 Task: Find connections with filter location Bletchley with filter topic #Bestadvicewith filter profile language French with filter current company BookMyShow with filter school INDIAN SCHOOL OF BUSINESS MANAGEMENT AND ADMINISTRATION with filter industry Telecommunications Carriers with filter service category Negotiation with filter keywords title Parking Attendant
Action: Mouse moved to (632, 82)
Screenshot: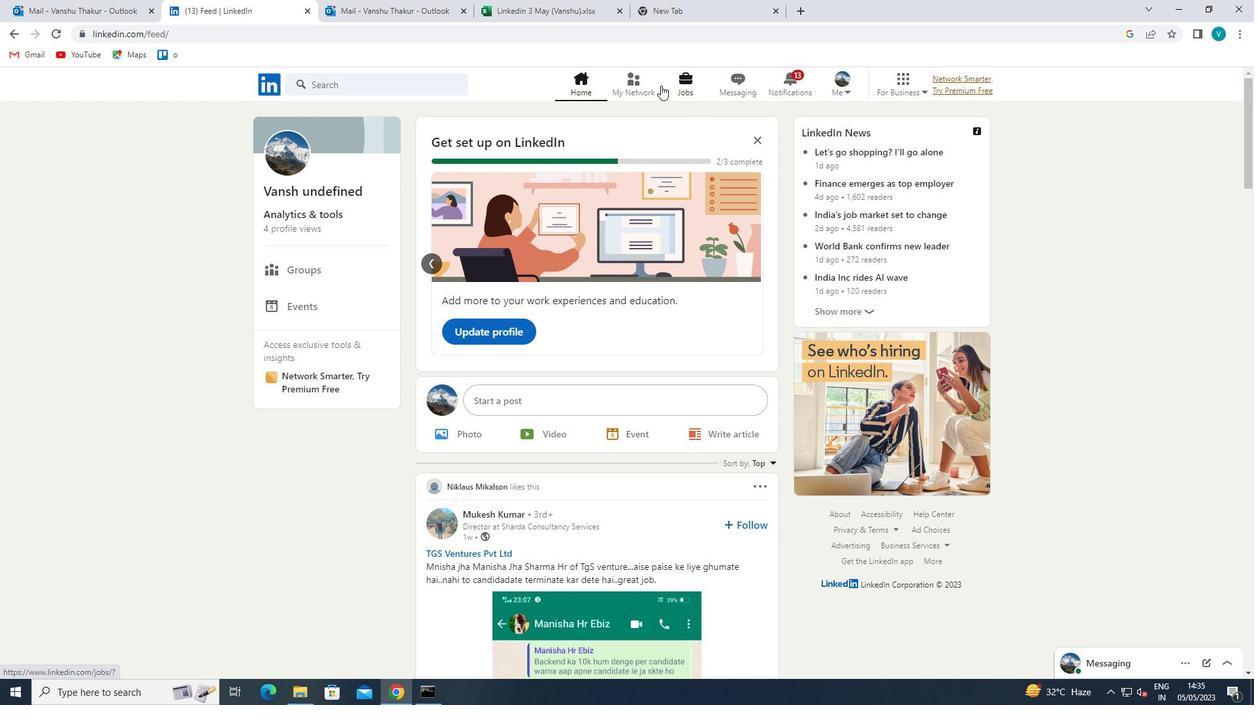 
Action: Mouse pressed left at (632, 82)
Screenshot: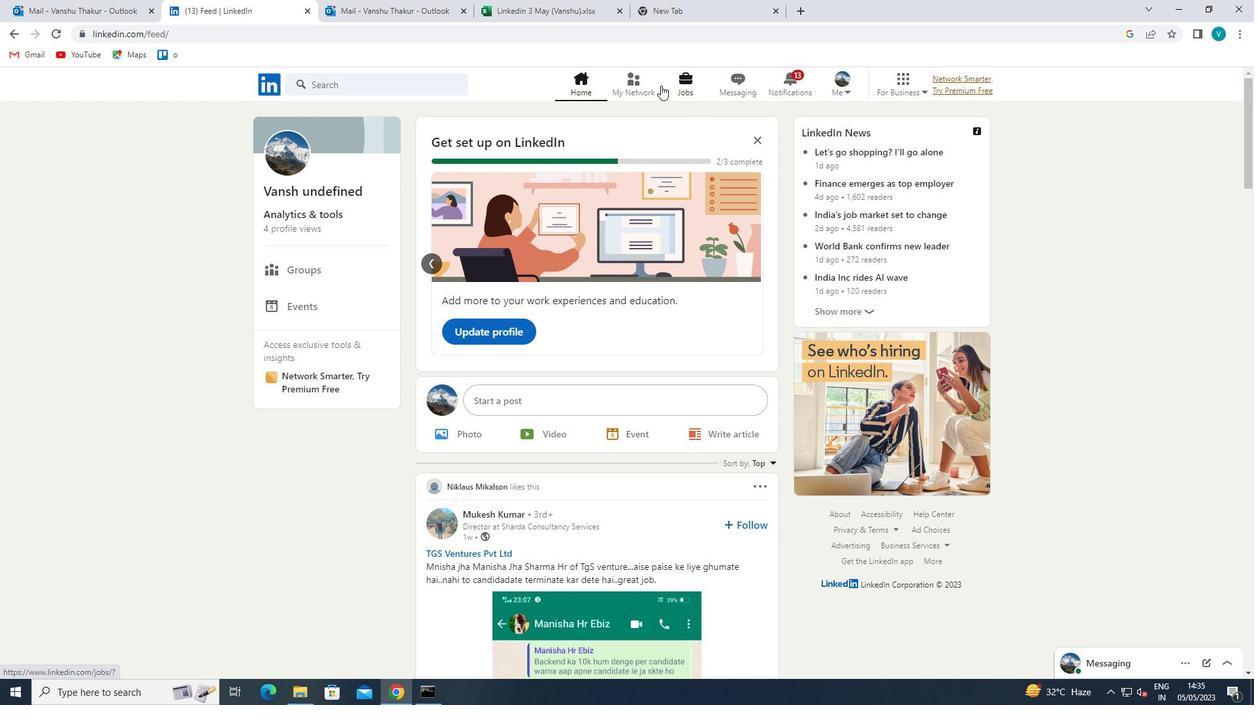 
Action: Mouse moved to (388, 157)
Screenshot: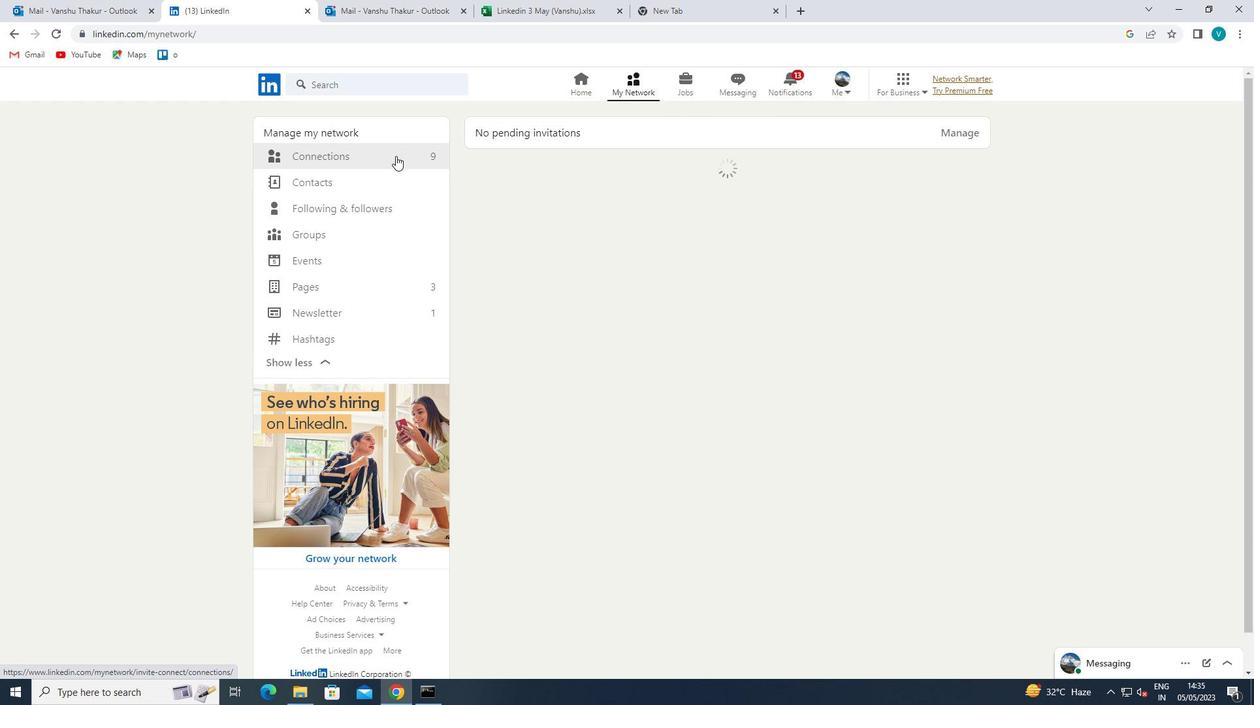
Action: Mouse pressed left at (388, 157)
Screenshot: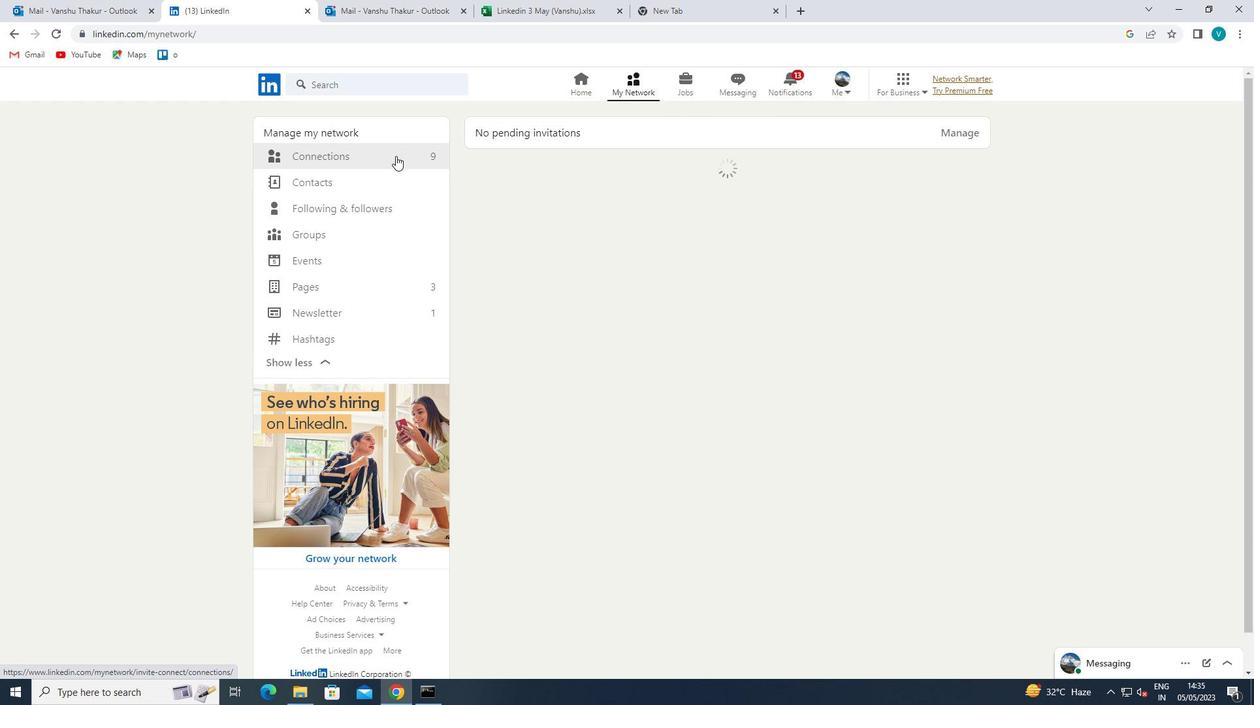 
Action: Mouse moved to (700, 155)
Screenshot: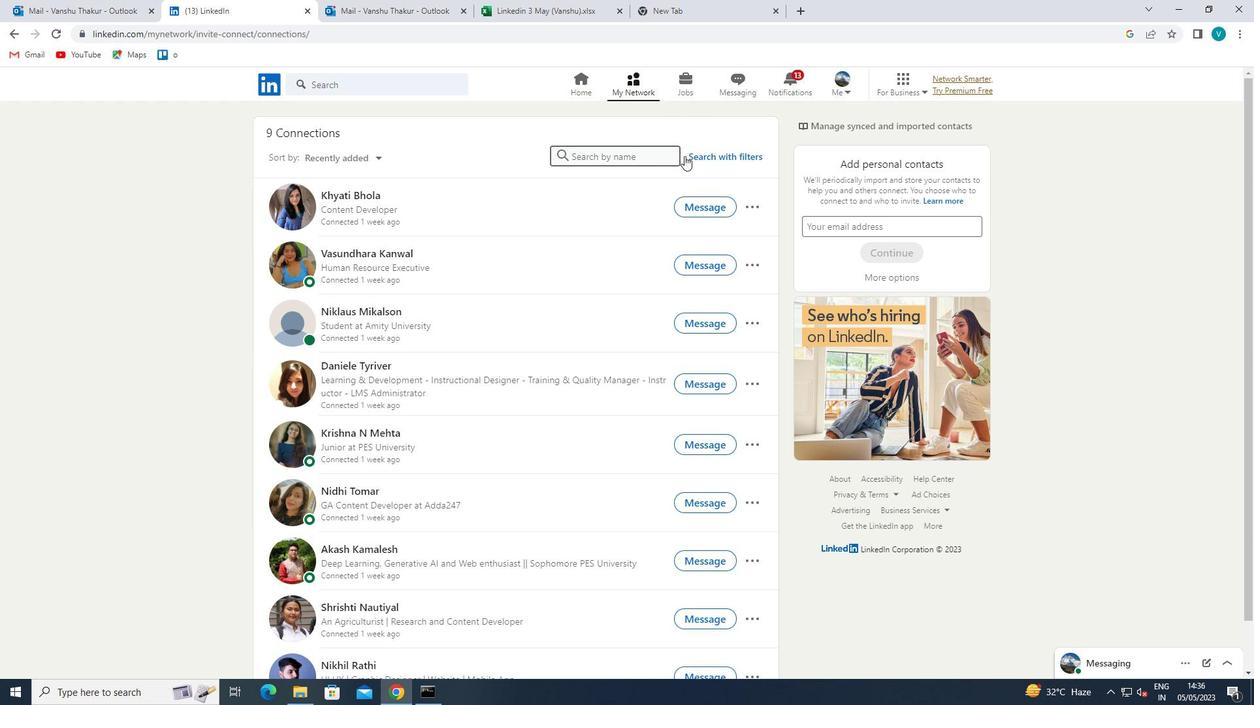 
Action: Mouse pressed left at (700, 155)
Screenshot: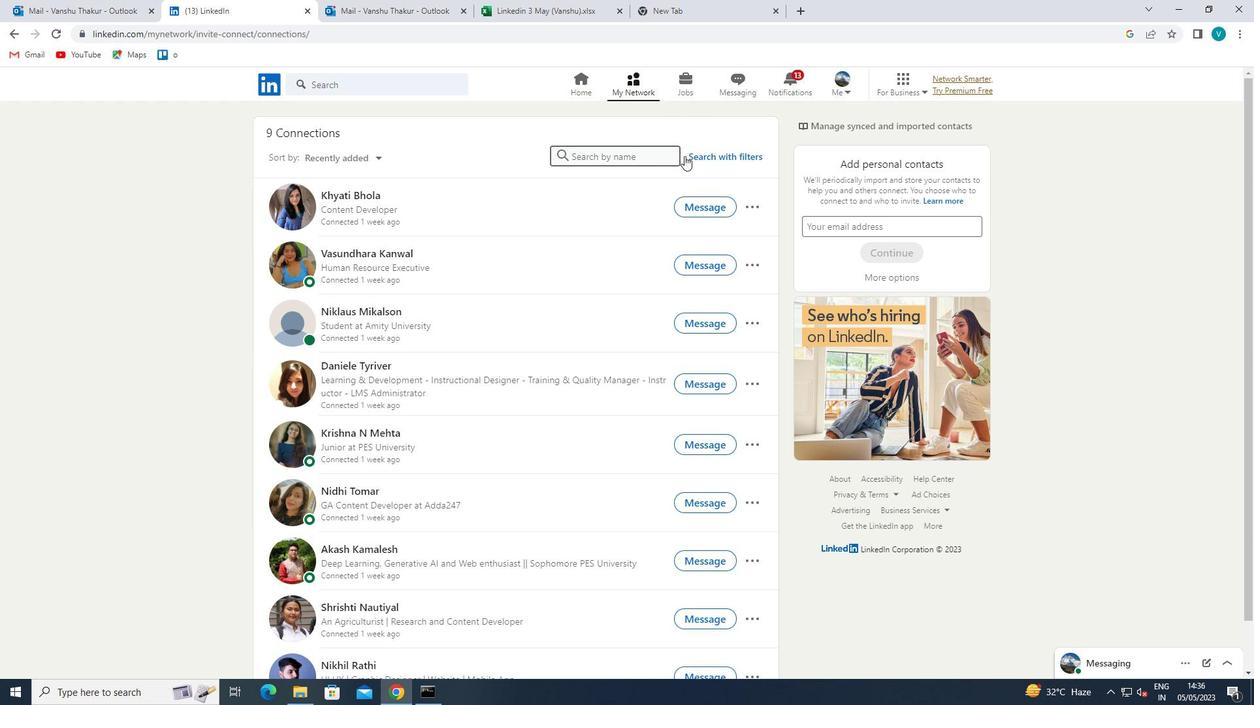 
Action: Mouse moved to (625, 122)
Screenshot: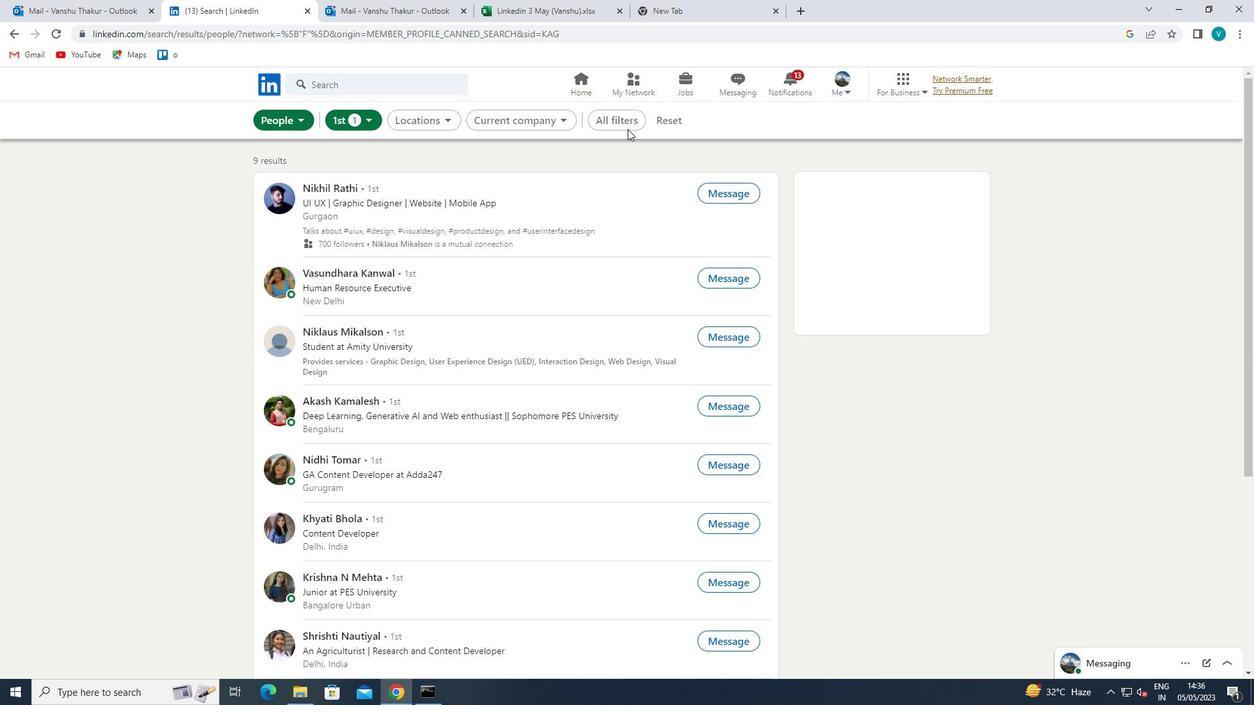 
Action: Mouse pressed left at (625, 122)
Screenshot: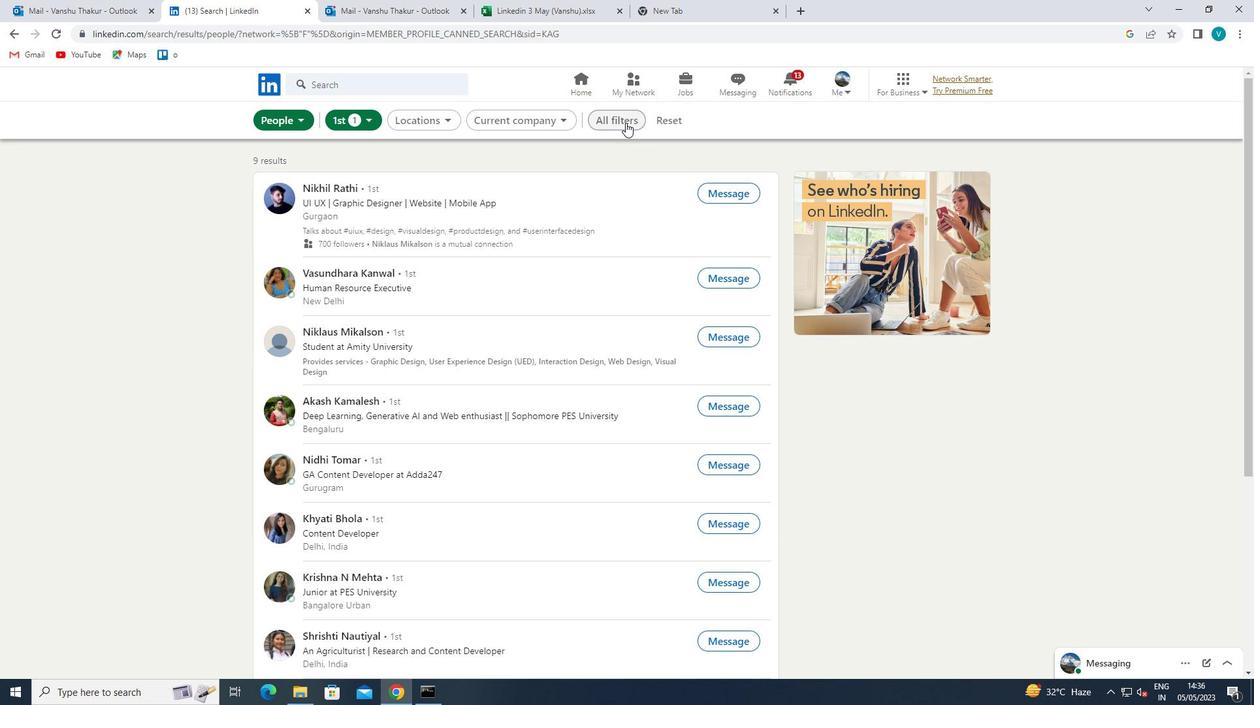 
Action: Mouse moved to (1013, 257)
Screenshot: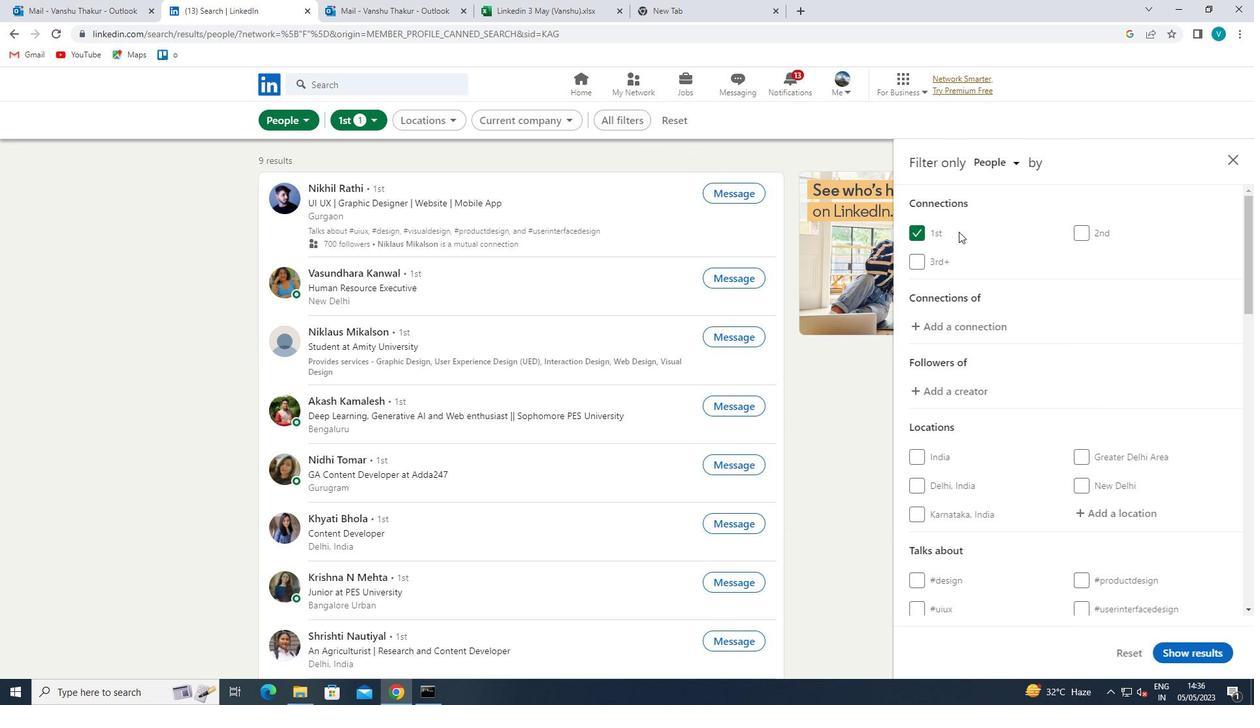 
Action: Mouse scrolled (1013, 256) with delta (0, 0)
Screenshot: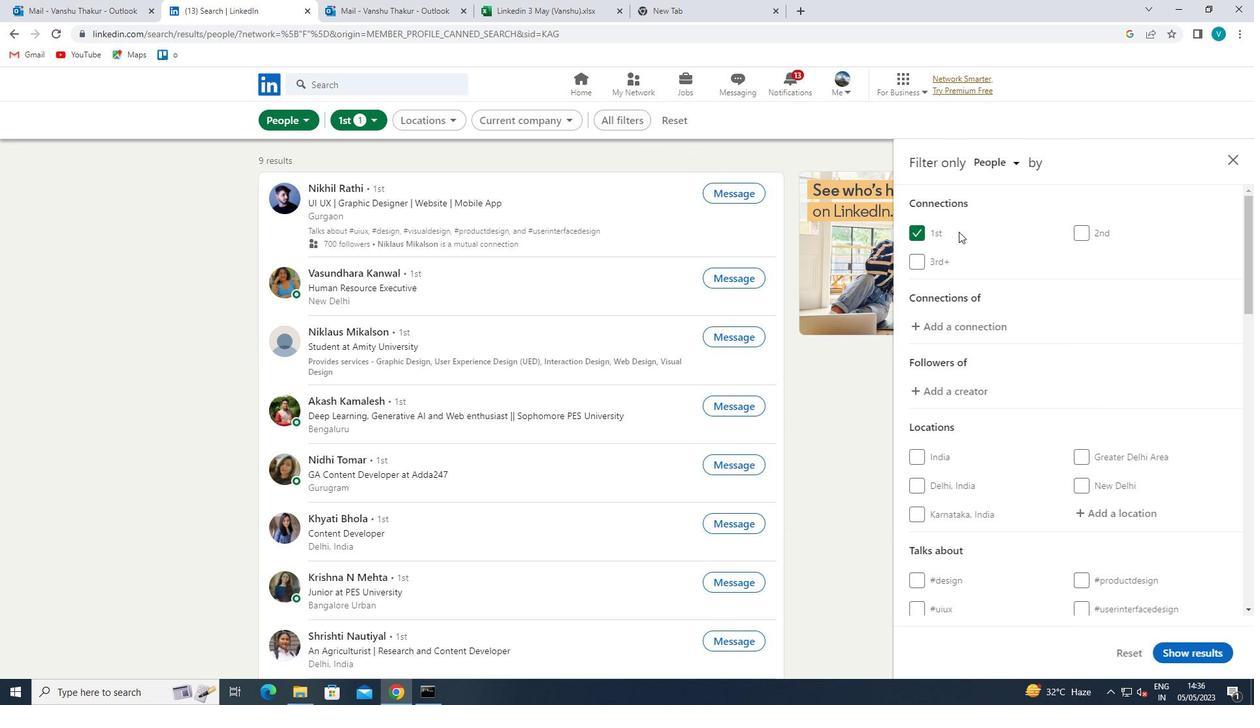 
Action: Mouse moved to (1133, 441)
Screenshot: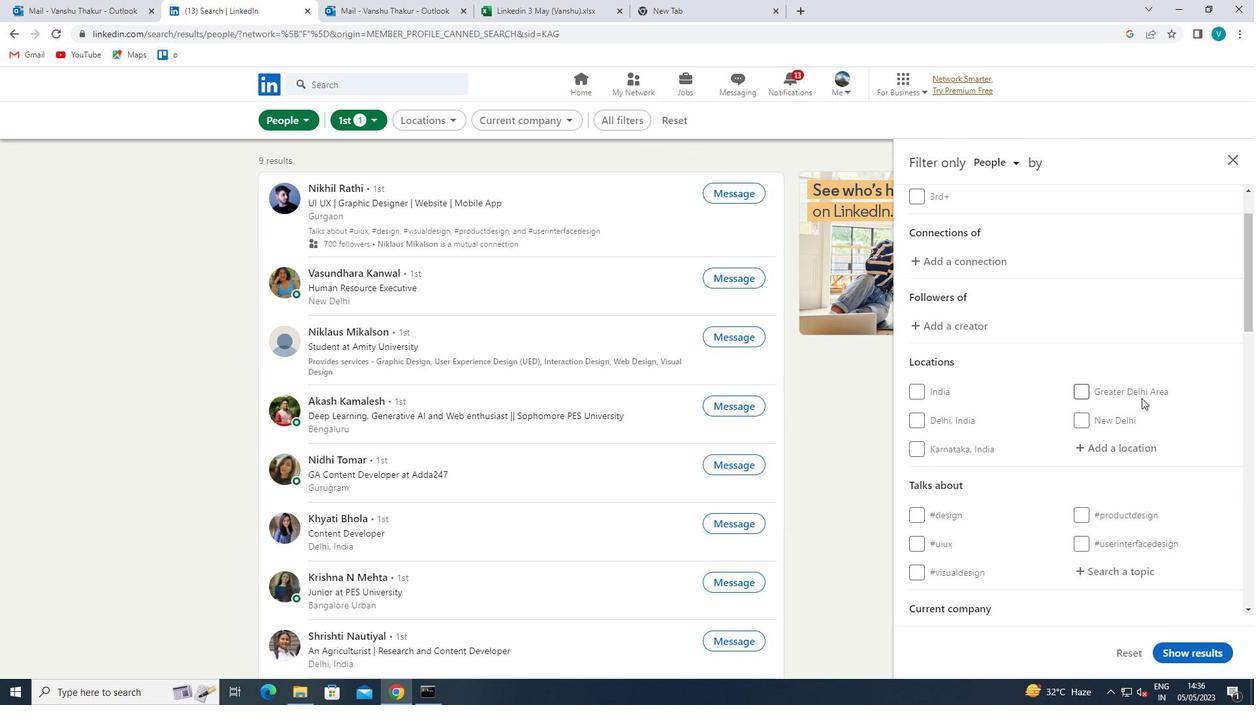 
Action: Mouse pressed left at (1133, 441)
Screenshot: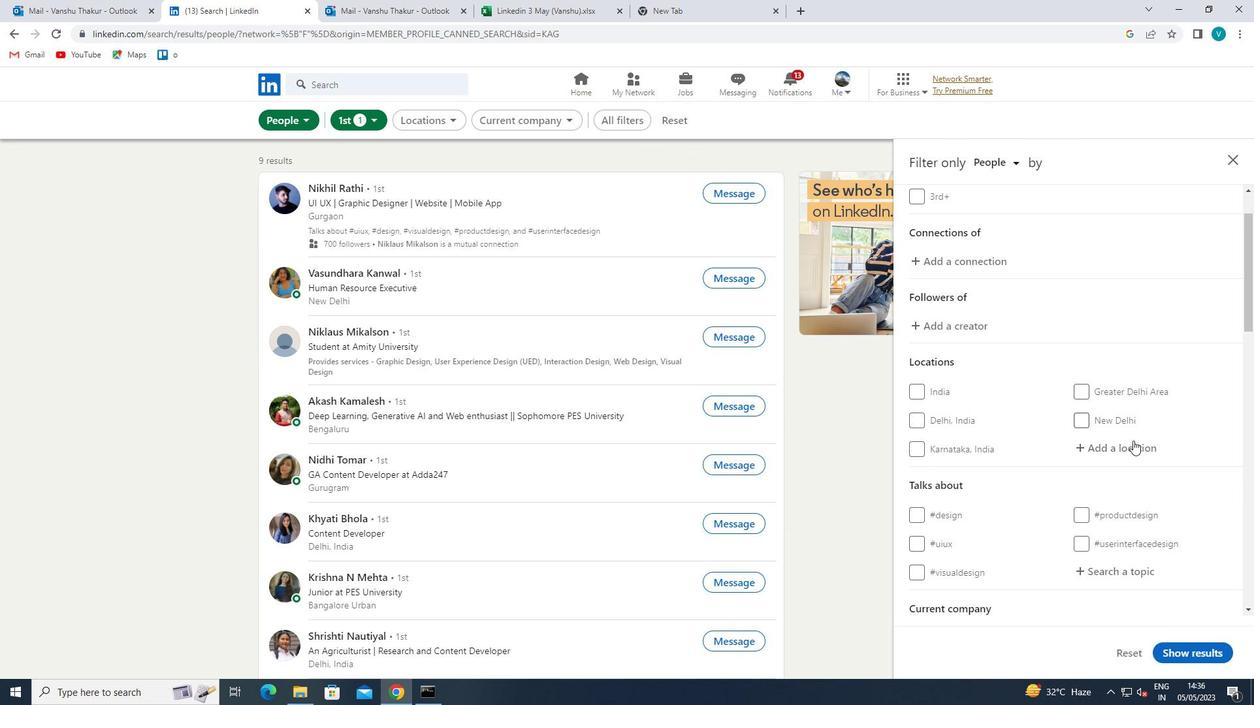 
Action: Mouse moved to (1136, 441)
Screenshot: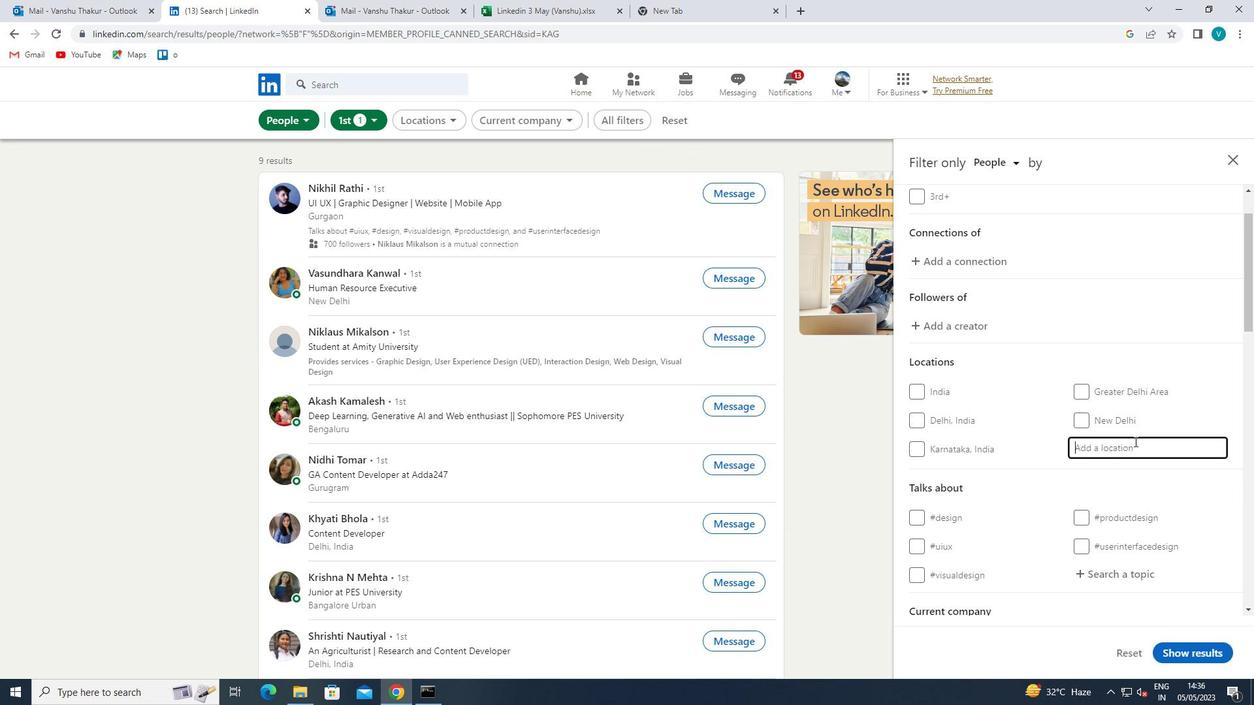 
Action: Key pressed <Key.shift>BLETCHLEY
Screenshot: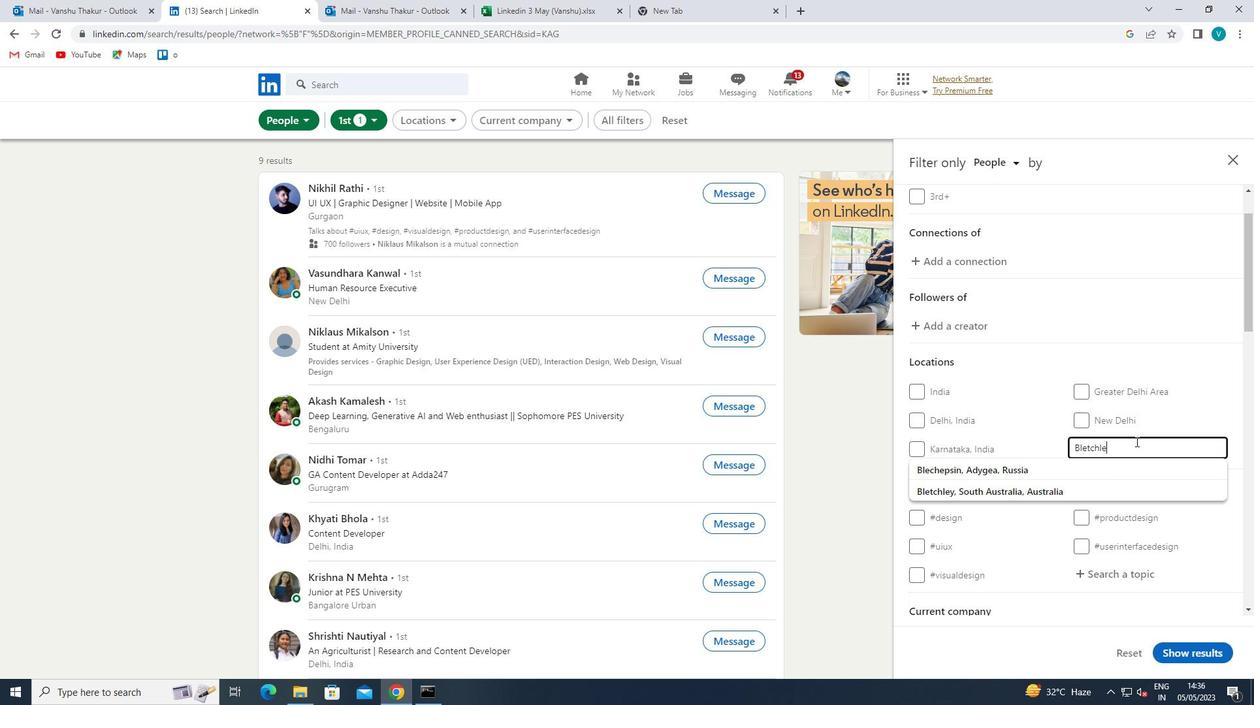 
Action: Mouse moved to (1097, 467)
Screenshot: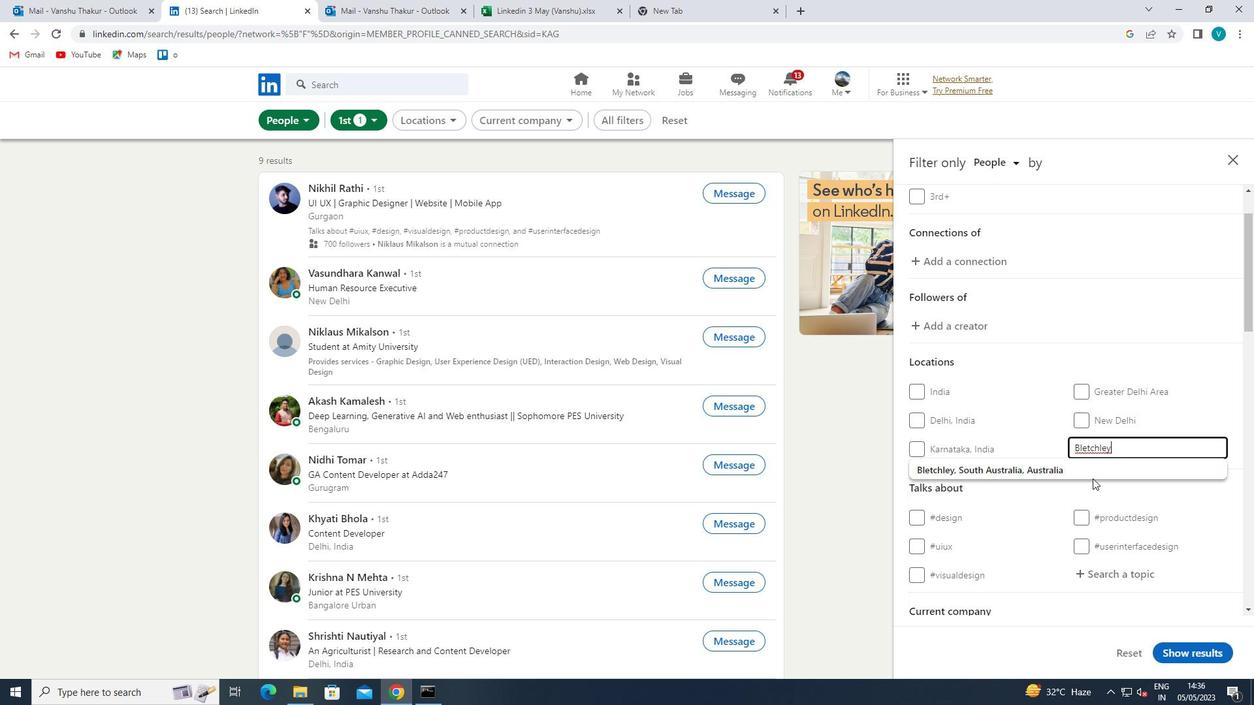 
Action: Mouse pressed left at (1097, 467)
Screenshot: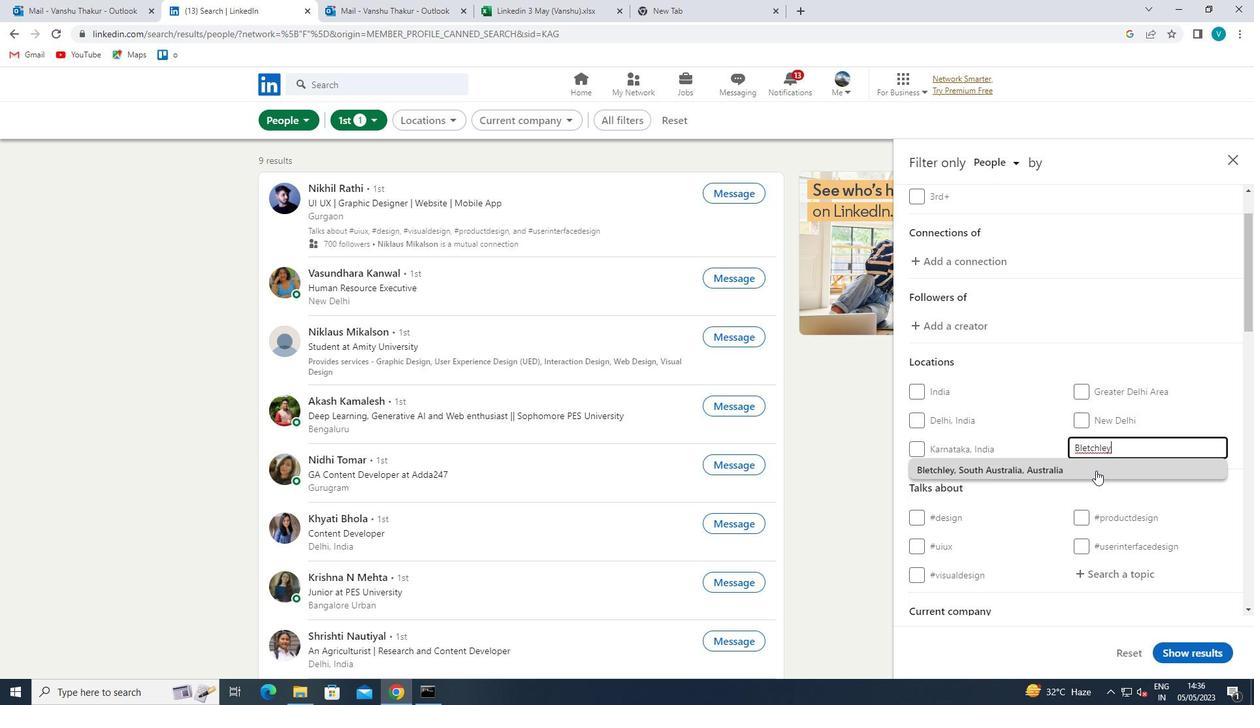 
Action: Mouse moved to (1096, 469)
Screenshot: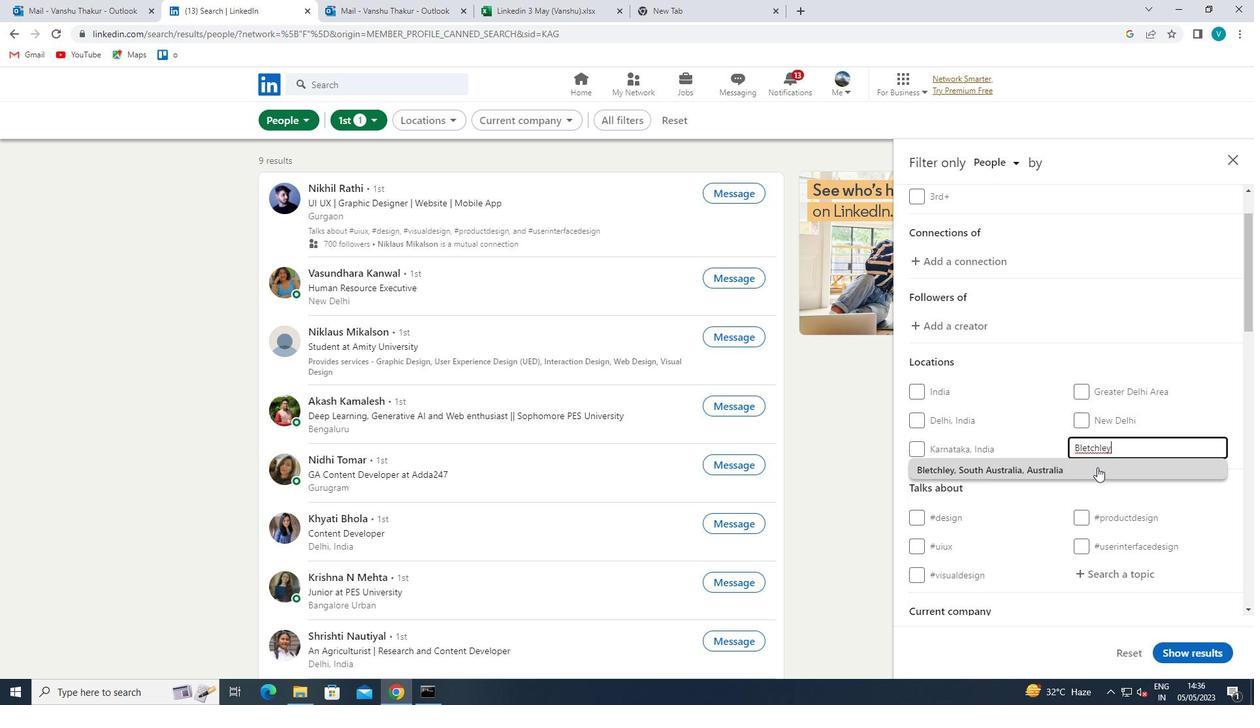 
Action: Mouse scrolled (1096, 468) with delta (0, 0)
Screenshot: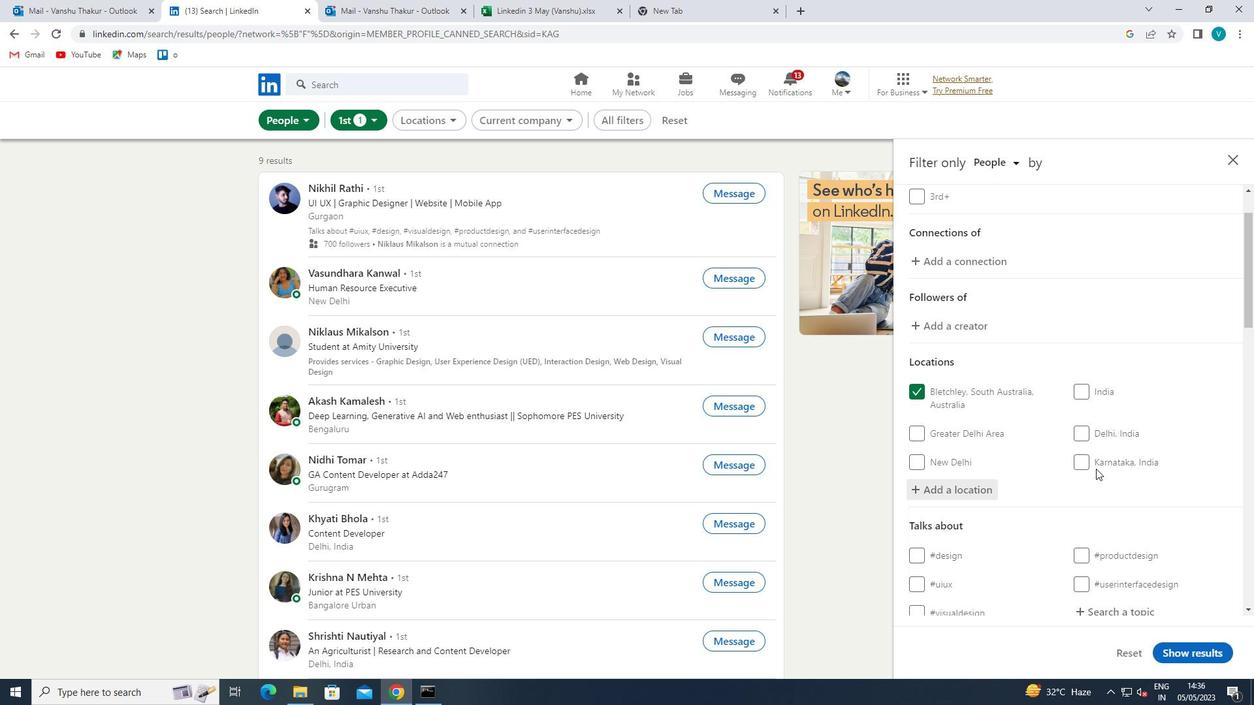 
Action: Mouse scrolled (1096, 468) with delta (0, 0)
Screenshot: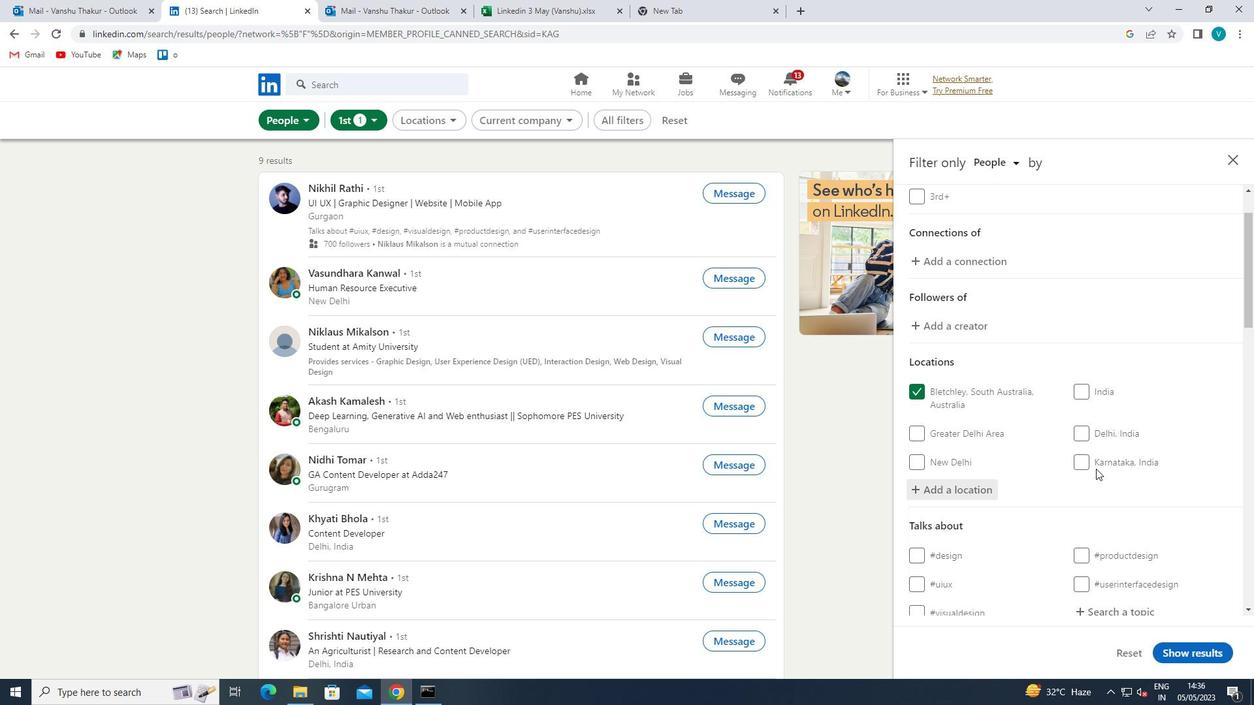 
Action: Mouse moved to (1093, 473)
Screenshot: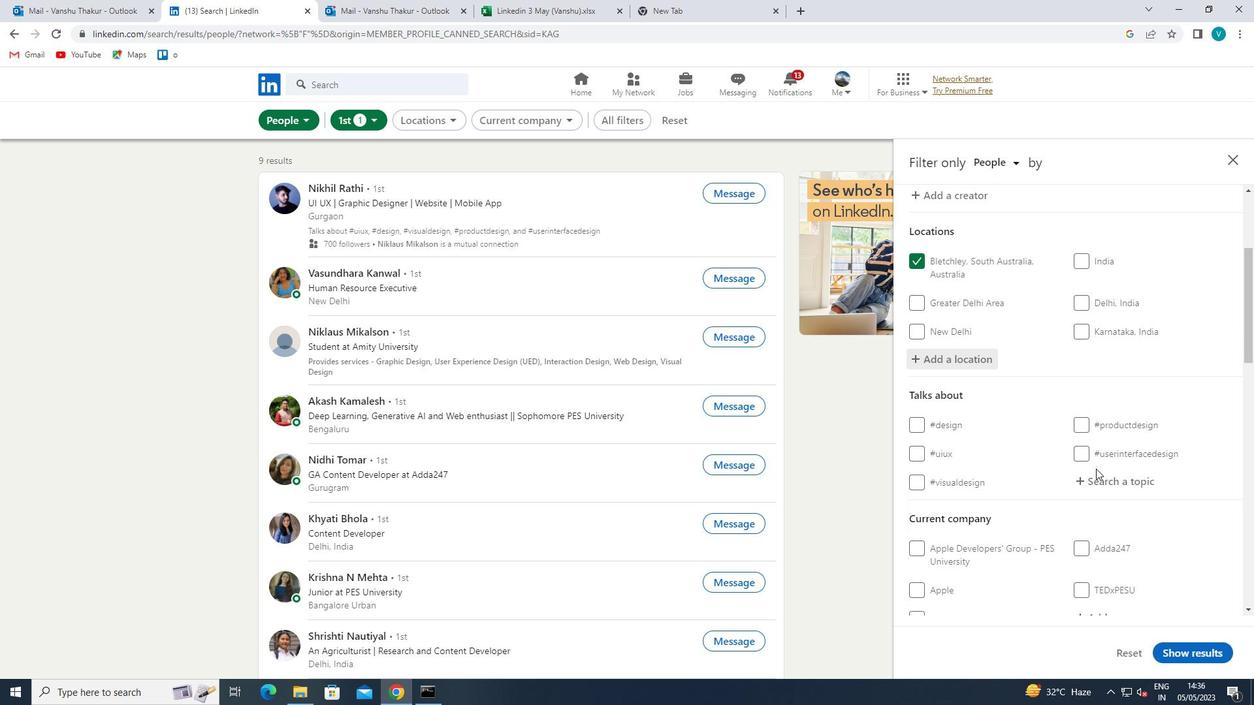
Action: Mouse pressed left at (1093, 473)
Screenshot: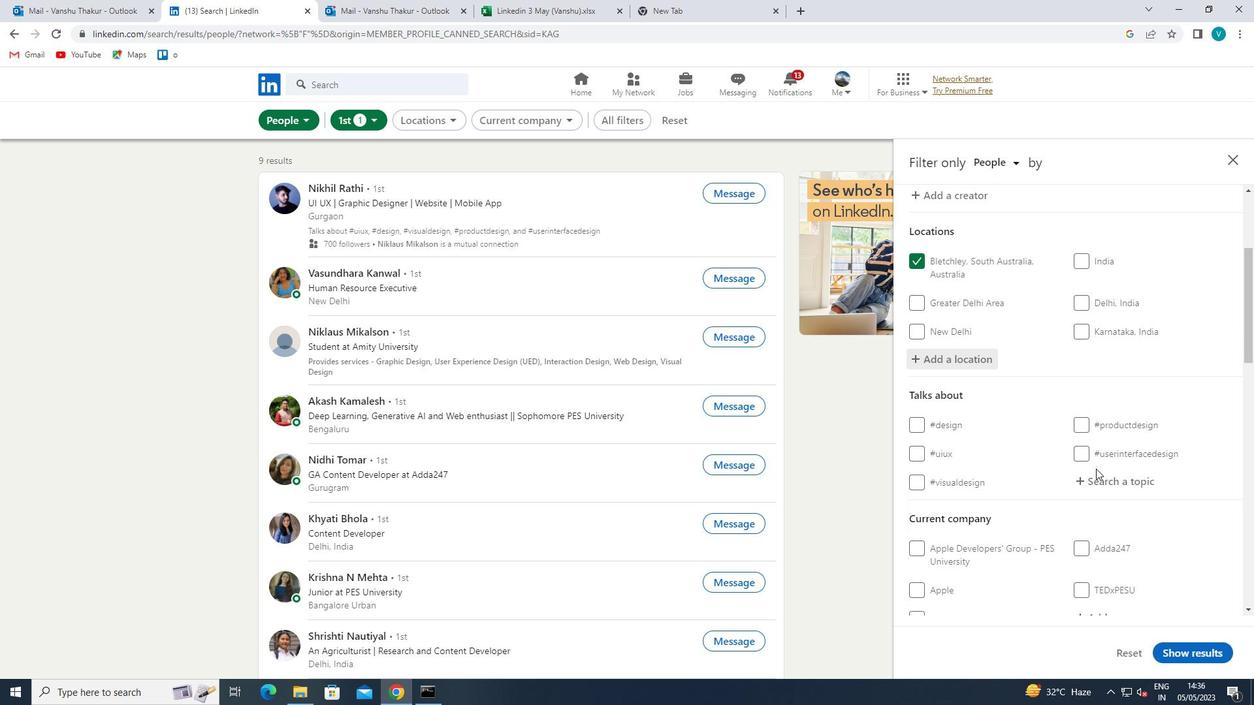 
Action: Mouse moved to (1095, 474)
Screenshot: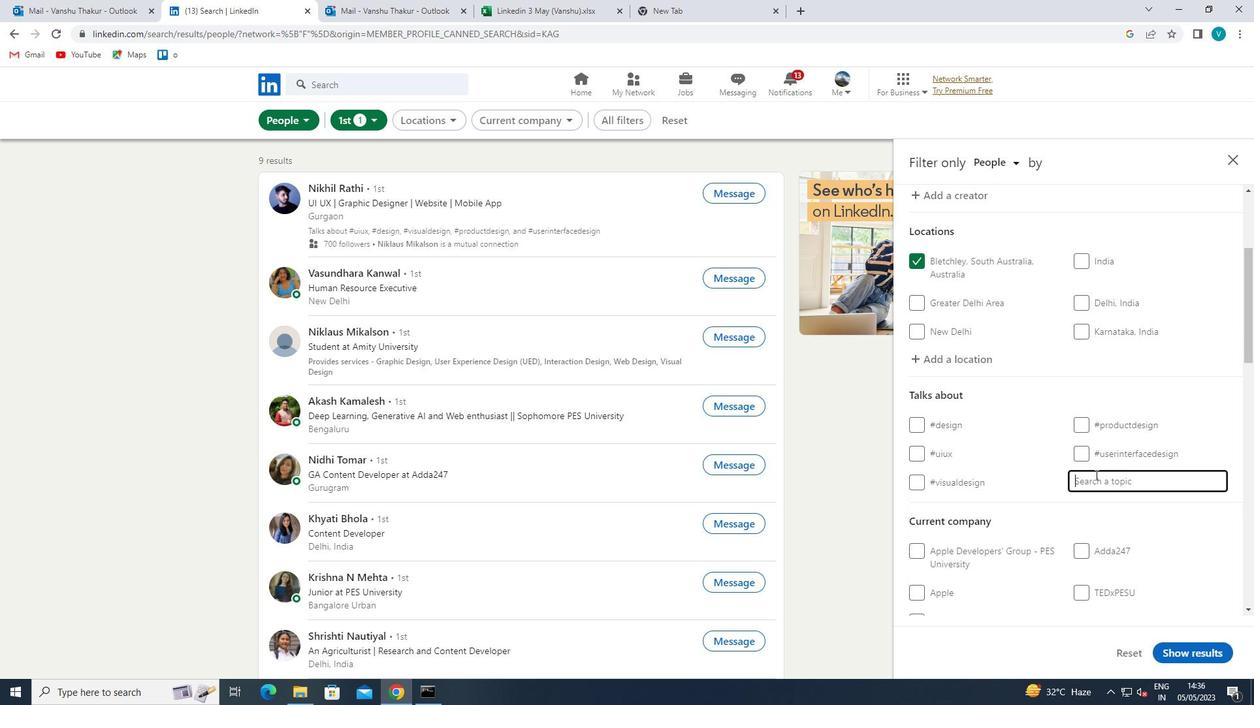 
Action: Key pressed <Key.shift>BESTADV
Screenshot: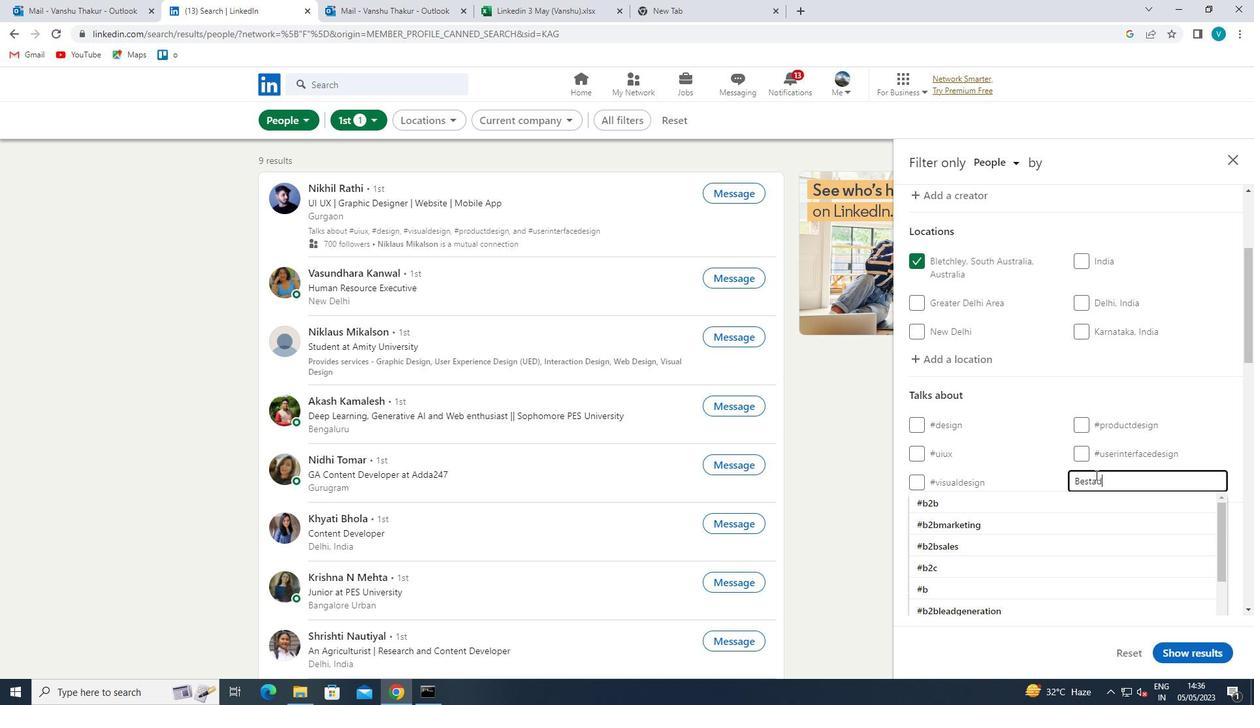 
Action: Mouse moved to (1050, 501)
Screenshot: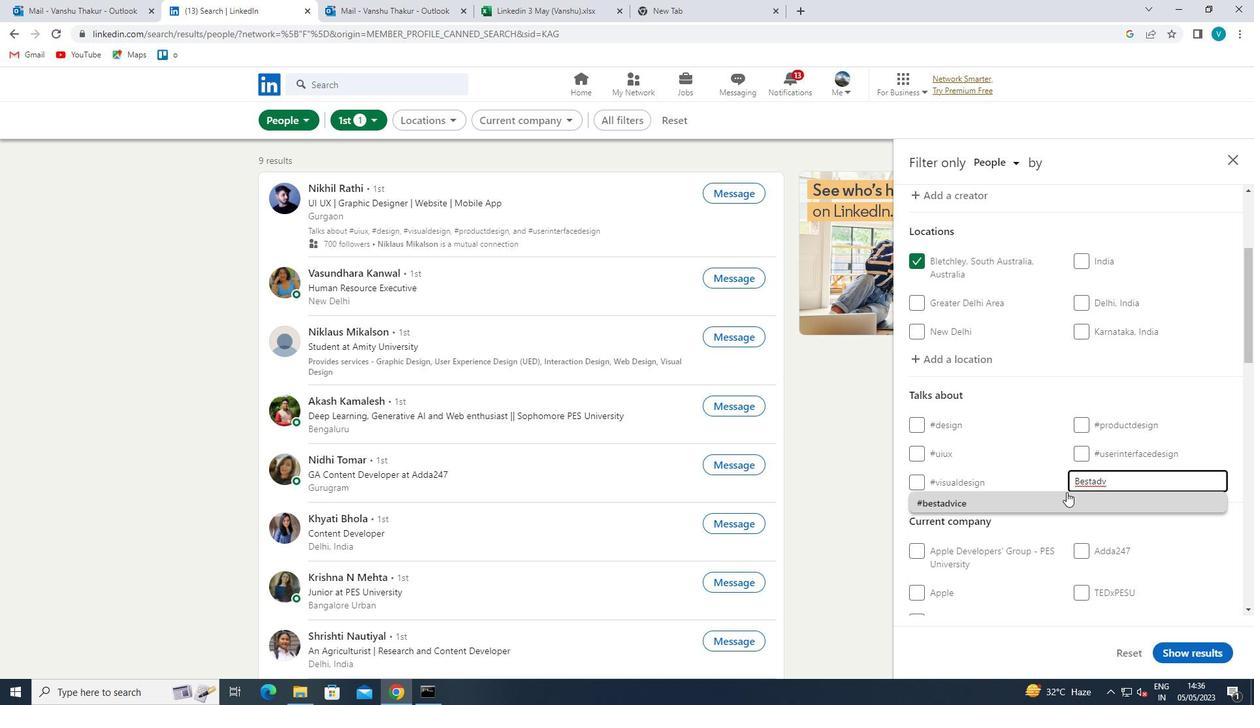 
Action: Mouse pressed left at (1050, 501)
Screenshot: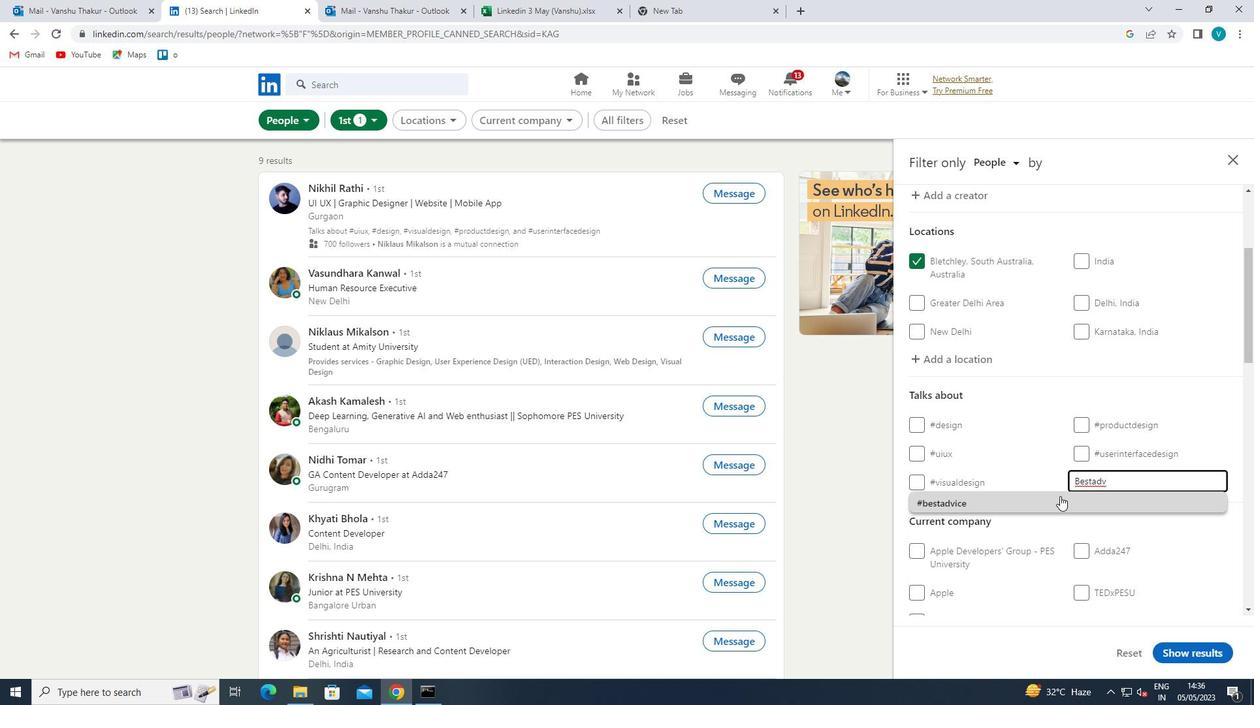 
Action: Mouse moved to (1055, 499)
Screenshot: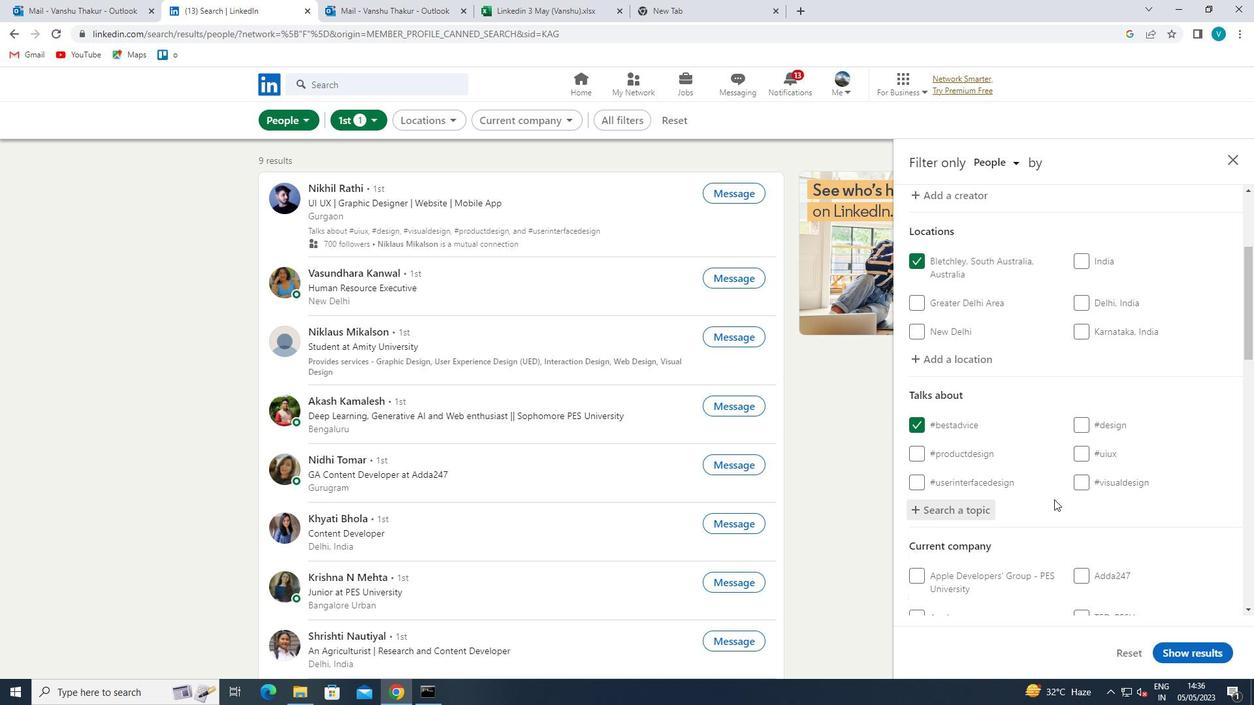 
Action: Mouse scrolled (1055, 498) with delta (0, 0)
Screenshot: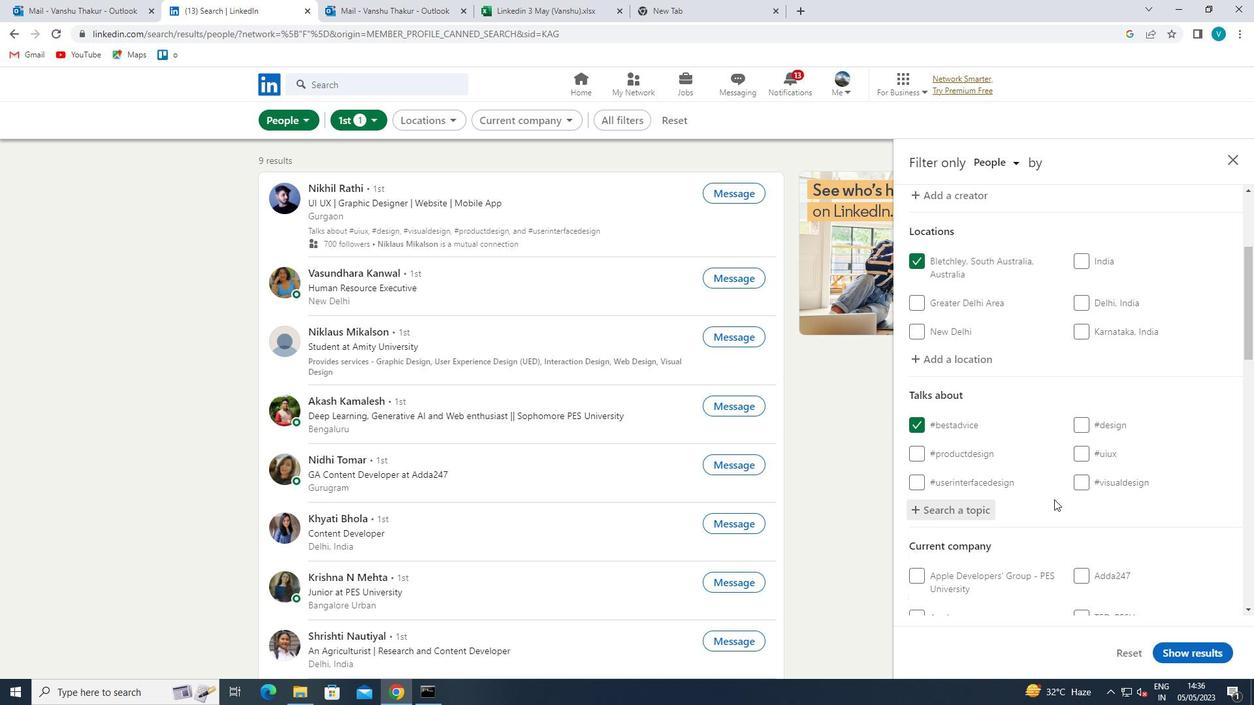 
Action: Mouse moved to (1056, 497)
Screenshot: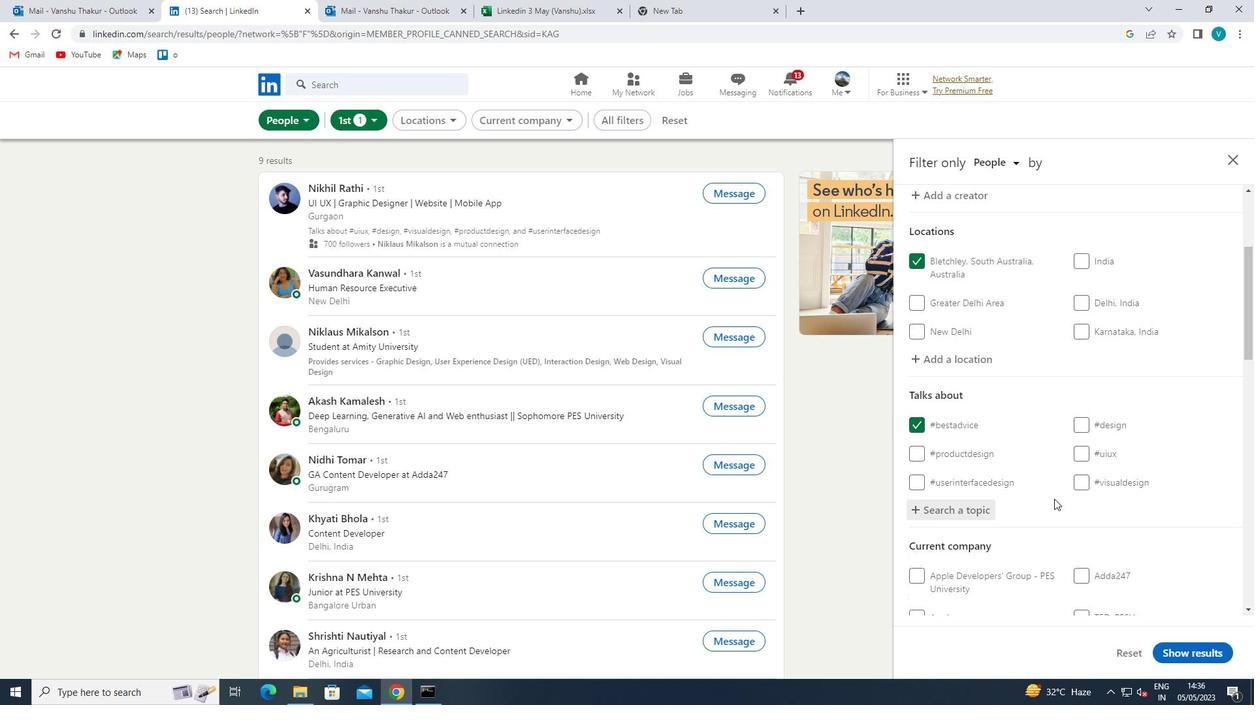 
Action: Mouse scrolled (1056, 497) with delta (0, 0)
Screenshot: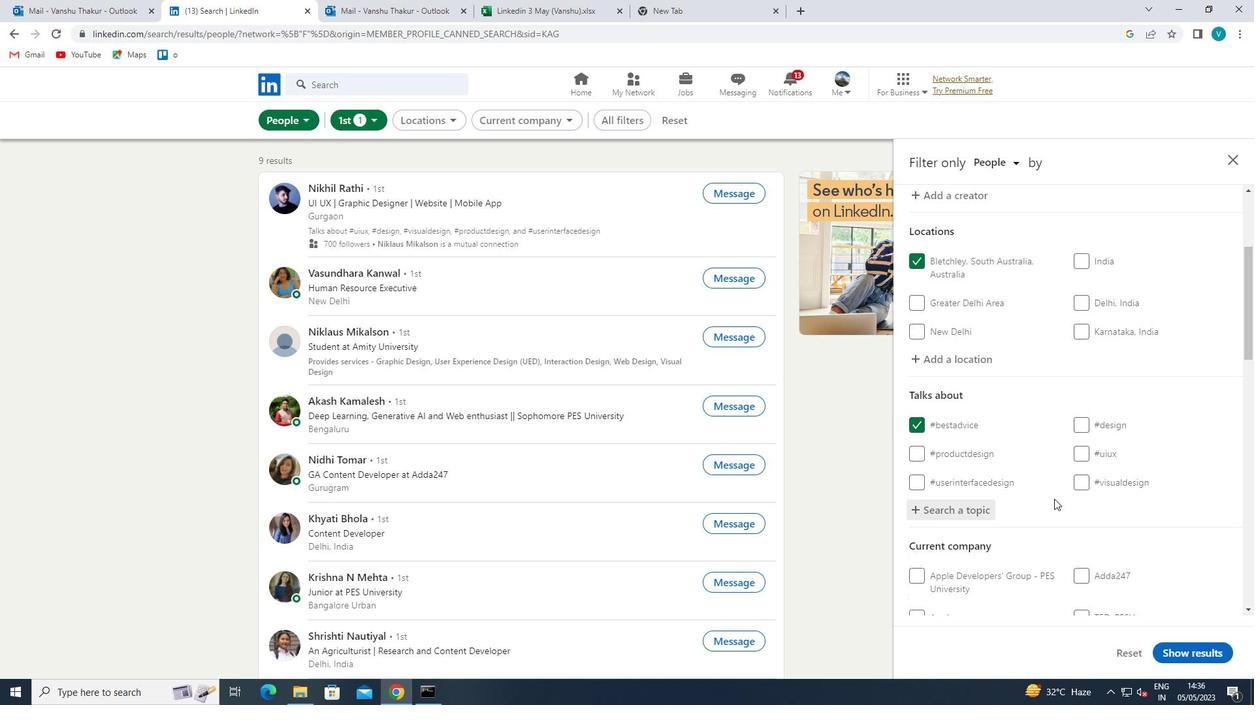 
Action: Mouse moved to (1059, 496)
Screenshot: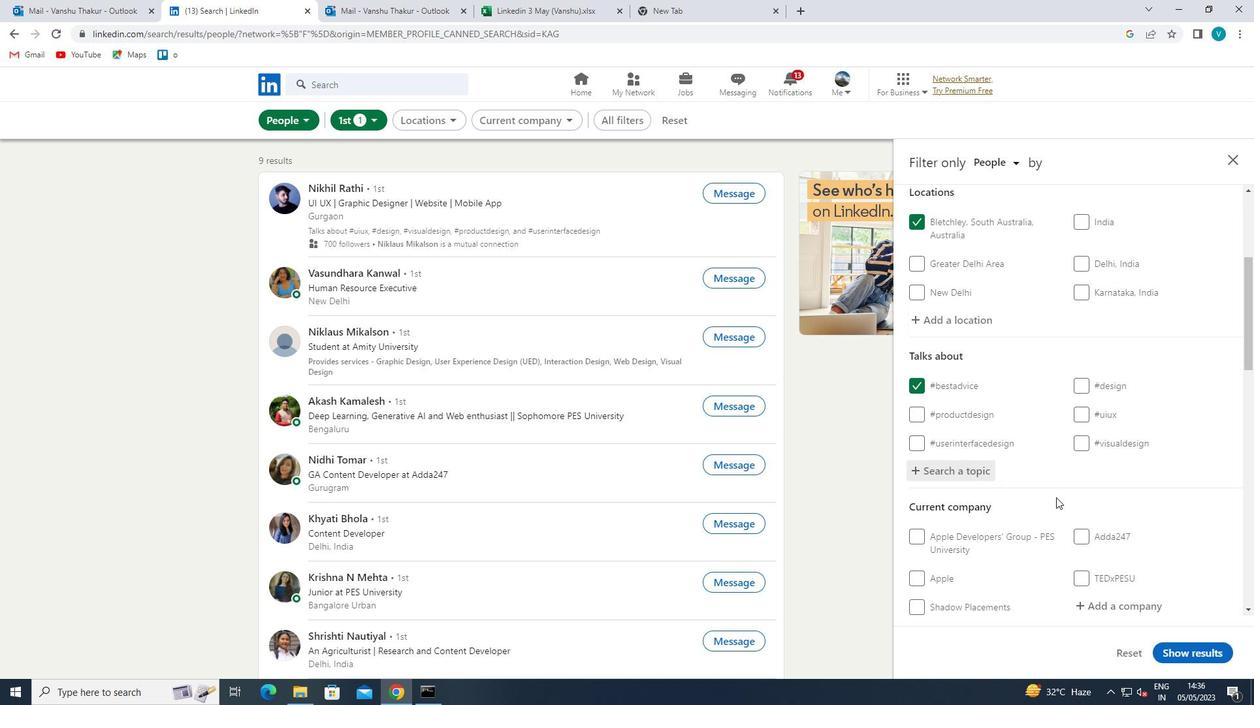 
Action: Mouse scrolled (1059, 495) with delta (0, 0)
Screenshot: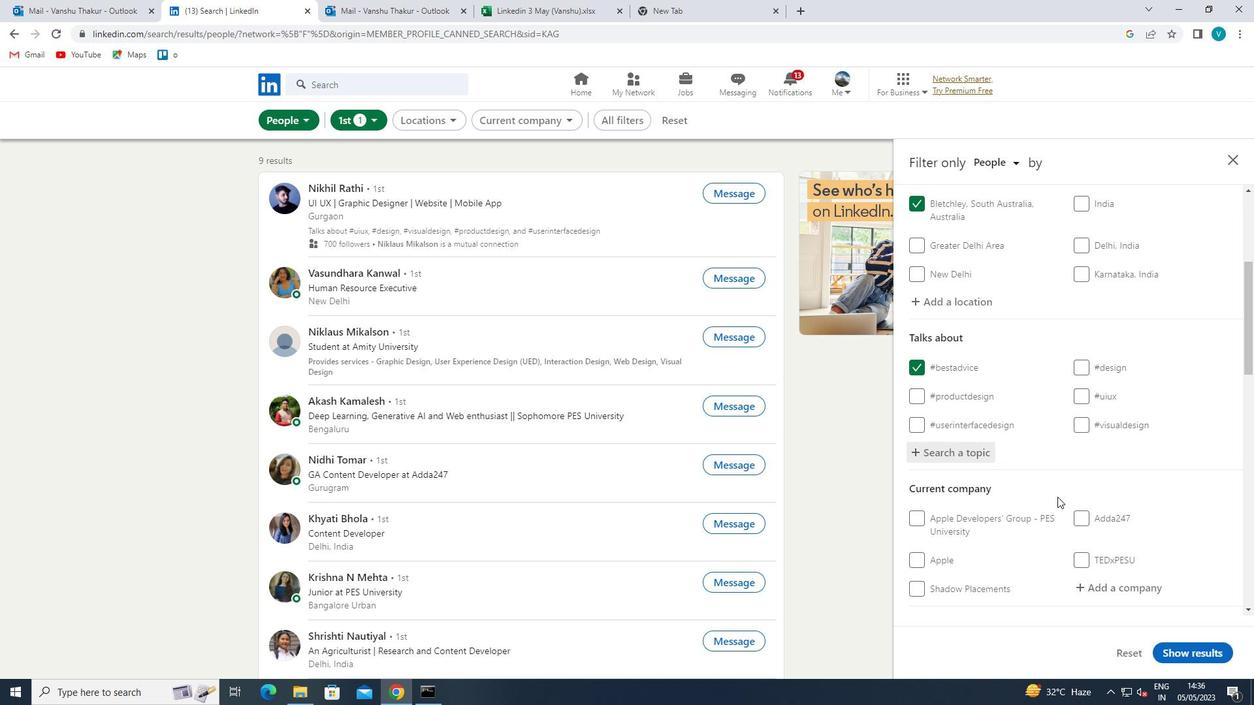 
Action: Mouse moved to (1109, 463)
Screenshot: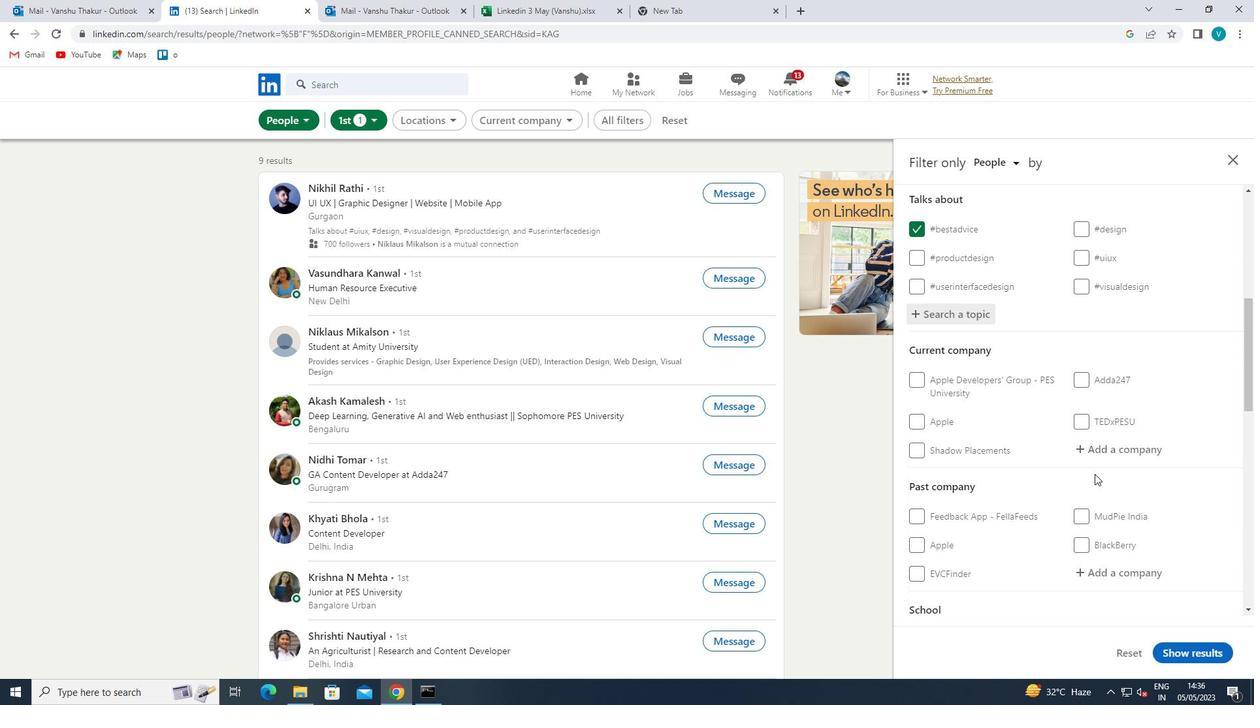 
Action: Mouse pressed left at (1109, 463)
Screenshot: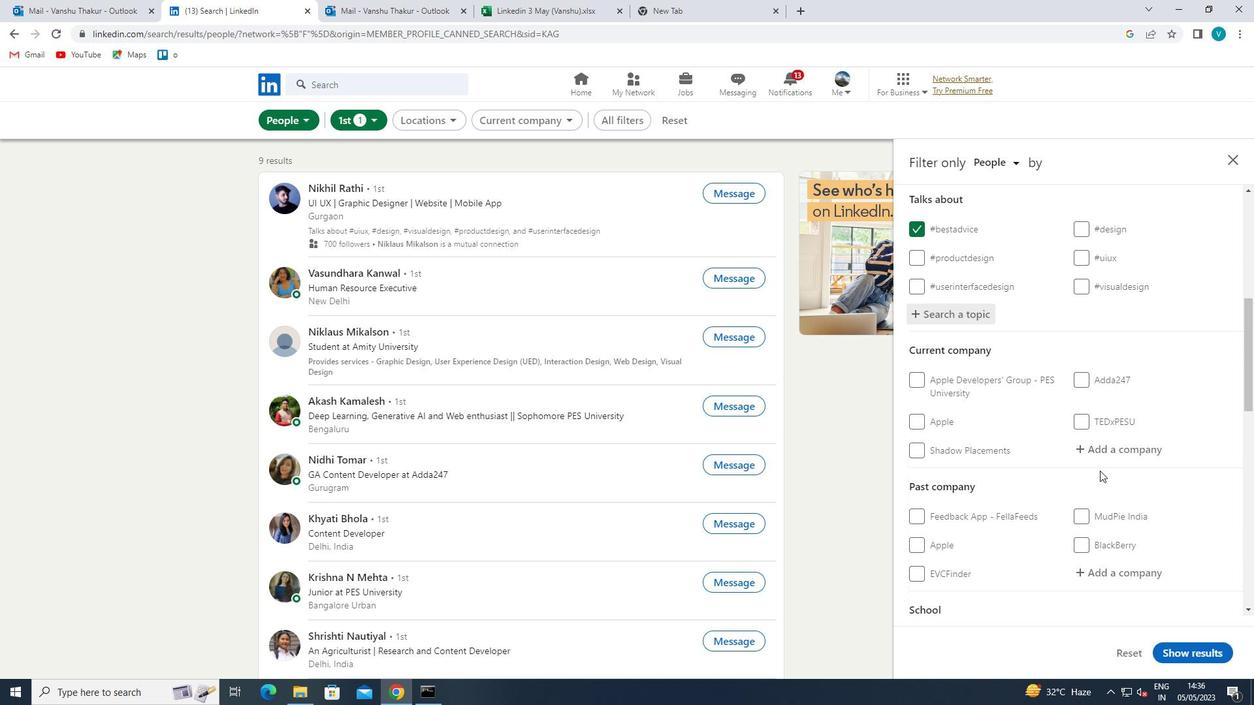 
Action: Mouse moved to (1117, 454)
Screenshot: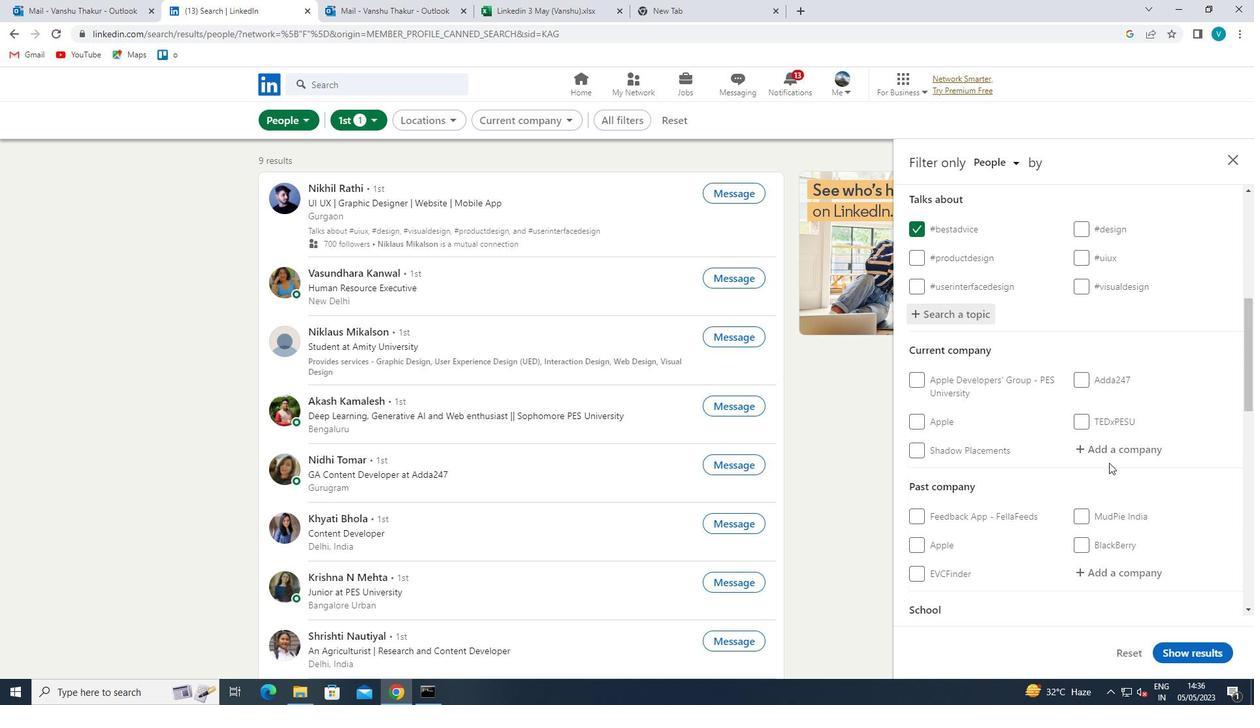 
Action: Mouse pressed left at (1117, 454)
Screenshot: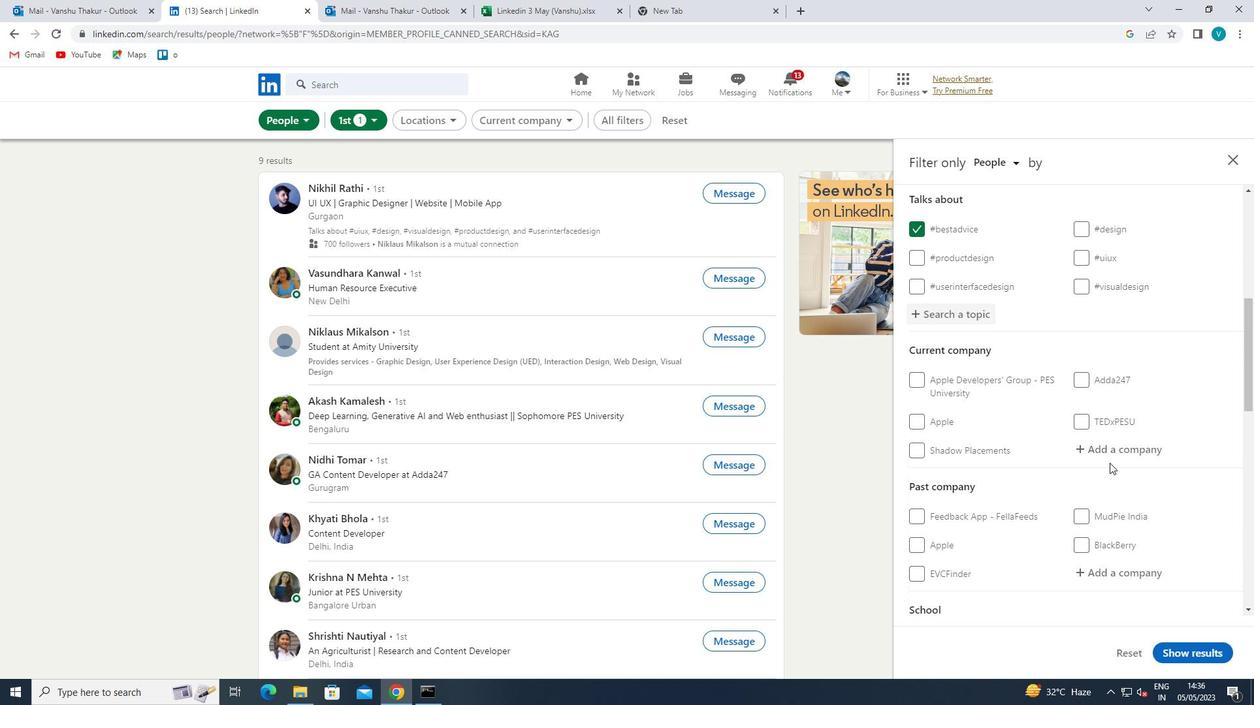 
Action: Mouse moved to (1118, 454)
Screenshot: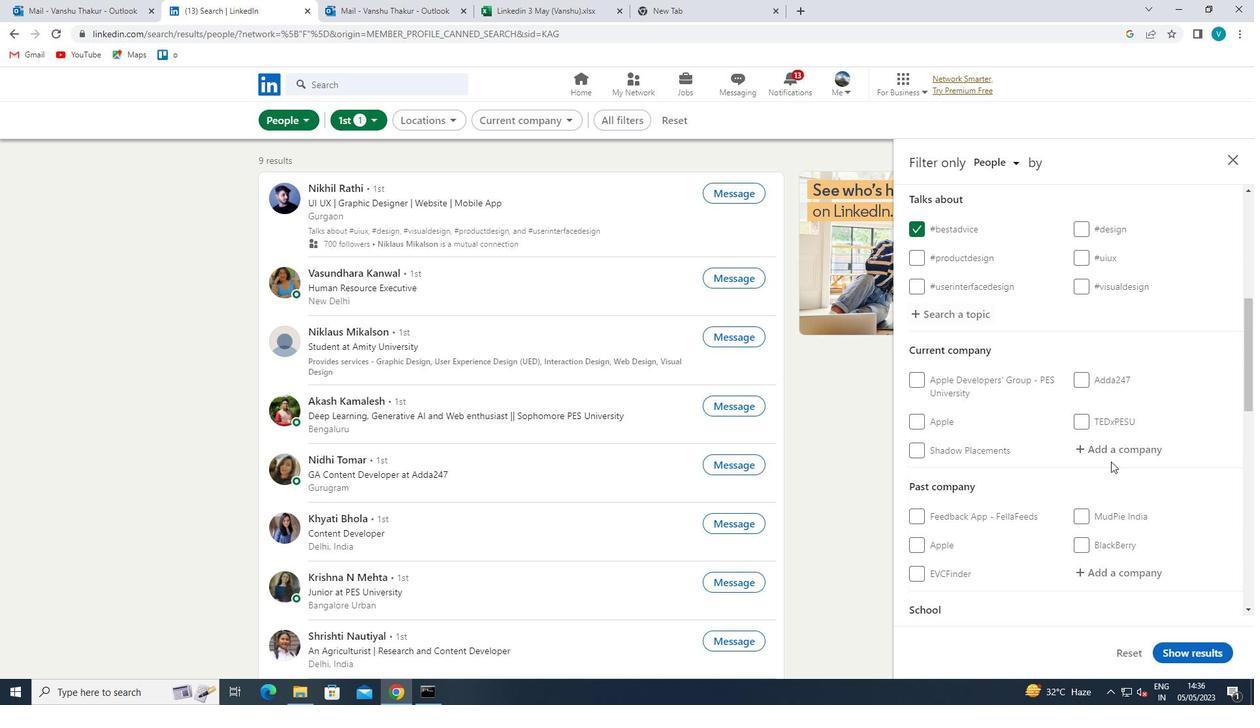 
Action: Key pressed <Key.shift>BOOKMY
Screenshot: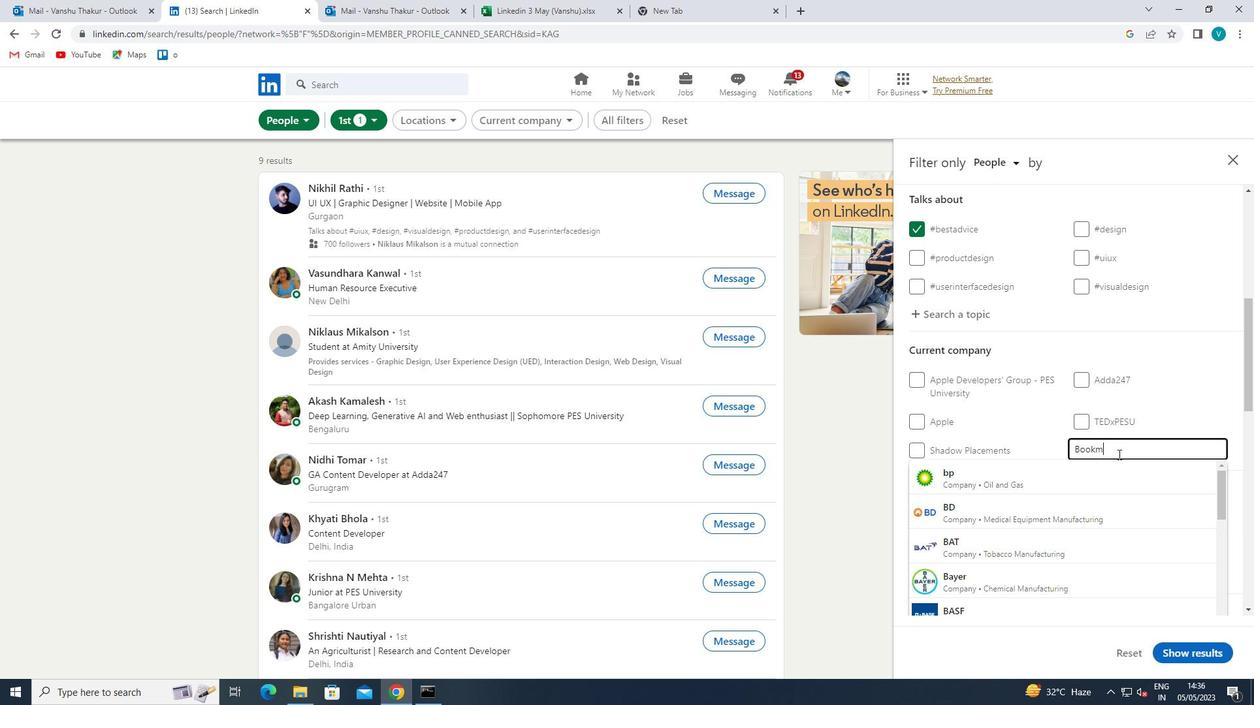 
Action: Mouse moved to (1091, 471)
Screenshot: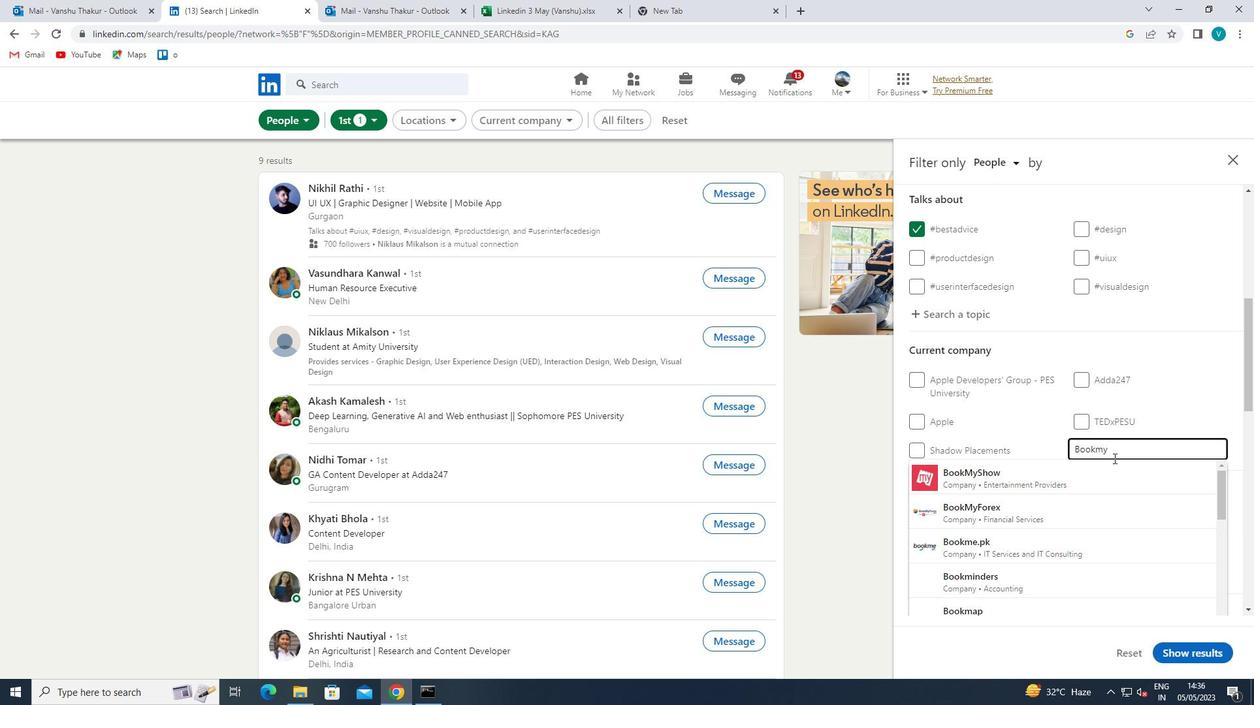 
Action: Mouse pressed left at (1091, 471)
Screenshot: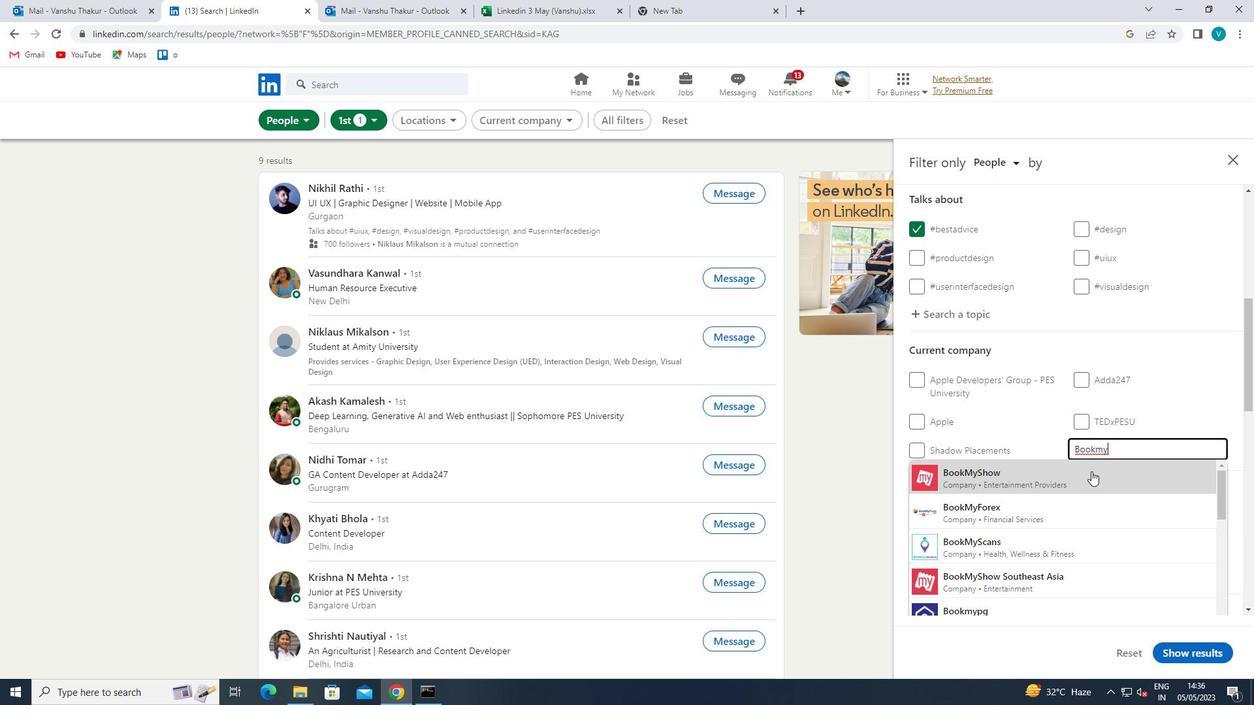 
Action: Mouse moved to (1092, 472)
Screenshot: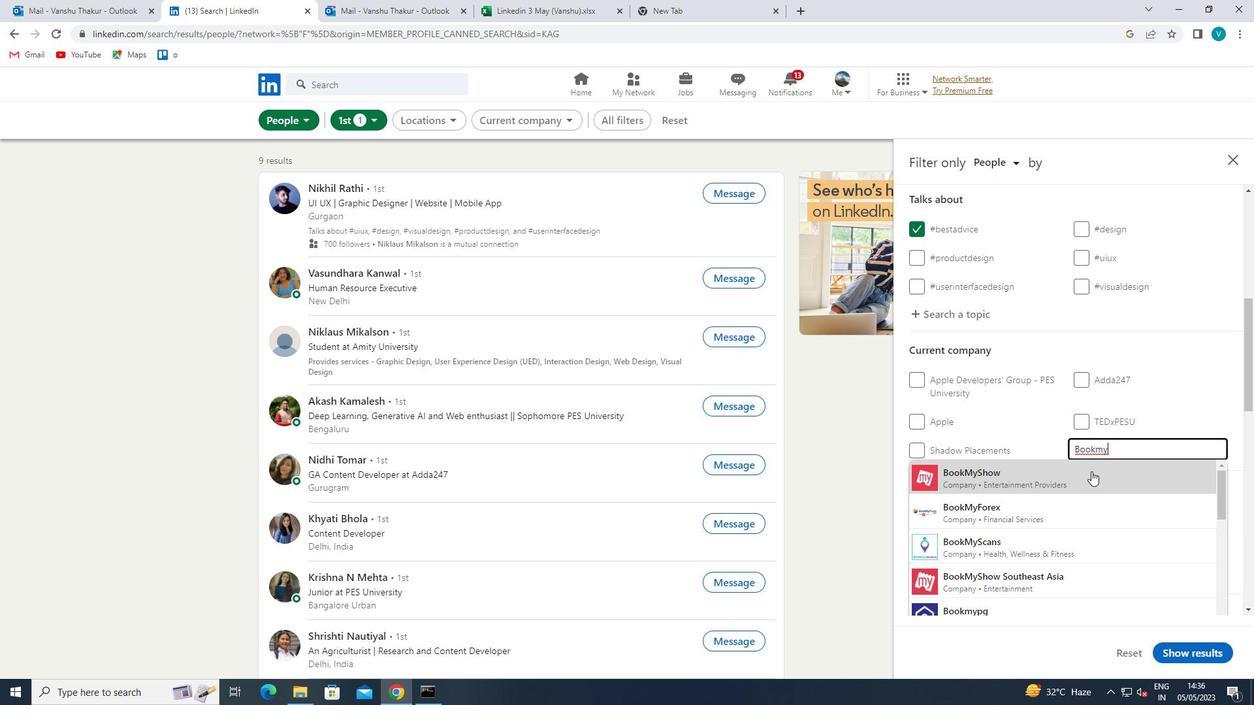 
Action: Mouse scrolled (1092, 471) with delta (0, 0)
Screenshot: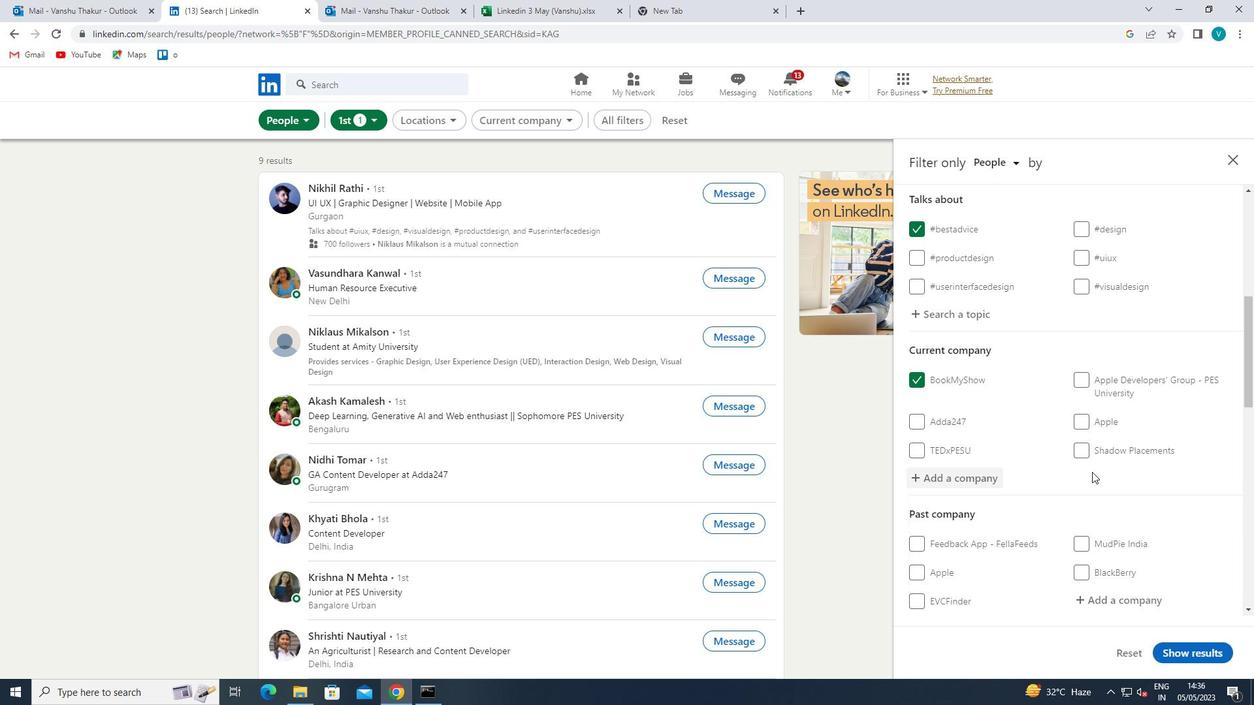 
Action: Mouse scrolled (1092, 471) with delta (0, 0)
Screenshot: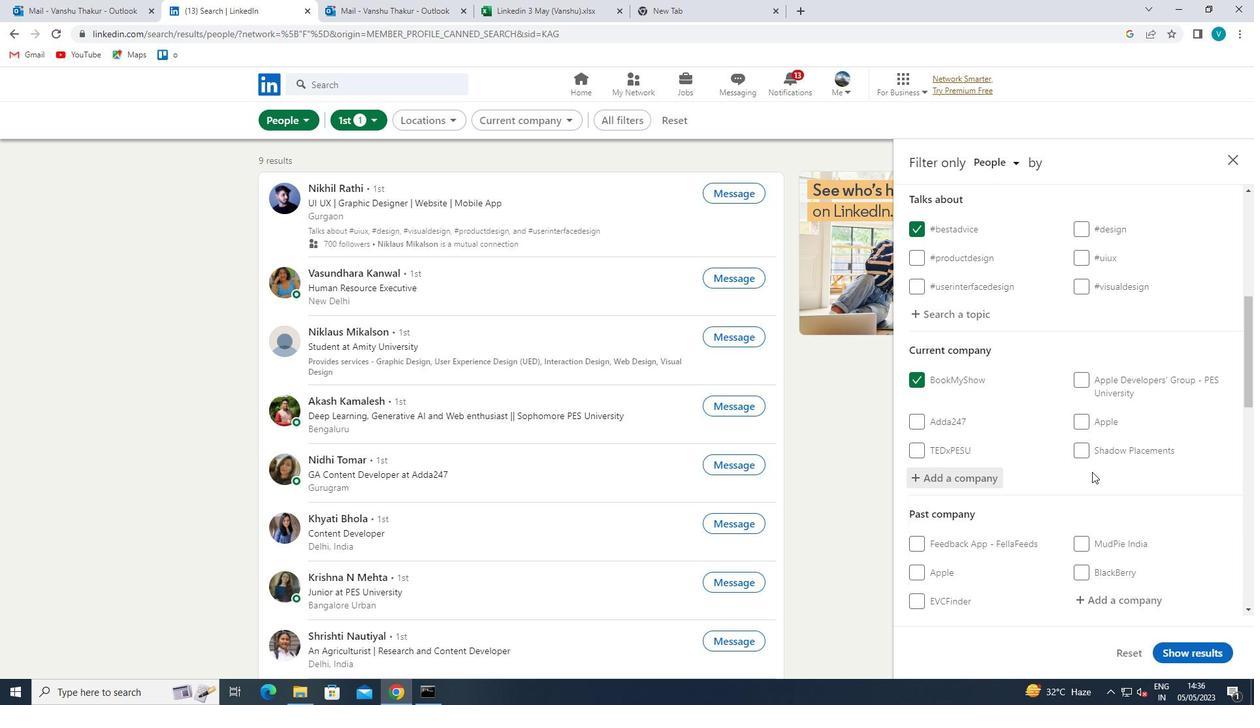 
Action: Mouse moved to (1092, 472)
Screenshot: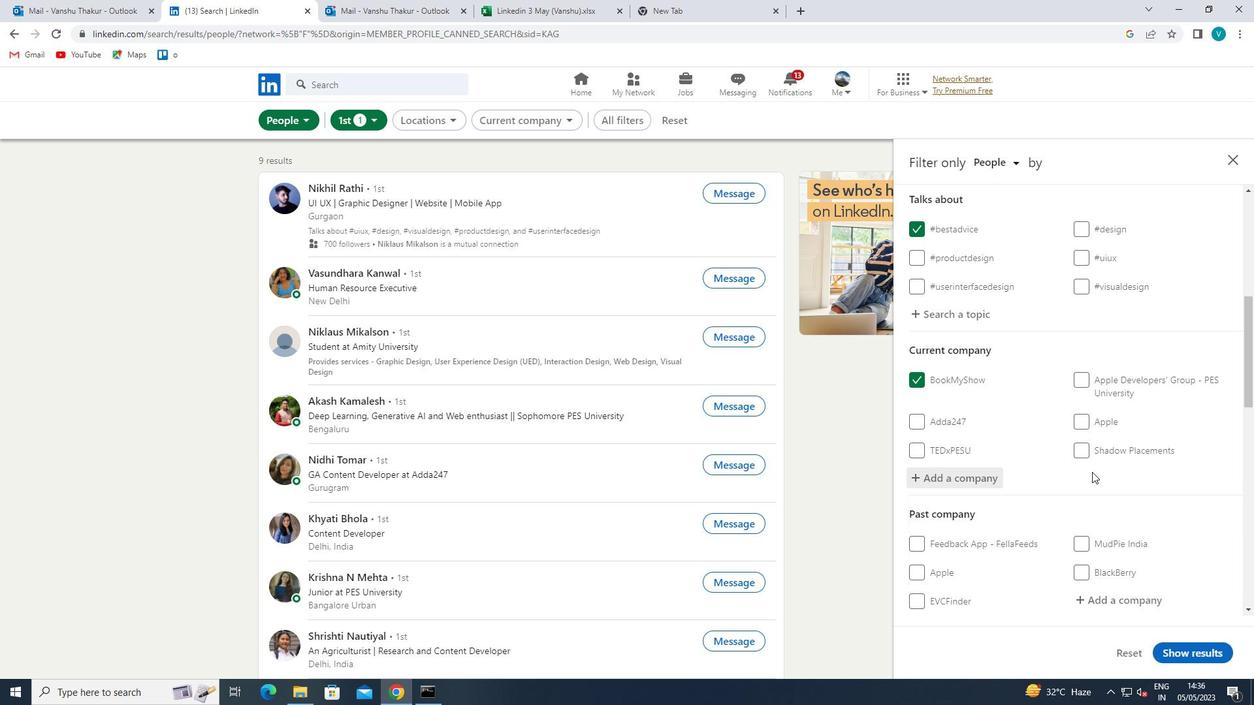 
Action: Mouse scrolled (1092, 471) with delta (0, 0)
Screenshot: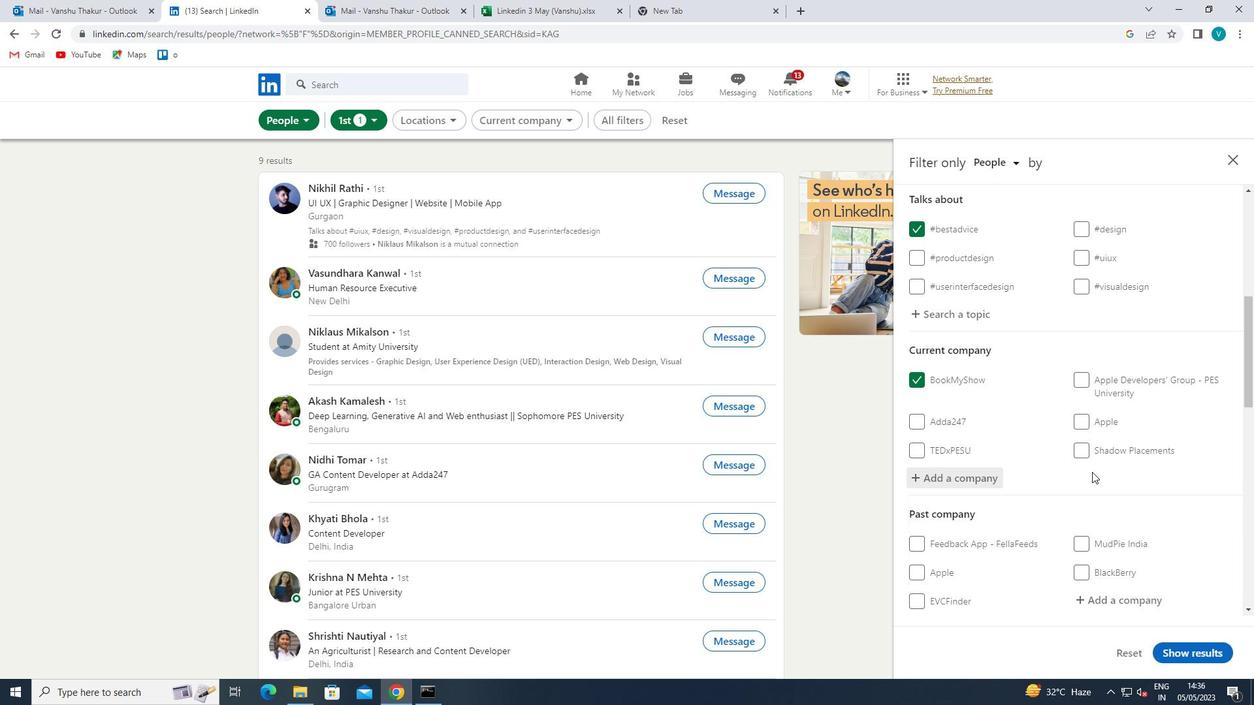 
Action: Mouse moved to (1091, 472)
Screenshot: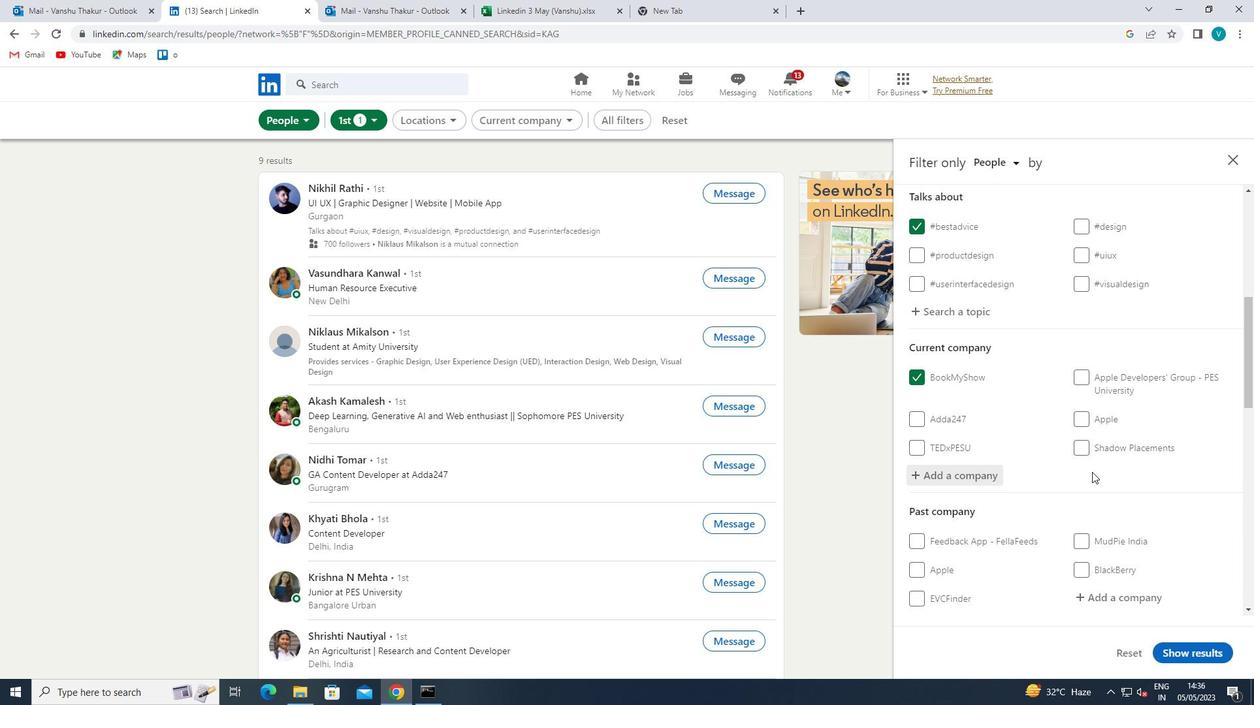 
Action: Mouse scrolled (1091, 471) with delta (0, 0)
Screenshot: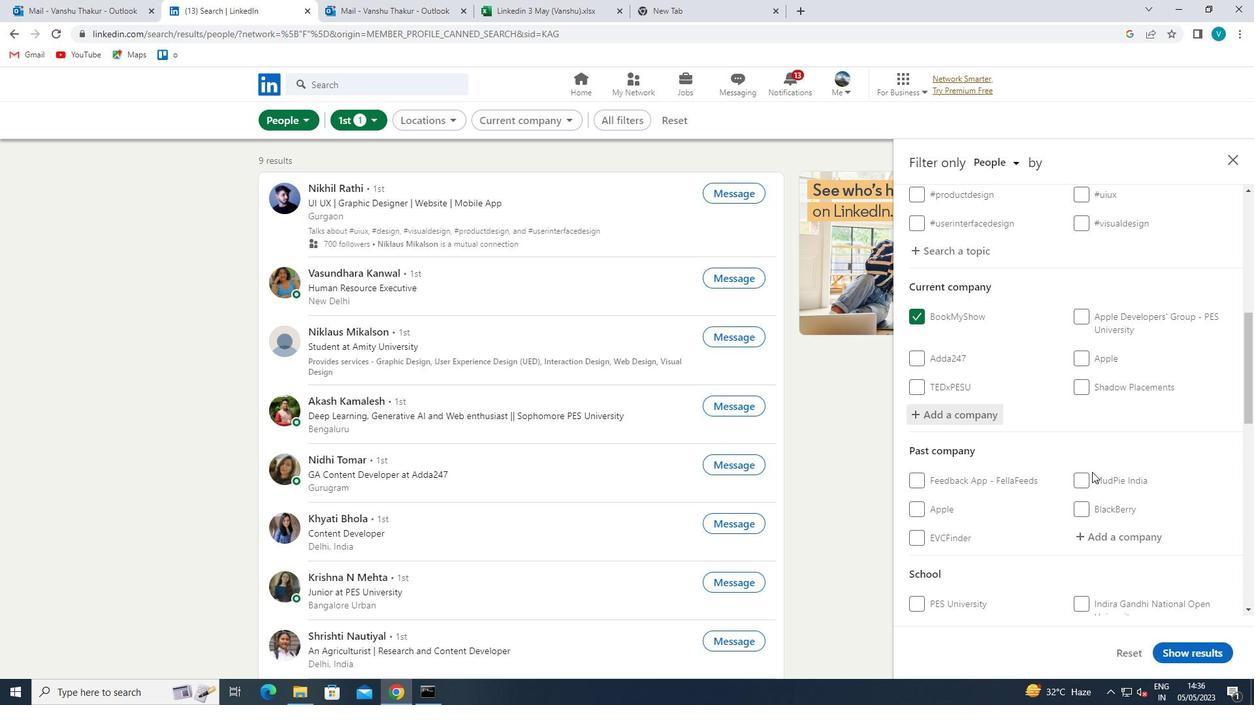 
Action: Mouse scrolled (1091, 471) with delta (0, 0)
Screenshot: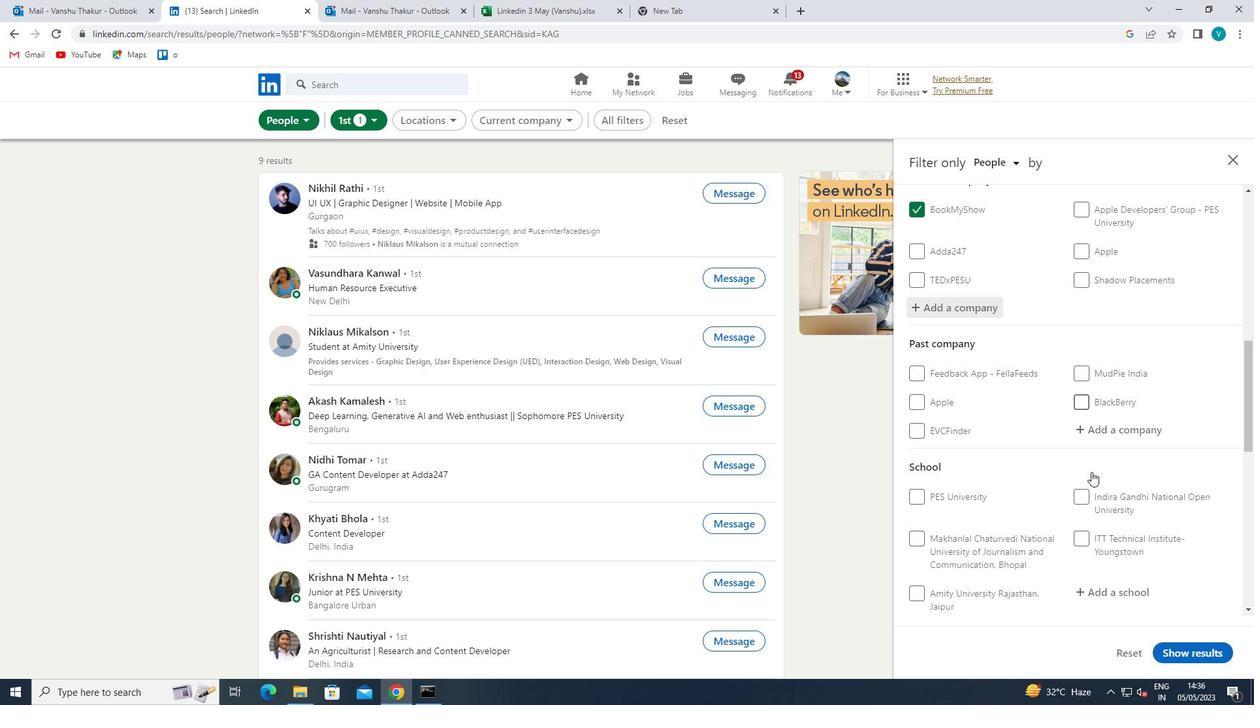 
Action: Mouse scrolled (1091, 471) with delta (0, 0)
Screenshot: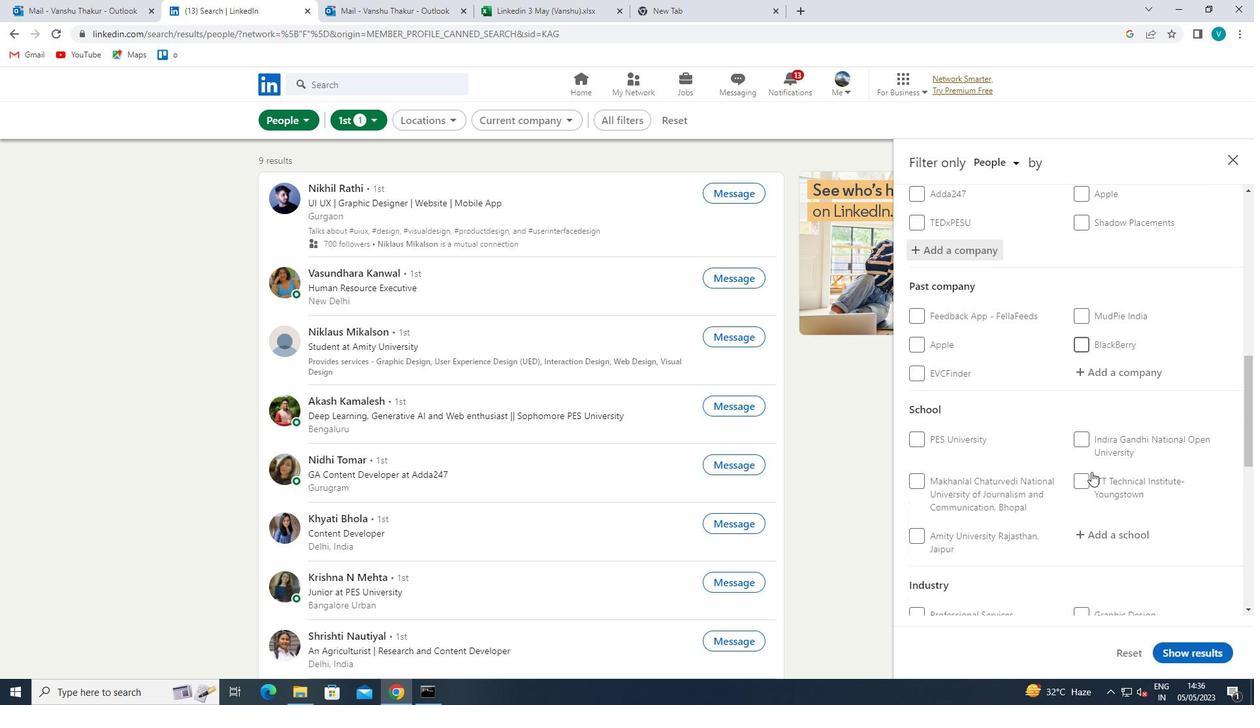 
Action: Mouse moved to (1118, 371)
Screenshot: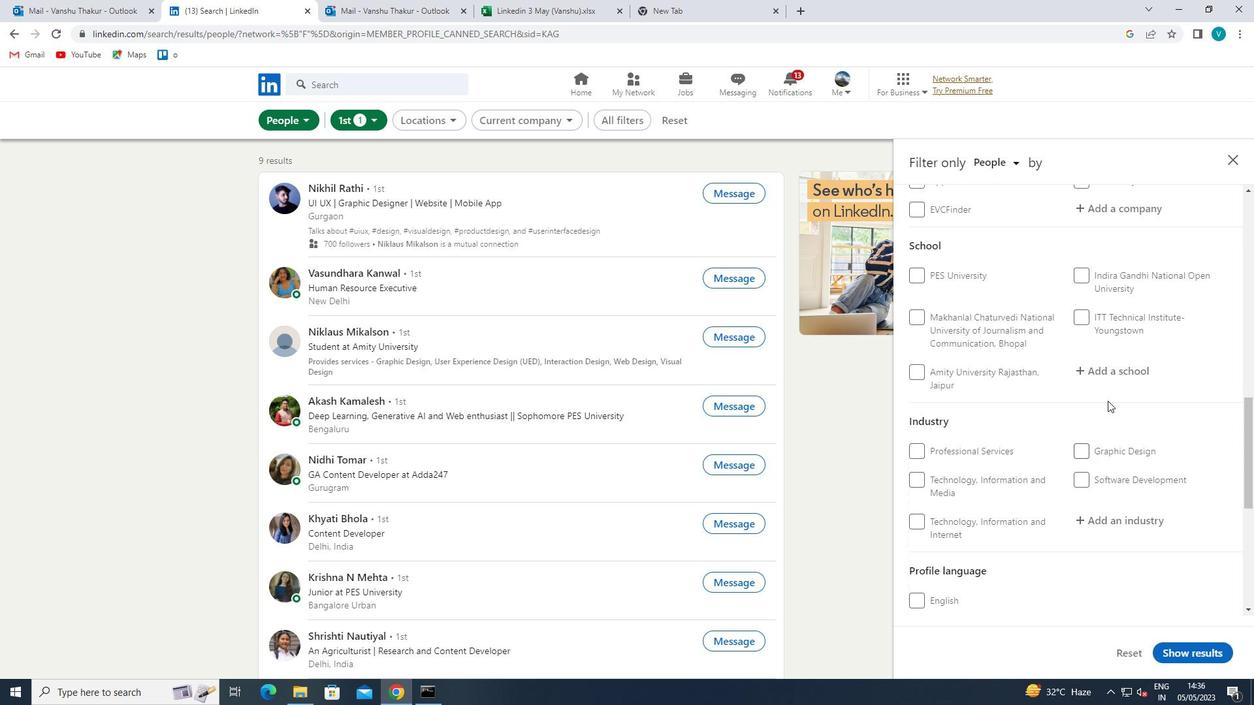 
Action: Mouse pressed left at (1118, 371)
Screenshot: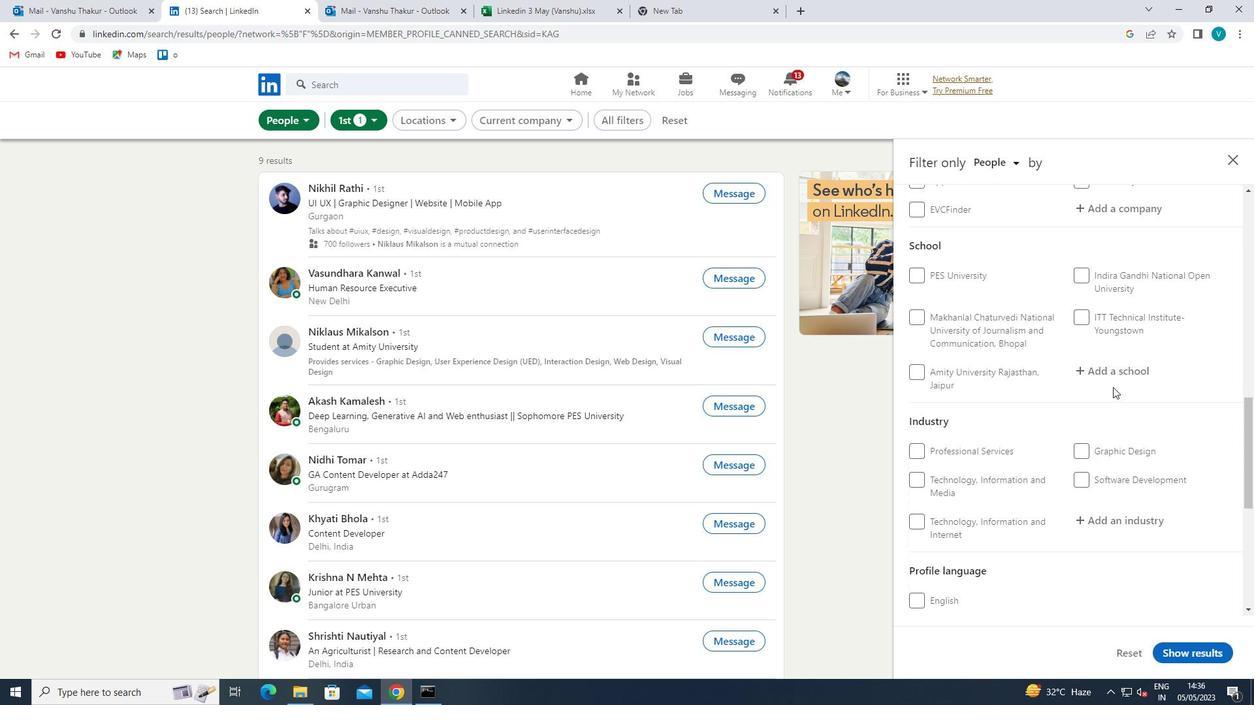 
Action: Key pressed <Key.shift>INDIAN<Key.space>SCHOOL<Key.space>OF<Key.space>BUSINESS<Key.space>
Screenshot: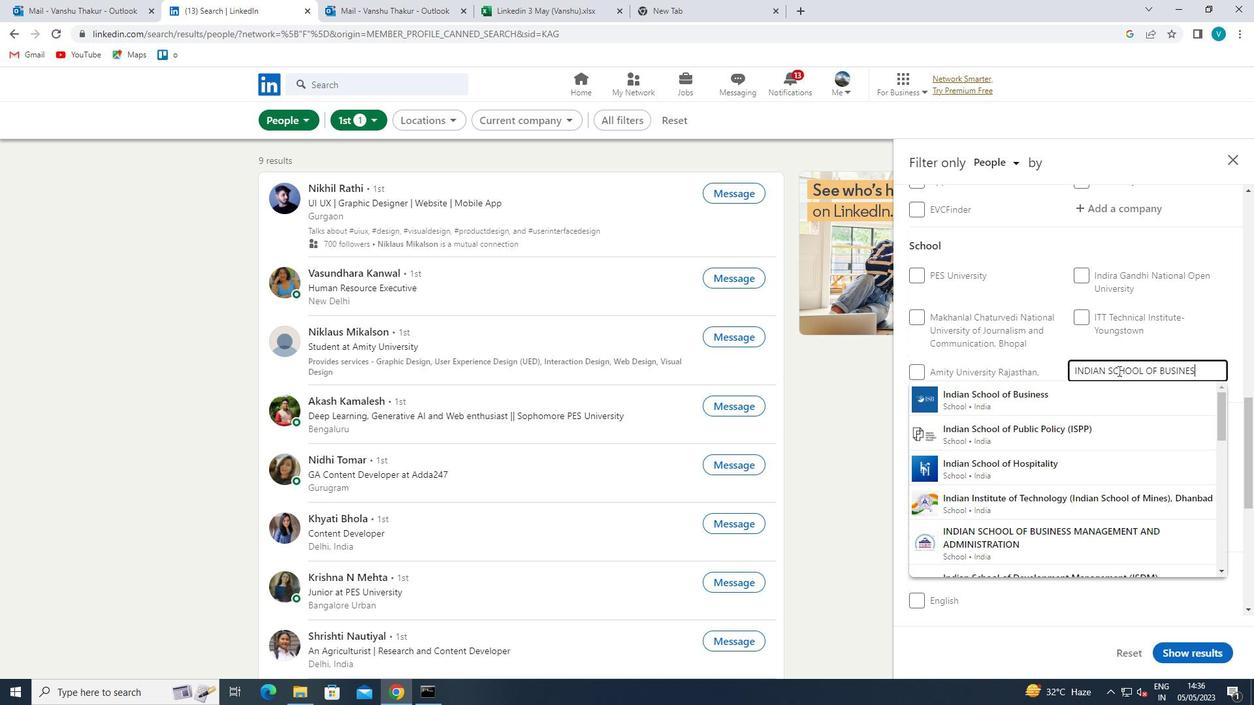 
Action: Mouse moved to (1041, 433)
Screenshot: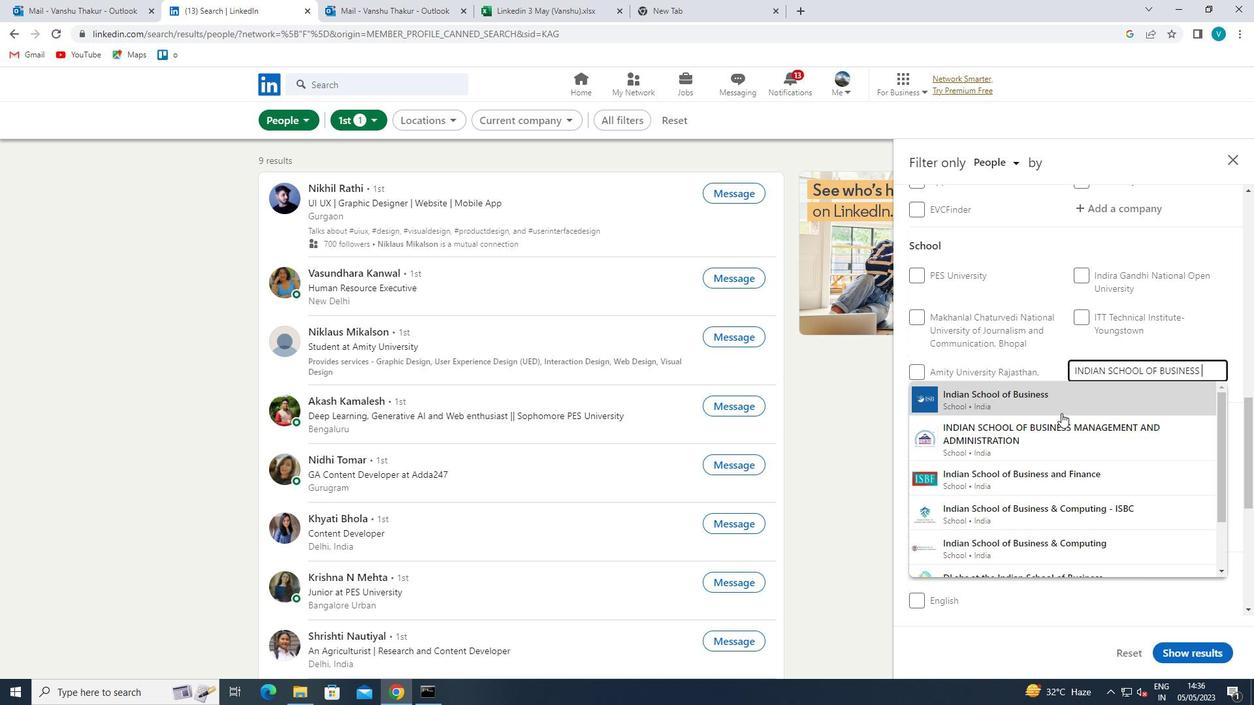 
Action: Mouse pressed left at (1041, 433)
Screenshot: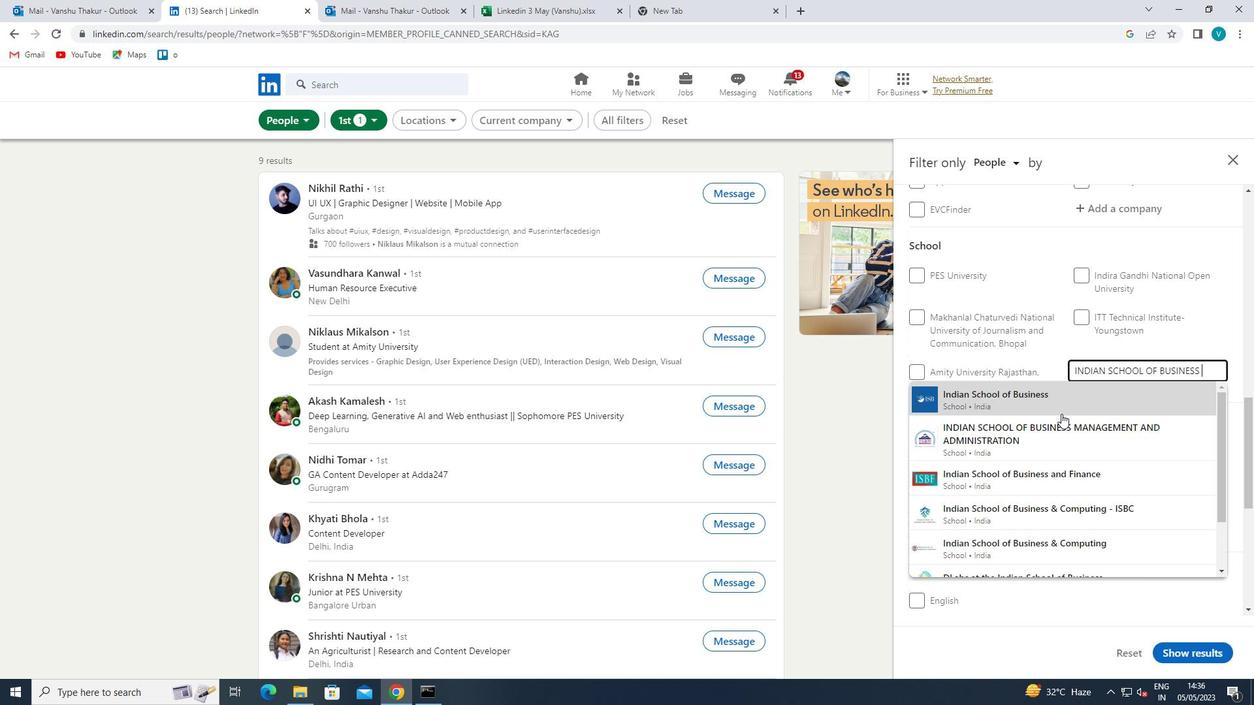 
Action: Mouse moved to (1034, 437)
Screenshot: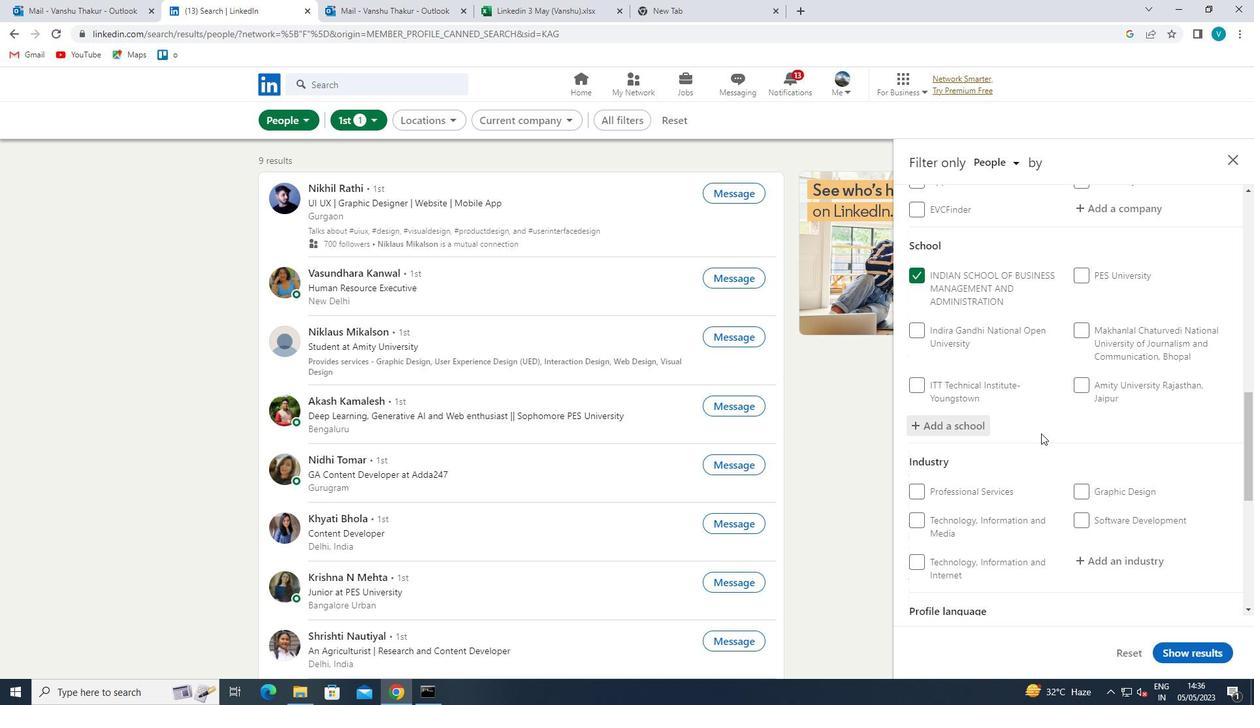 
Action: Mouse scrolled (1034, 437) with delta (0, 0)
Screenshot: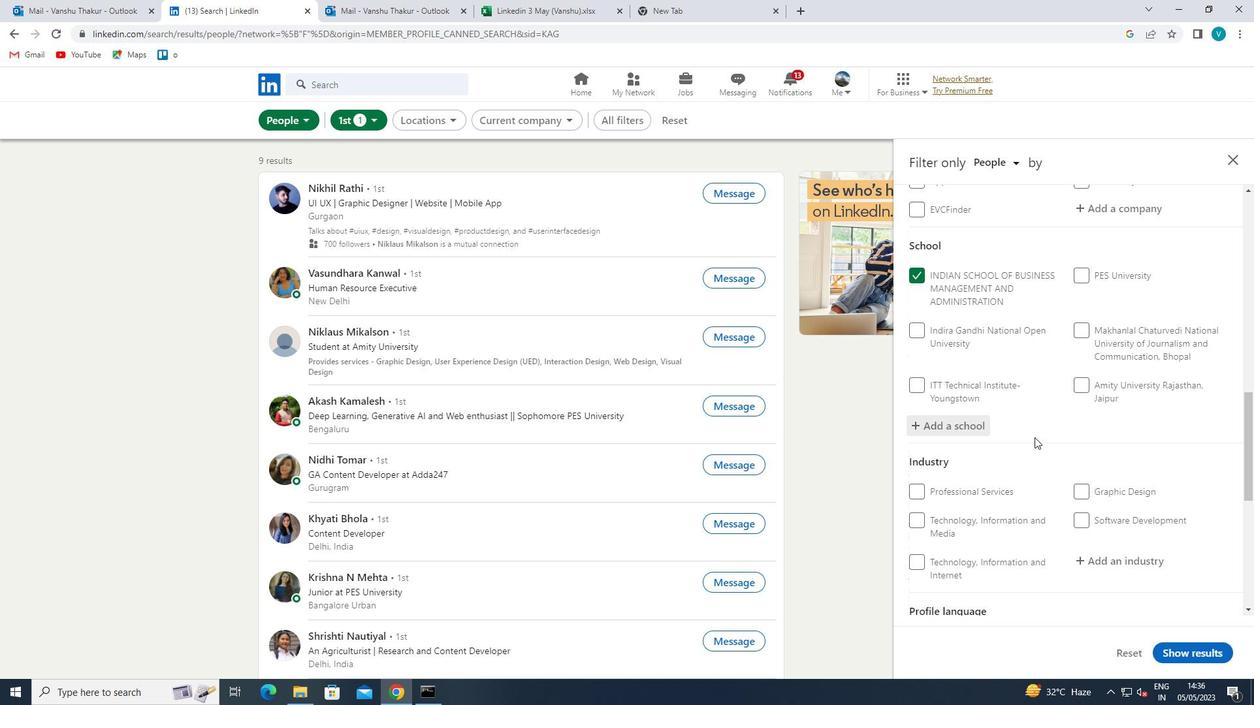 
Action: Mouse scrolled (1034, 437) with delta (0, 0)
Screenshot: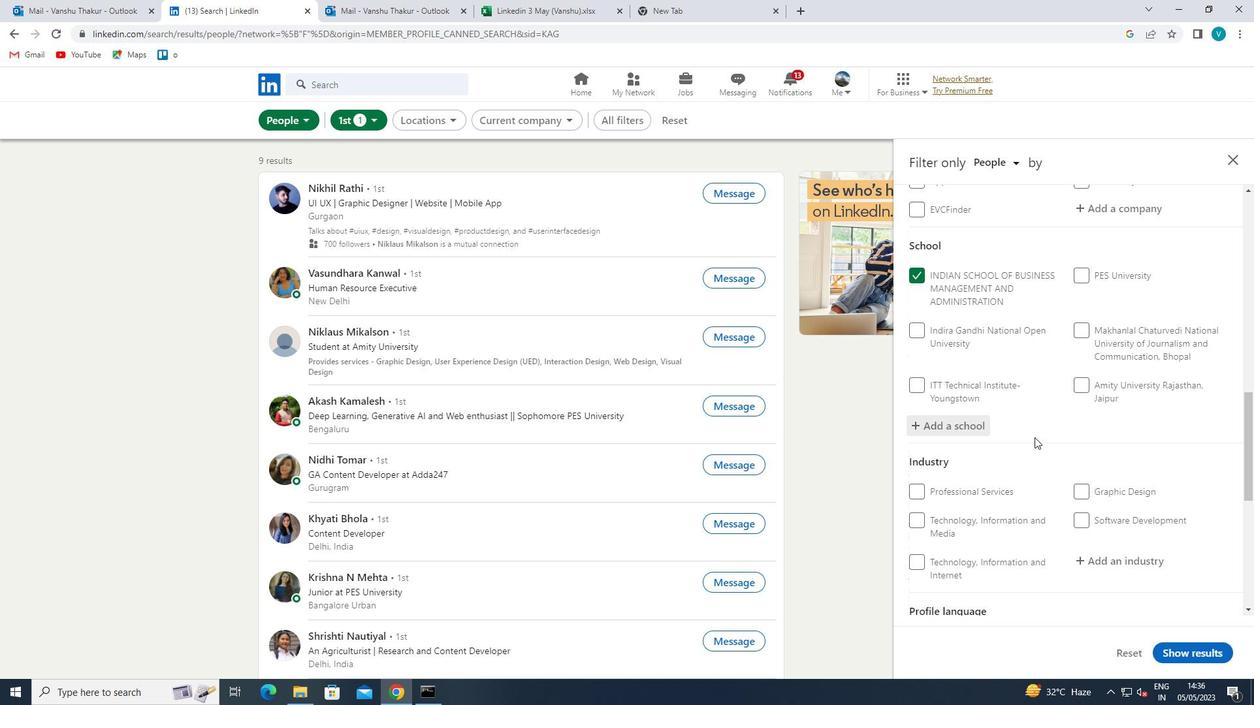 
Action: Mouse scrolled (1034, 437) with delta (0, 0)
Screenshot: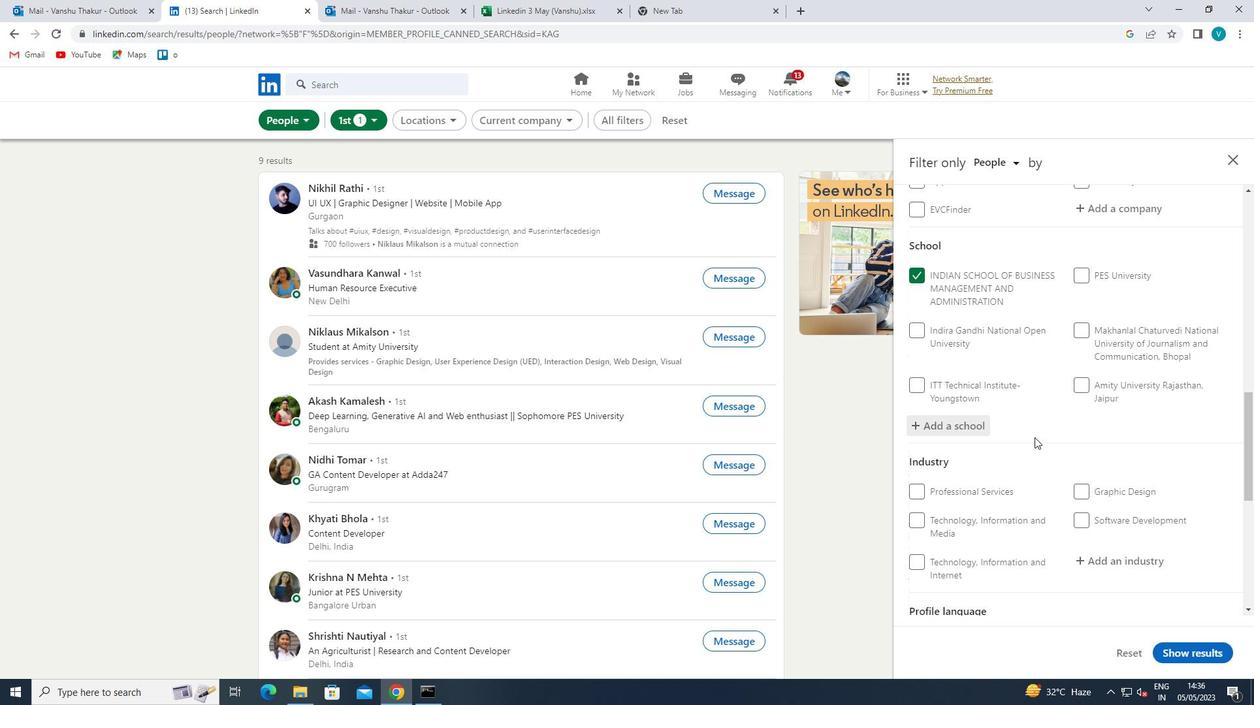 
Action: Mouse moved to (1117, 366)
Screenshot: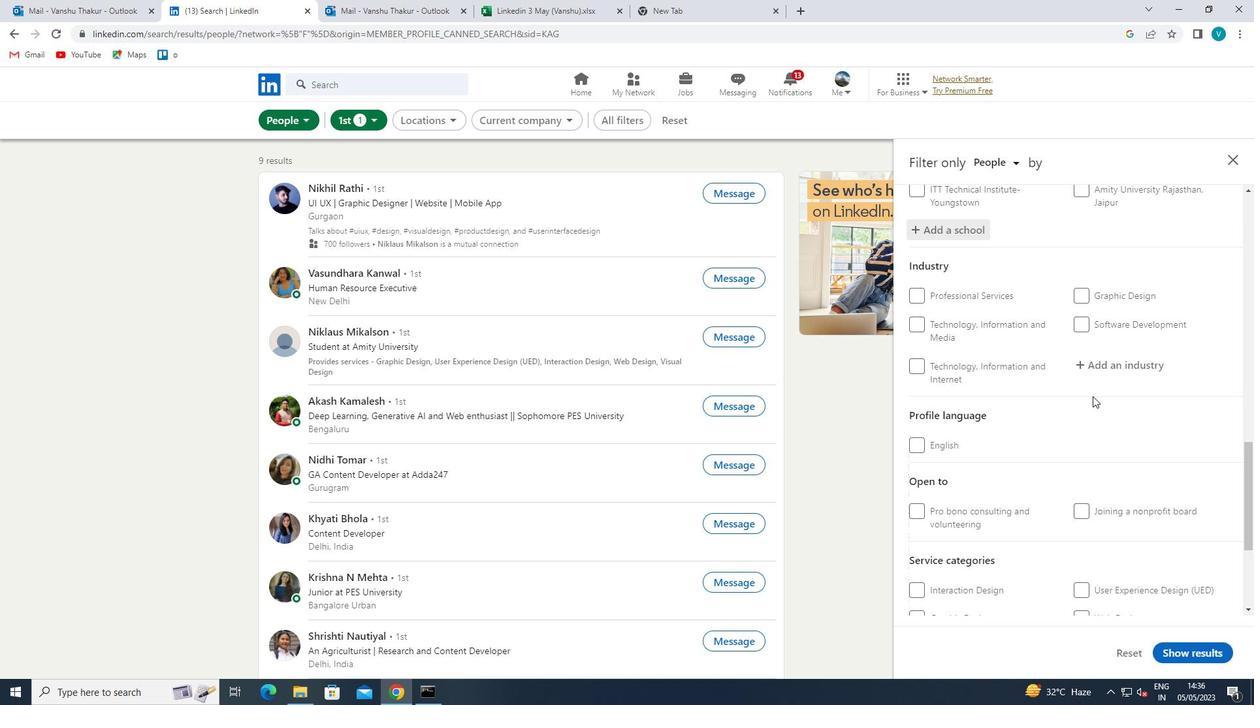 
Action: Mouse pressed left at (1117, 366)
Screenshot: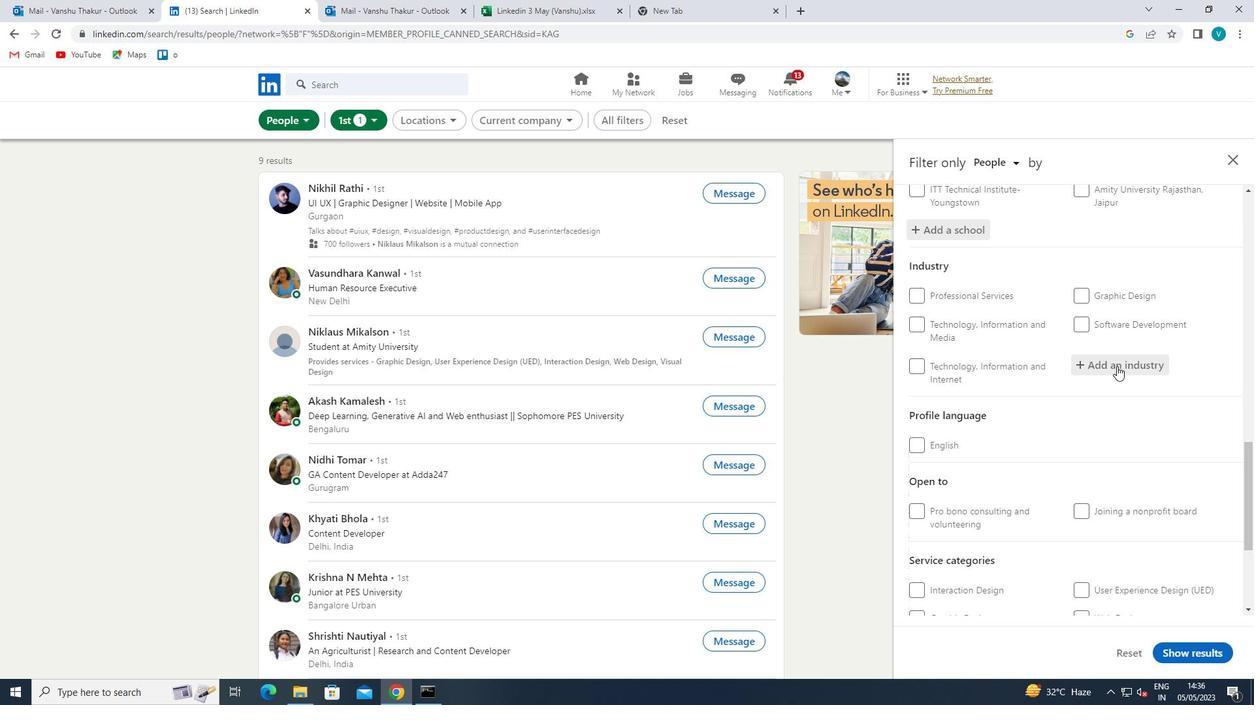 
Action: Key pressed <Key.shift>TELE
Screenshot: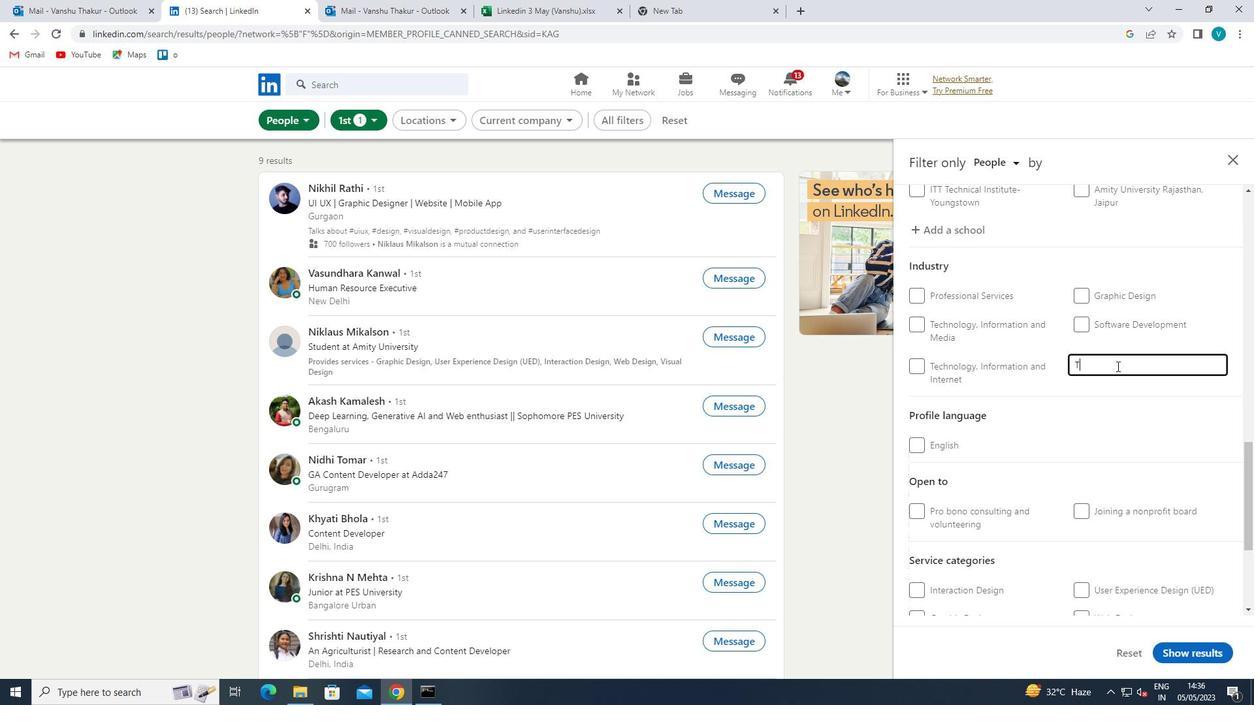 
Action: Mouse moved to (1046, 472)
Screenshot: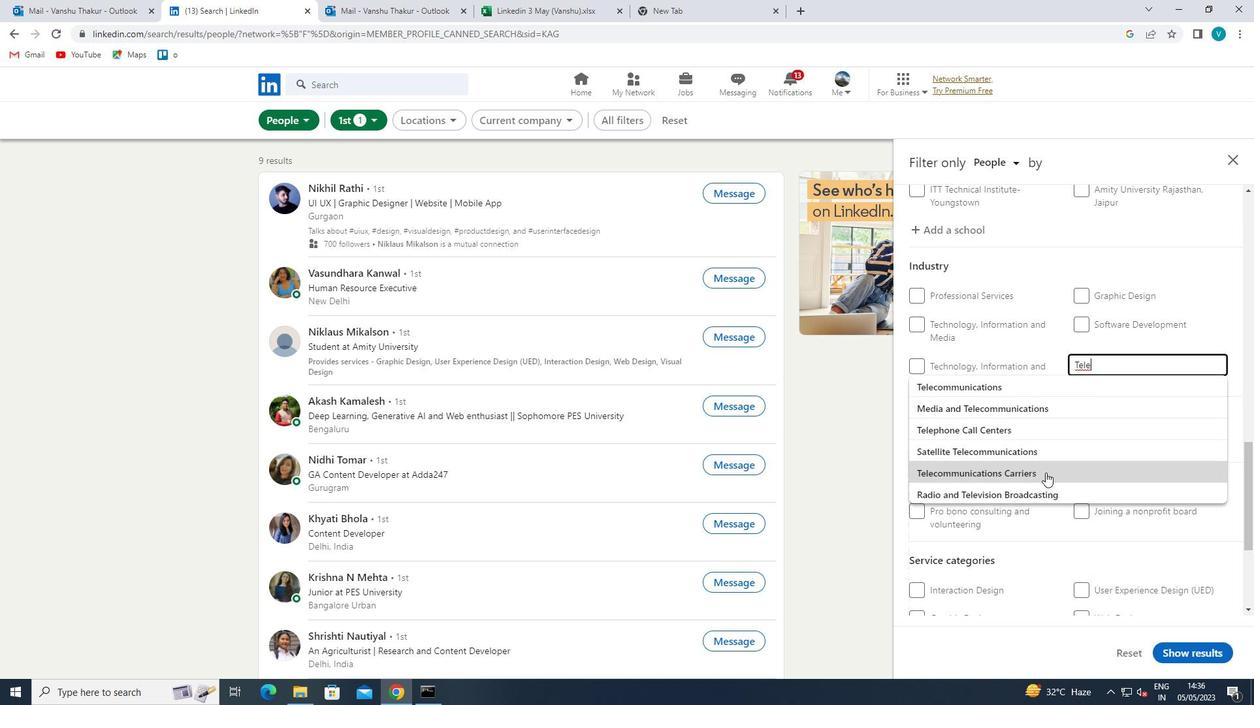 
Action: Mouse pressed left at (1046, 472)
Screenshot: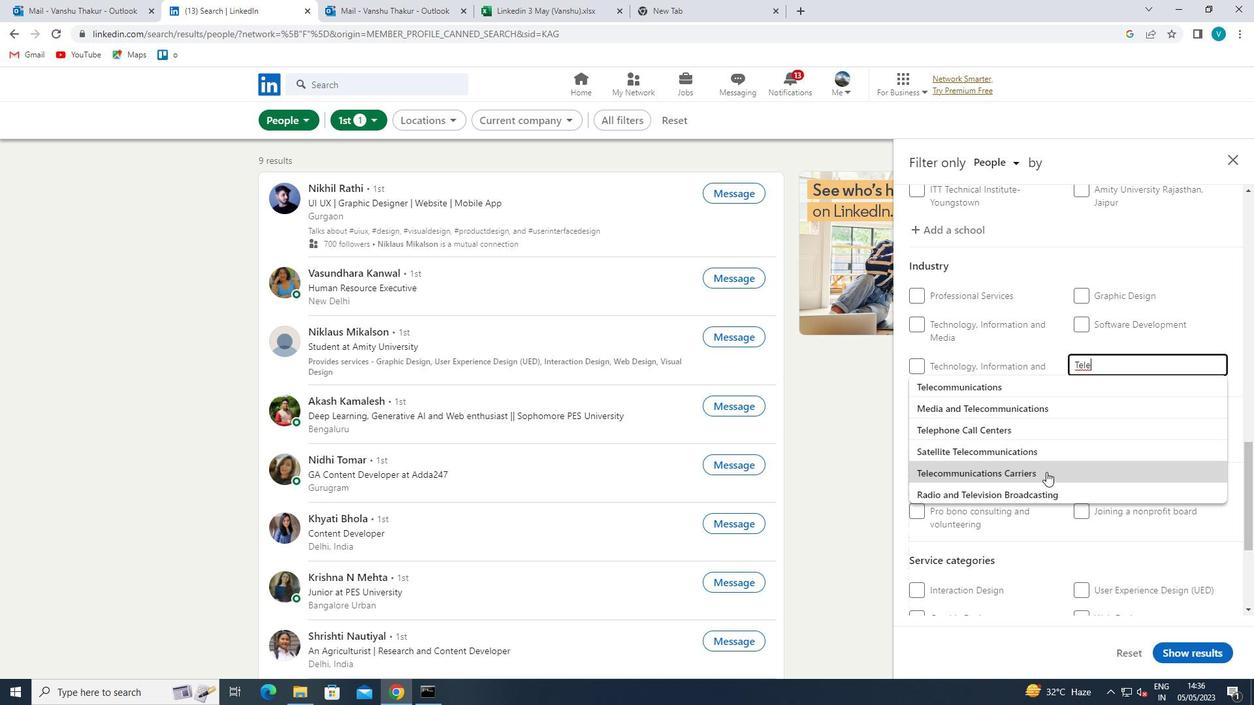 
Action: Mouse moved to (1048, 470)
Screenshot: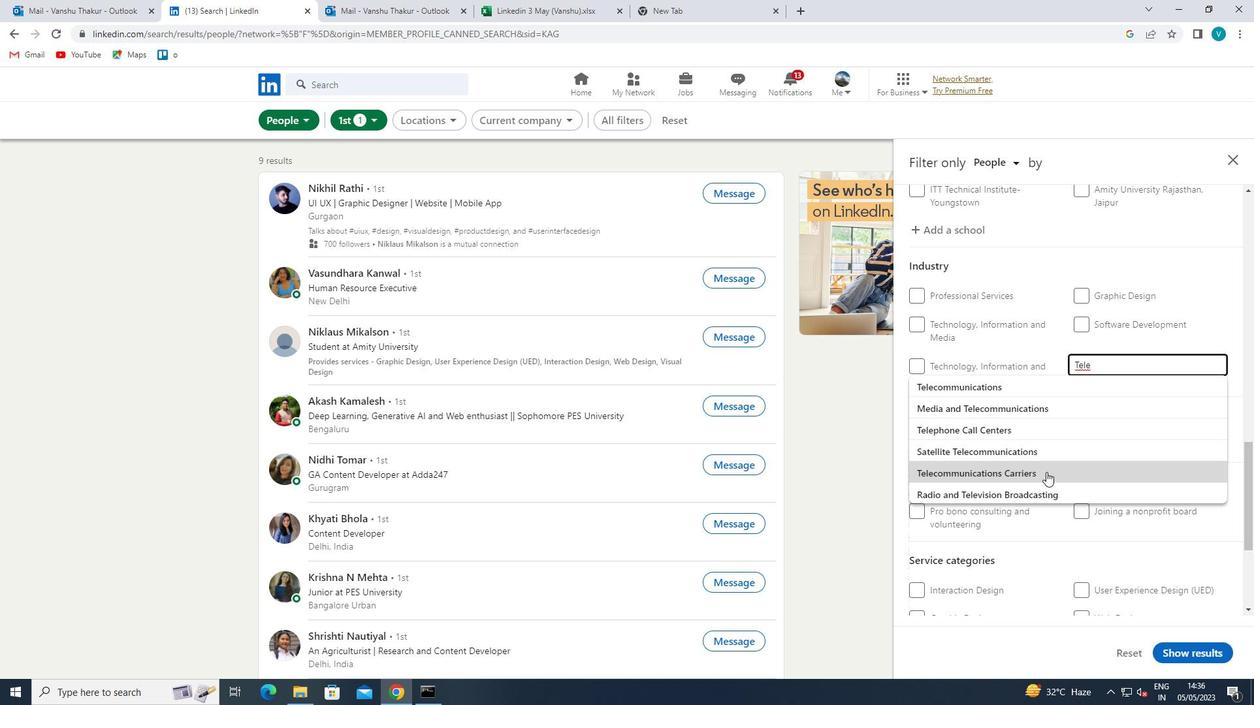 
Action: Mouse scrolled (1048, 470) with delta (0, 0)
Screenshot: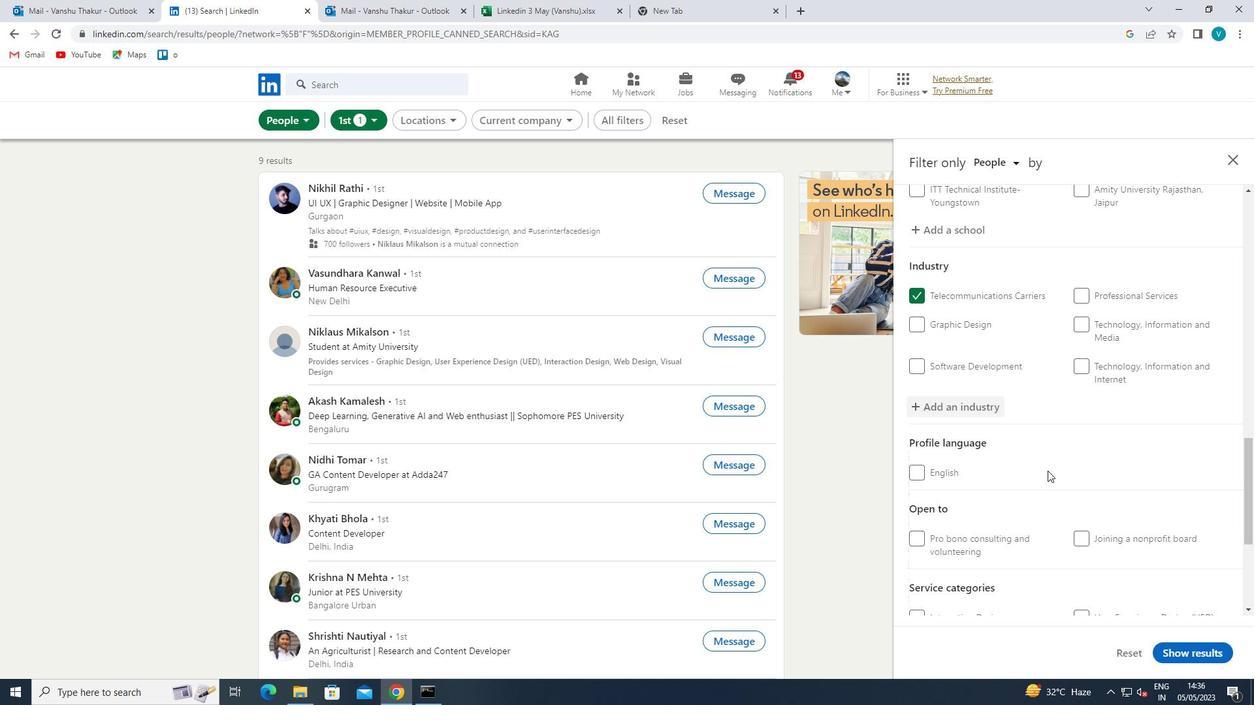 
Action: Mouse scrolled (1048, 470) with delta (0, 0)
Screenshot: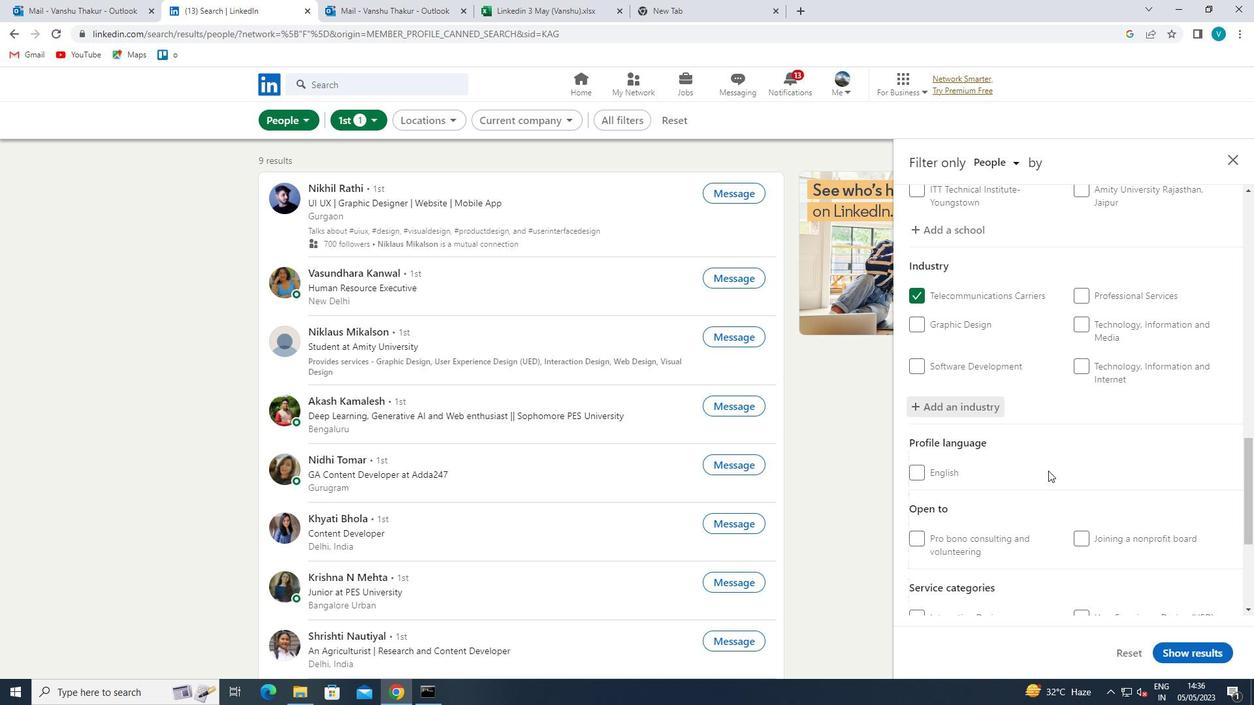 
Action: Mouse scrolled (1048, 470) with delta (0, 0)
Screenshot: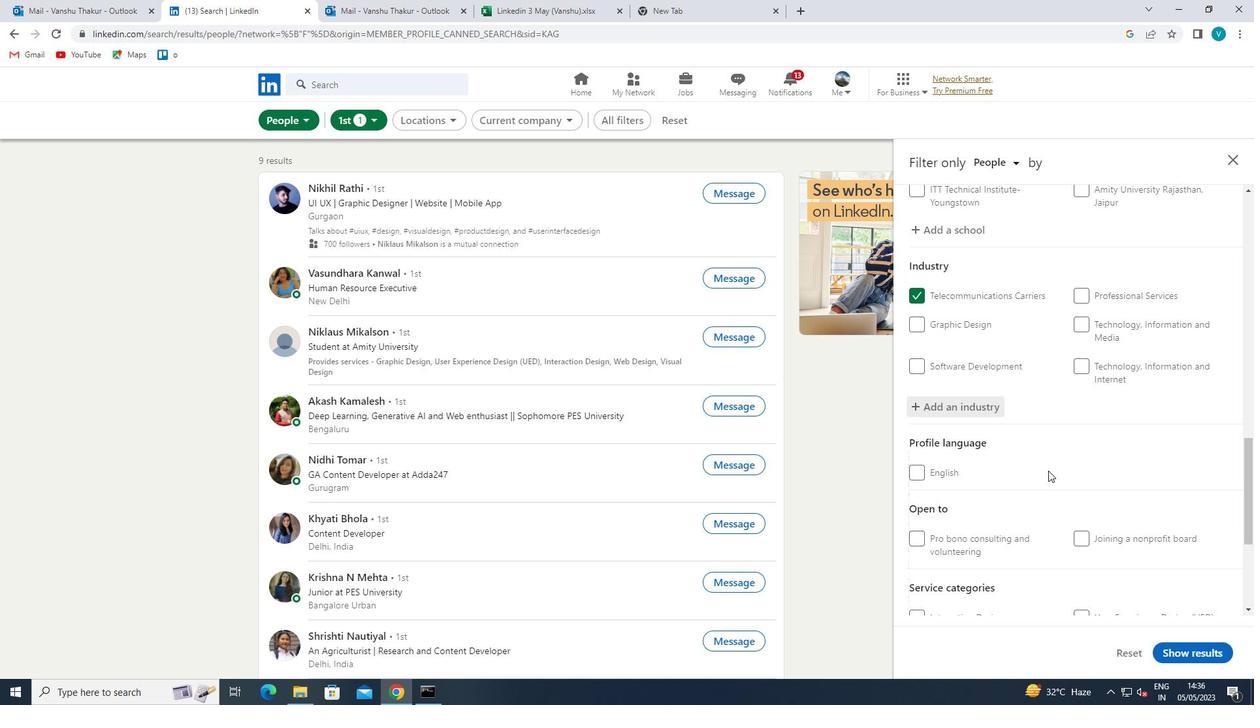 
Action: Mouse scrolled (1048, 470) with delta (0, 0)
Screenshot: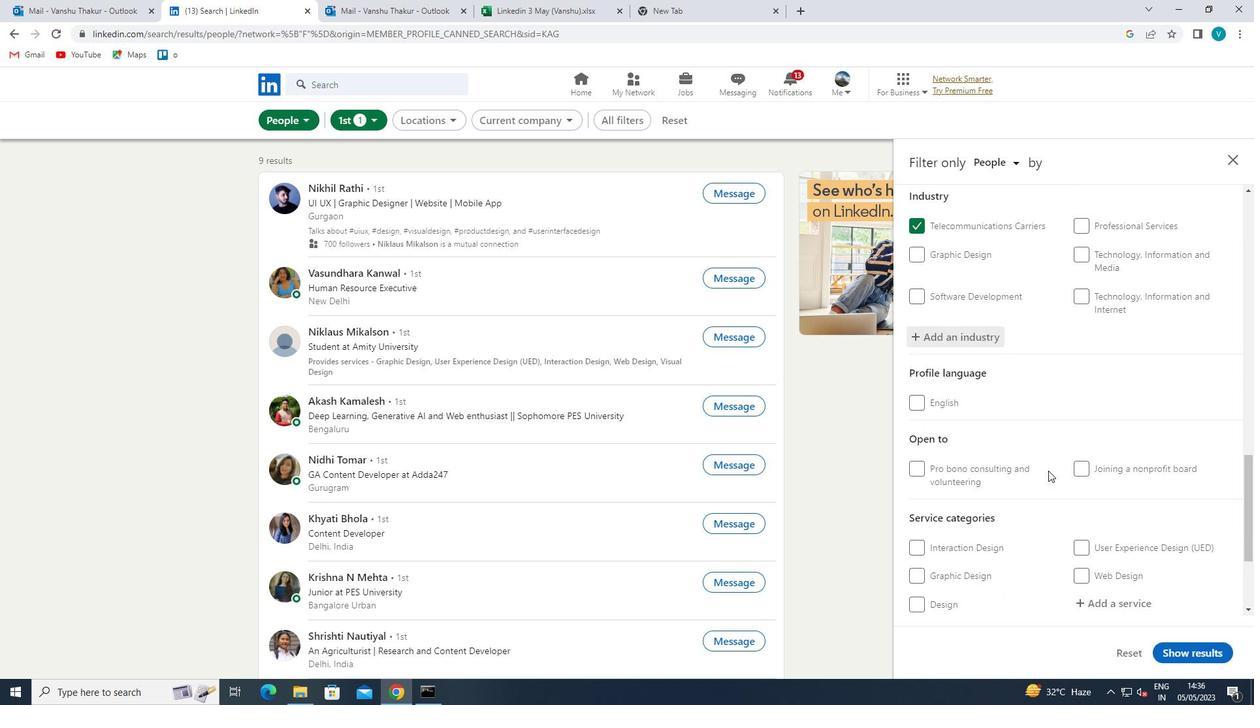 
Action: Mouse moved to (1100, 430)
Screenshot: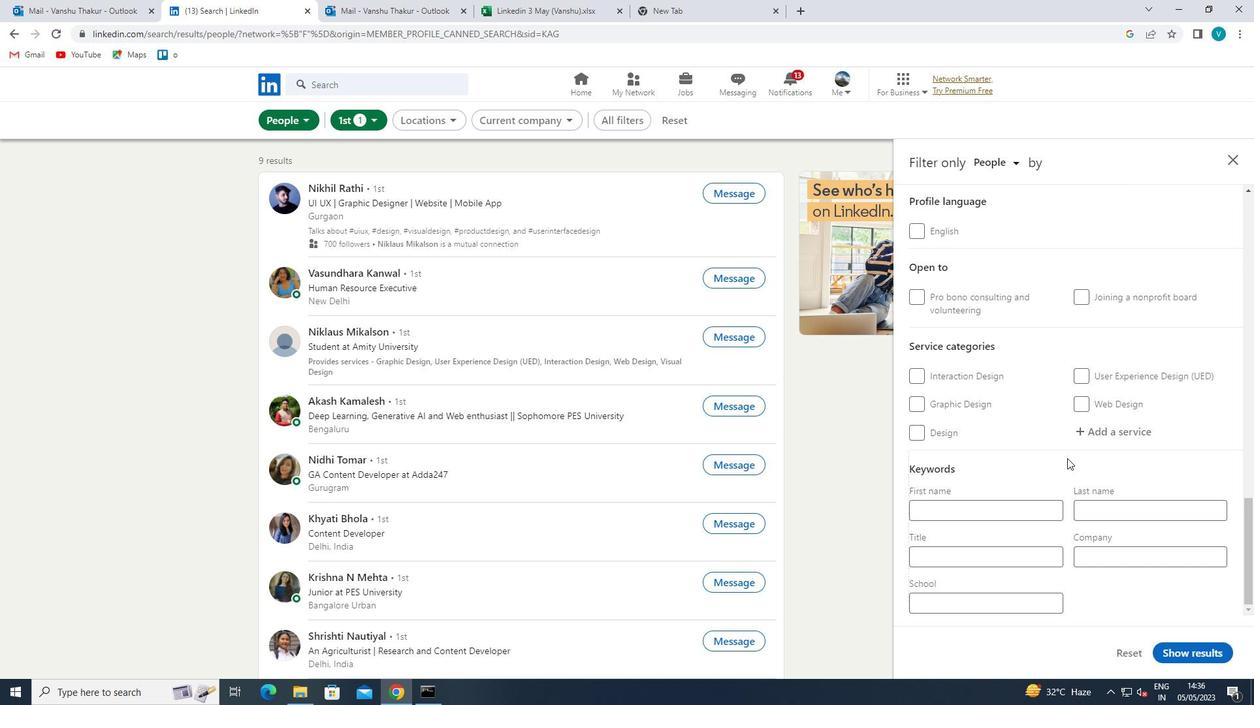 
Action: Mouse pressed left at (1100, 430)
Screenshot: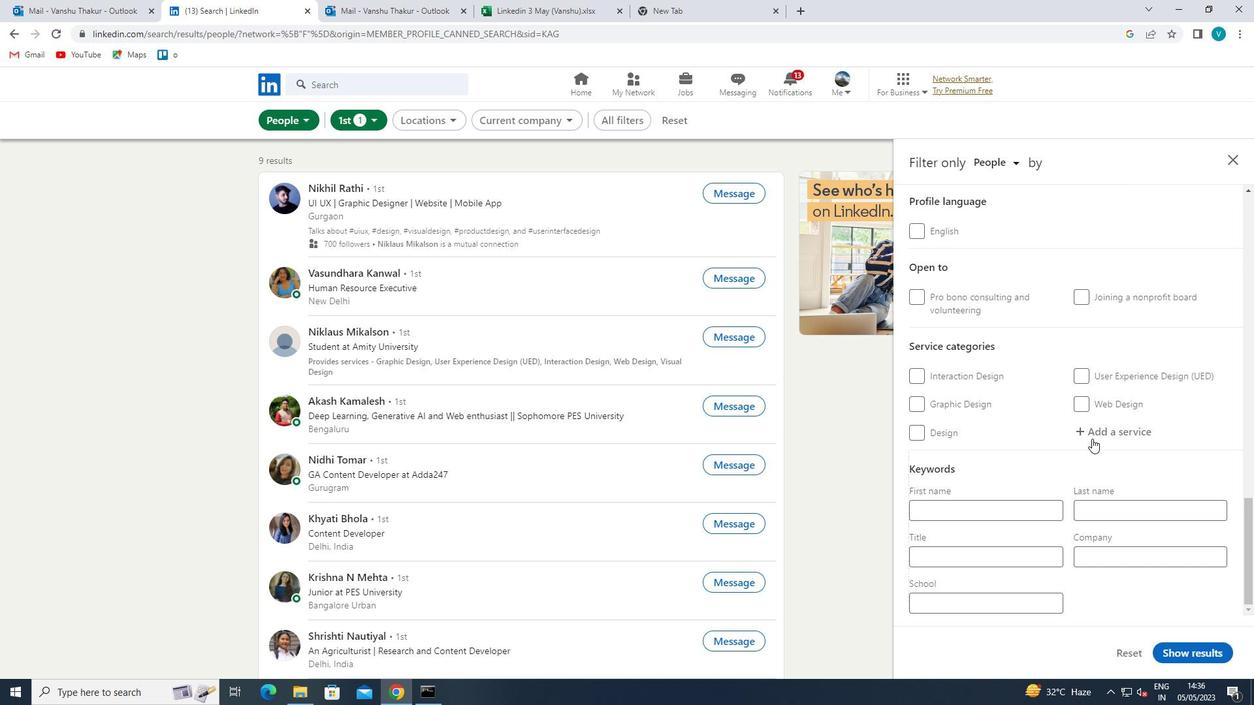 
Action: Mouse moved to (1100, 430)
Screenshot: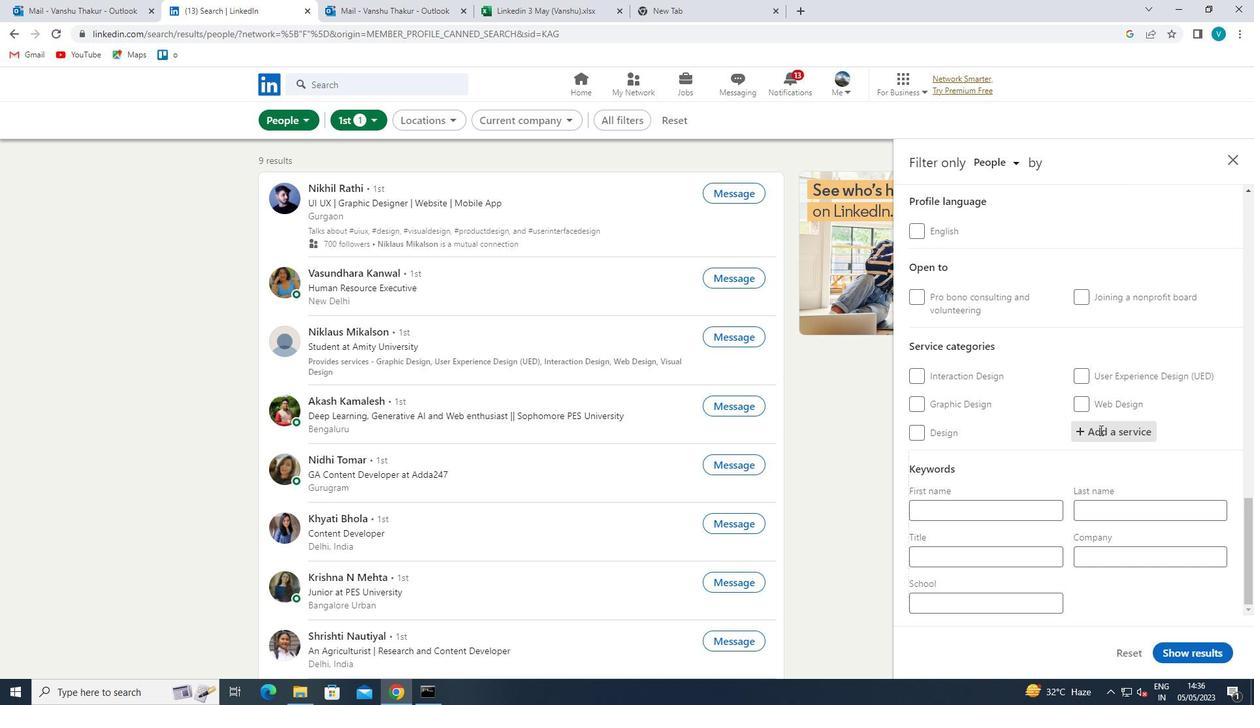 
Action: Key pressed <Key.shift>NEGOTIAIT<Key.backspace><Key.backspace>
Screenshot: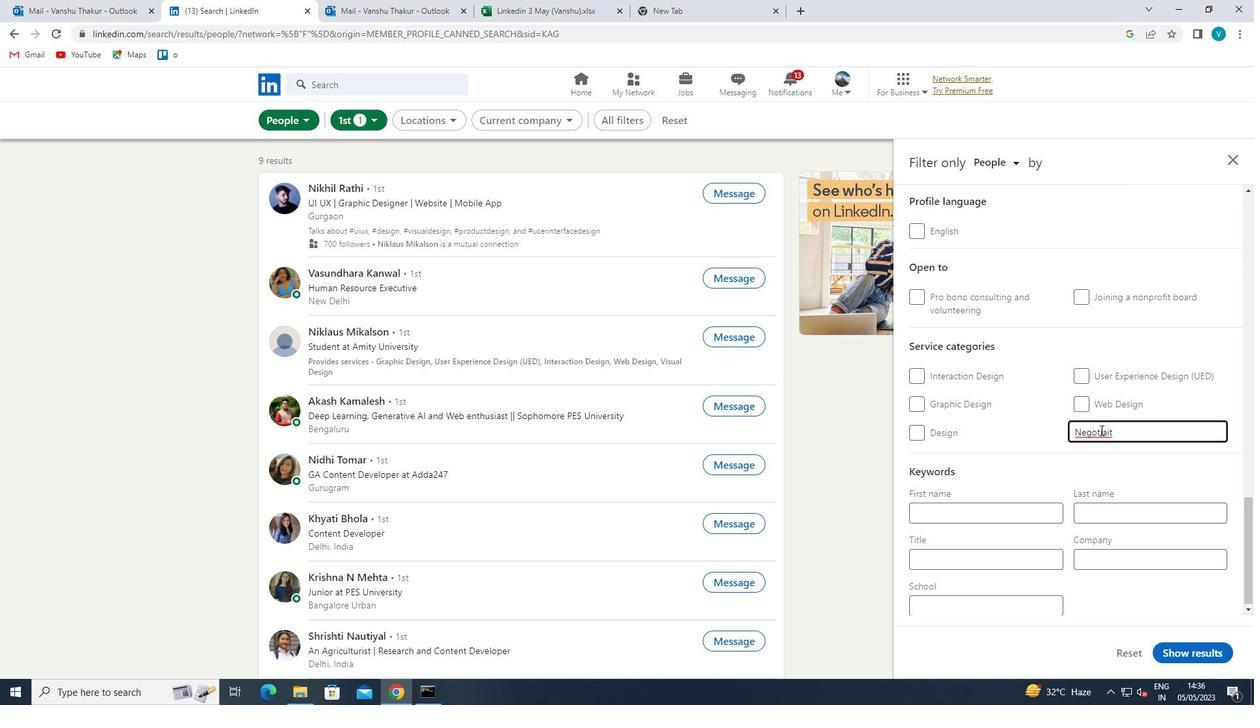 
Action: Mouse moved to (1065, 450)
Screenshot: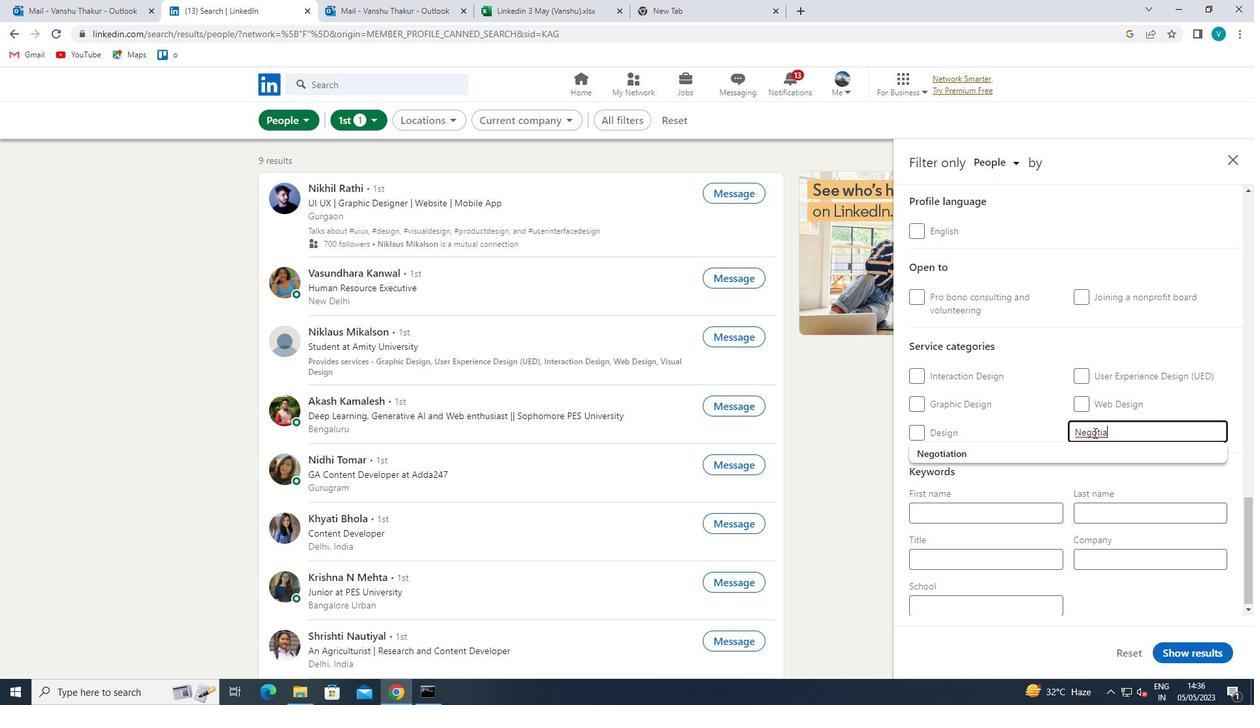 
Action: Mouse pressed left at (1065, 450)
Screenshot: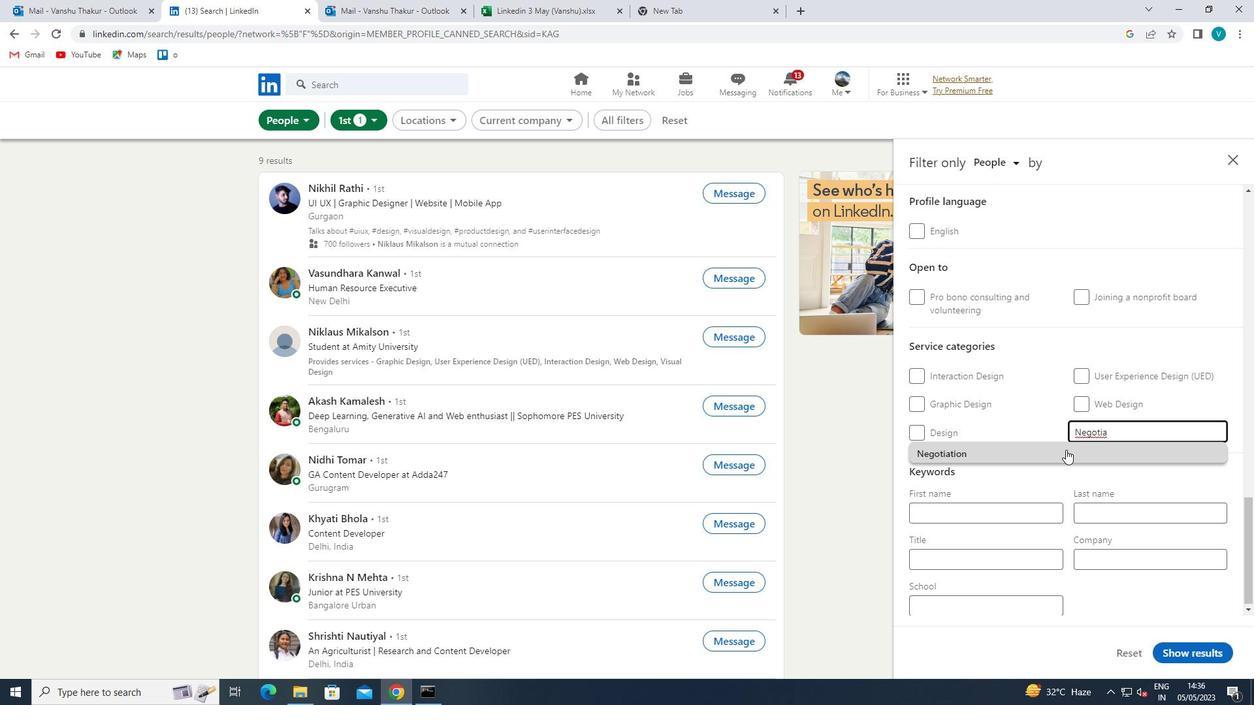 
Action: Mouse moved to (1063, 450)
Screenshot: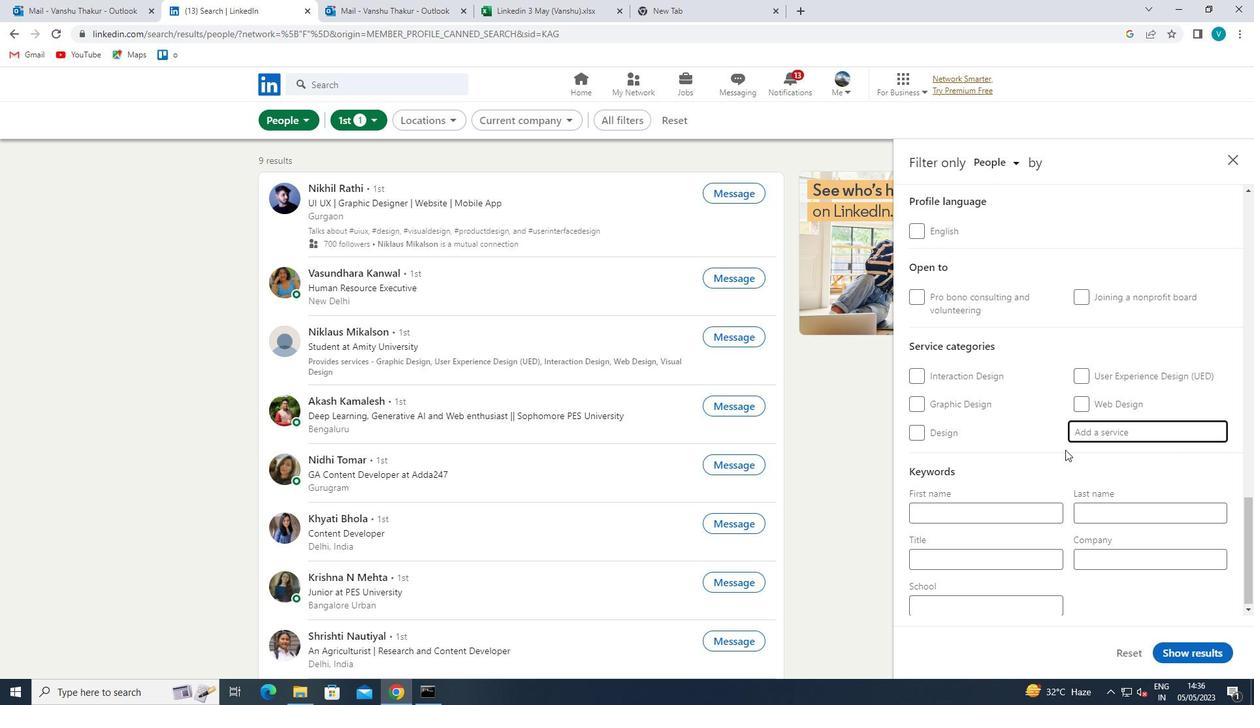 
Action: Mouse scrolled (1063, 450) with delta (0, 0)
Screenshot: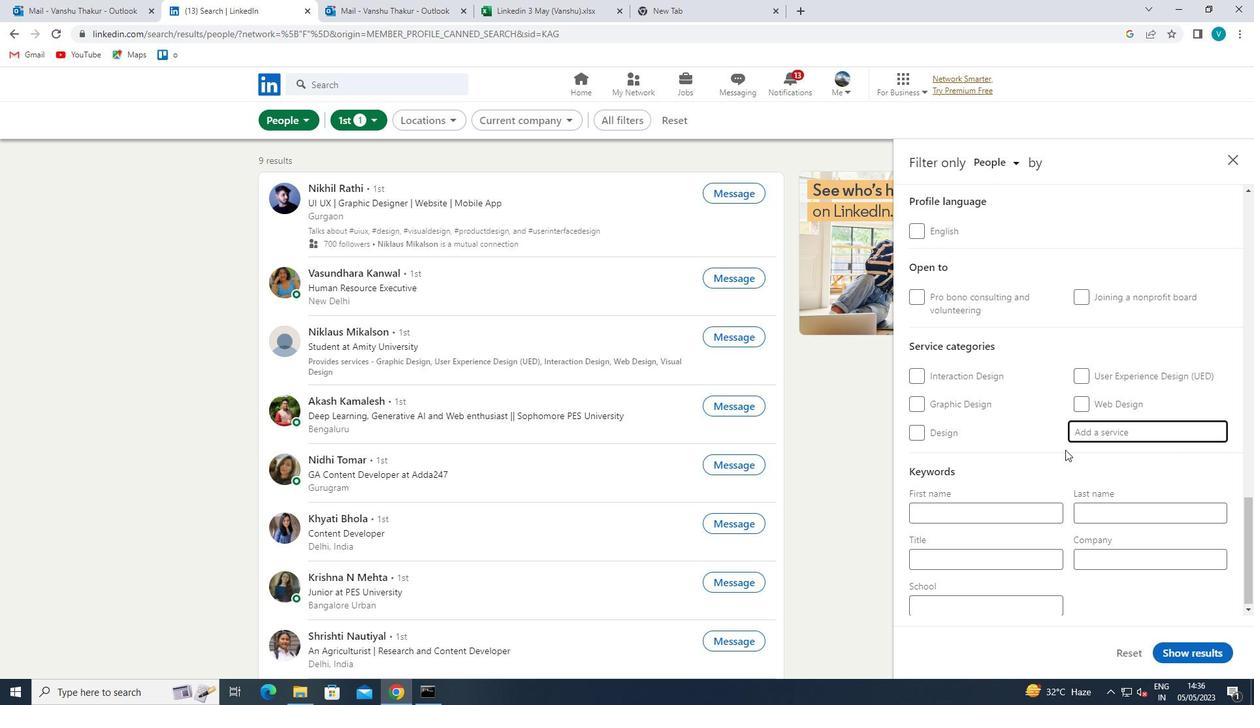 
Action: Mouse moved to (1059, 453)
Screenshot: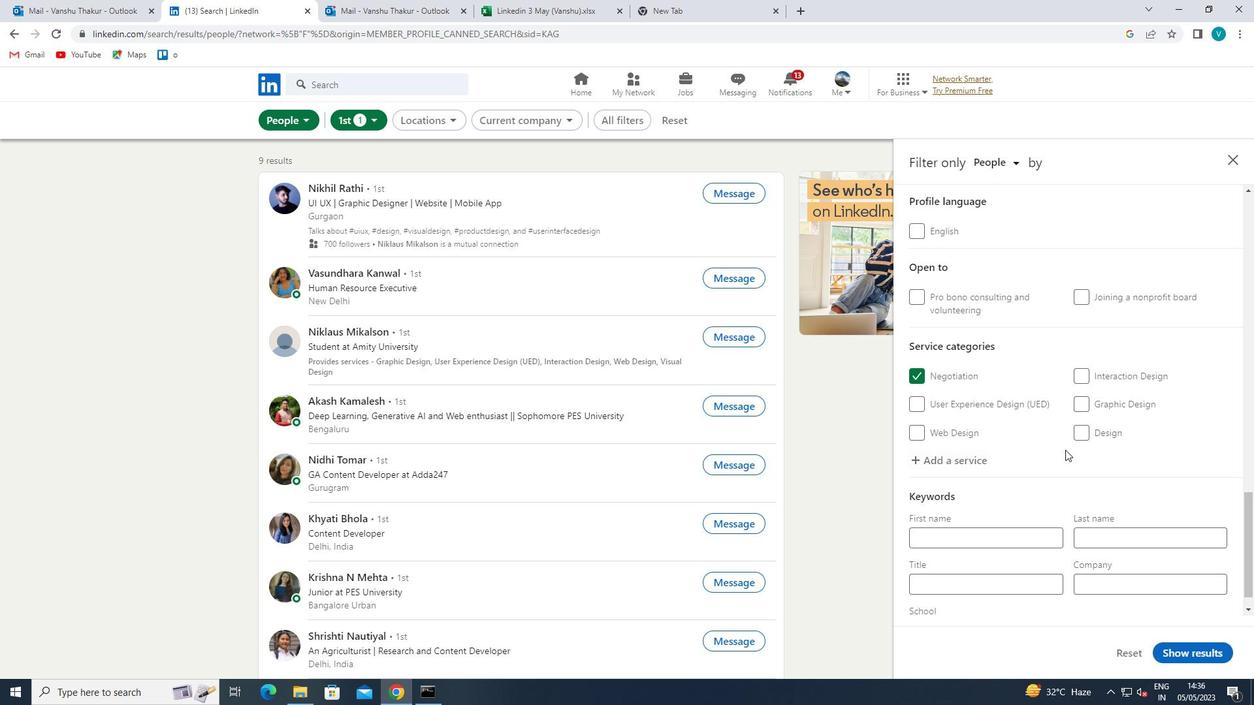 
Action: Mouse scrolled (1059, 452) with delta (0, 0)
Screenshot: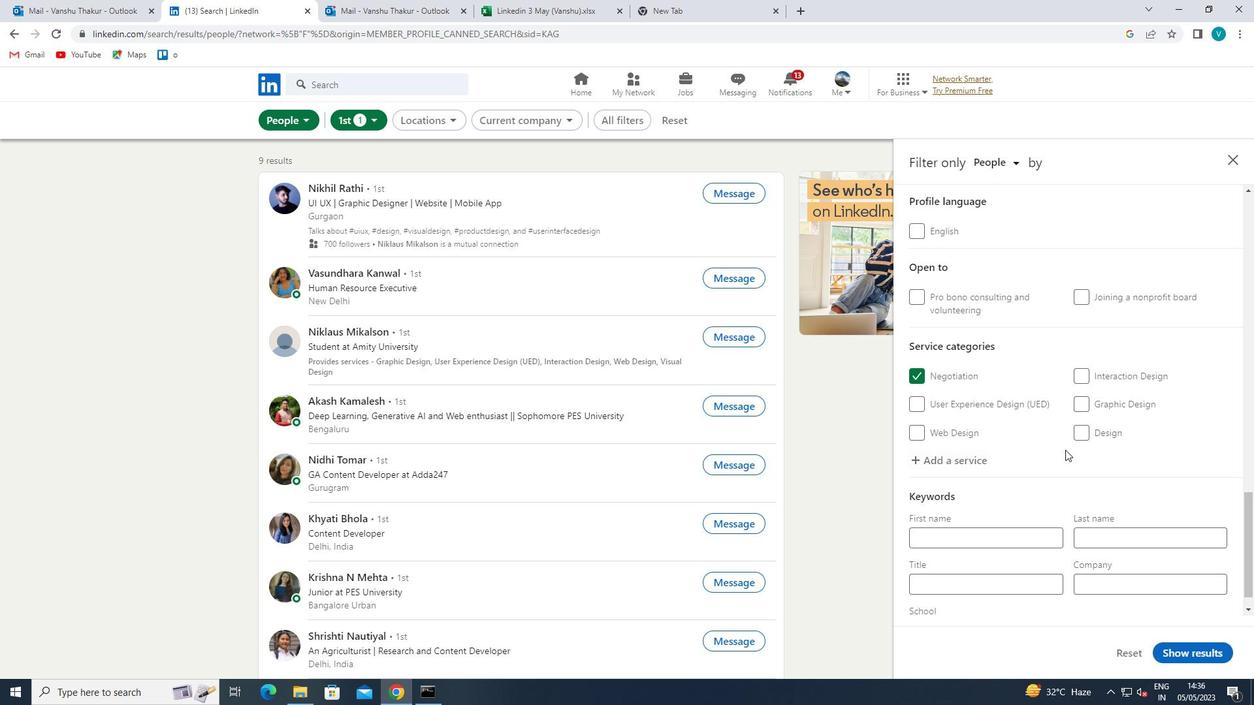 
Action: Mouse moved to (1058, 453)
Screenshot: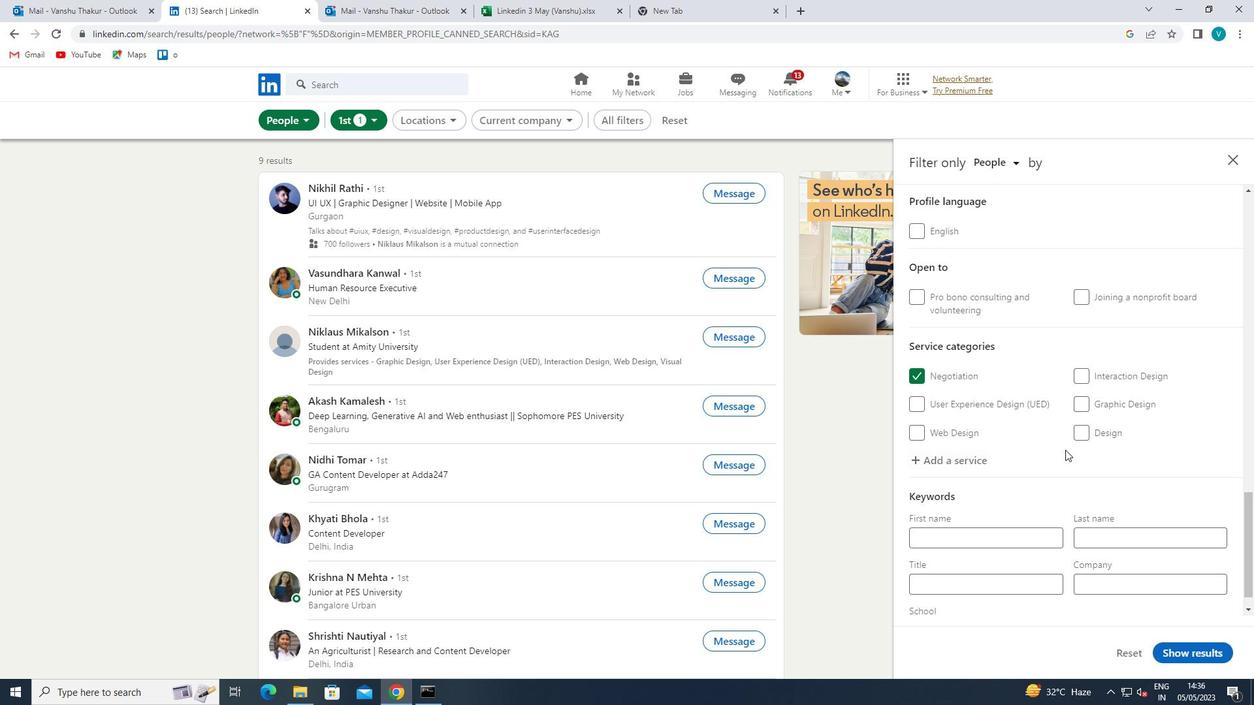 
Action: Mouse scrolled (1058, 452) with delta (0, 0)
Screenshot: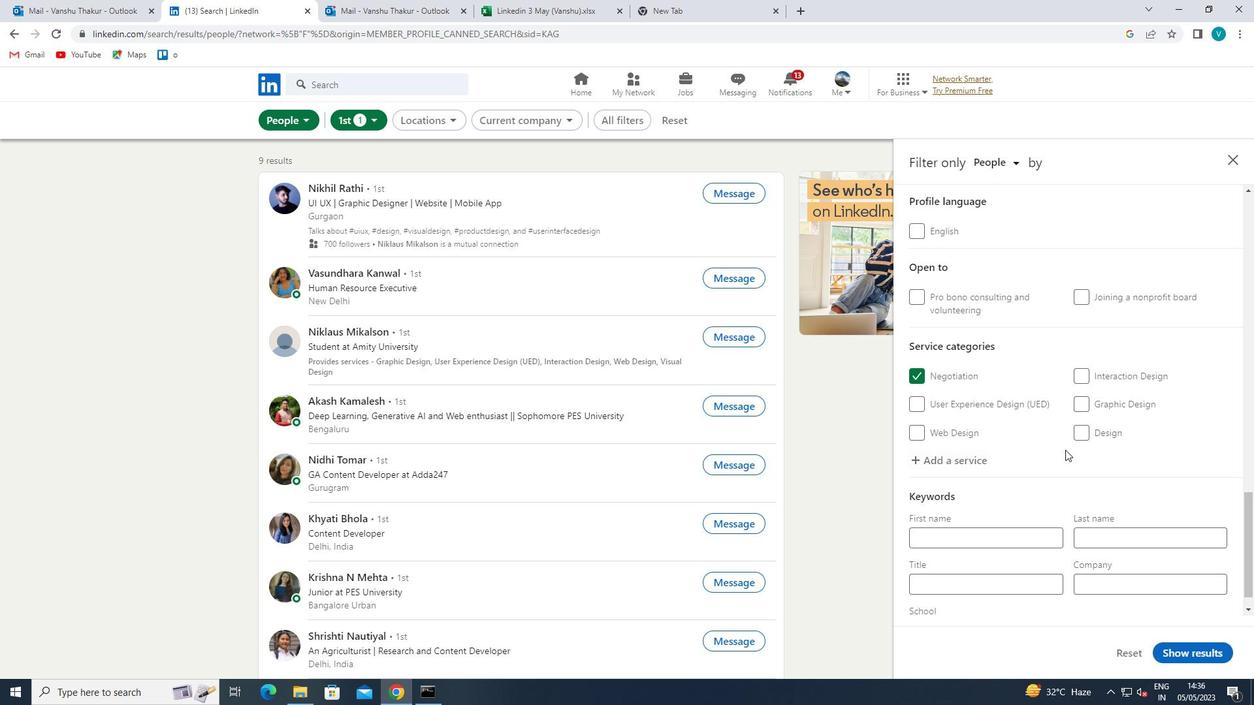 
Action: Mouse moved to (1058, 454)
Screenshot: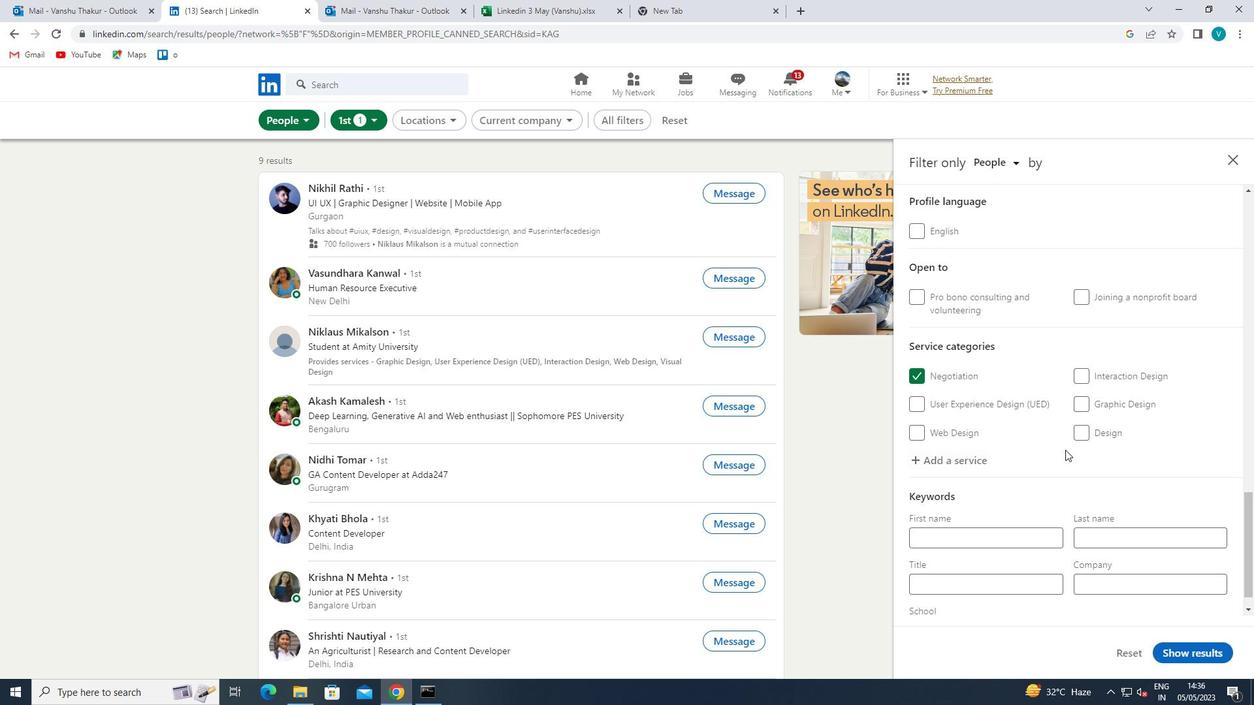 
Action: Mouse scrolled (1058, 453) with delta (0, 0)
Screenshot: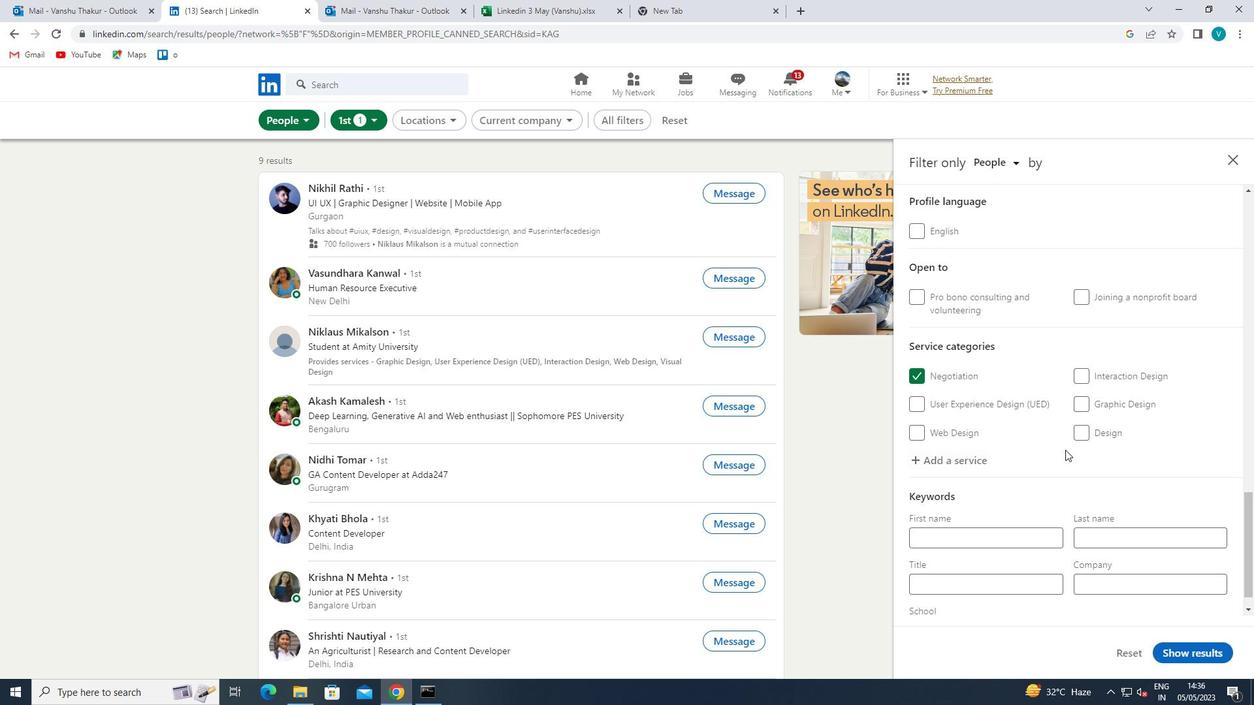 
Action: Mouse scrolled (1058, 453) with delta (0, 0)
Screenshot: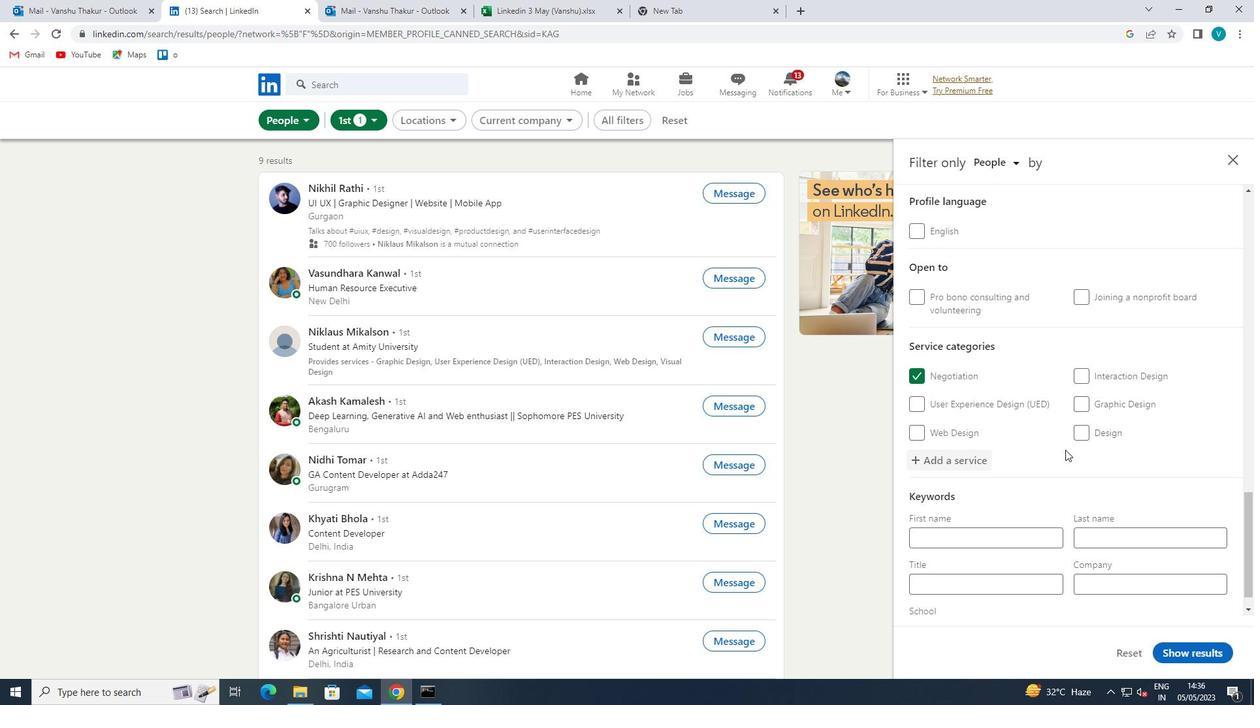 
Action: Mouse moved to (1017, 540)
Screenshot: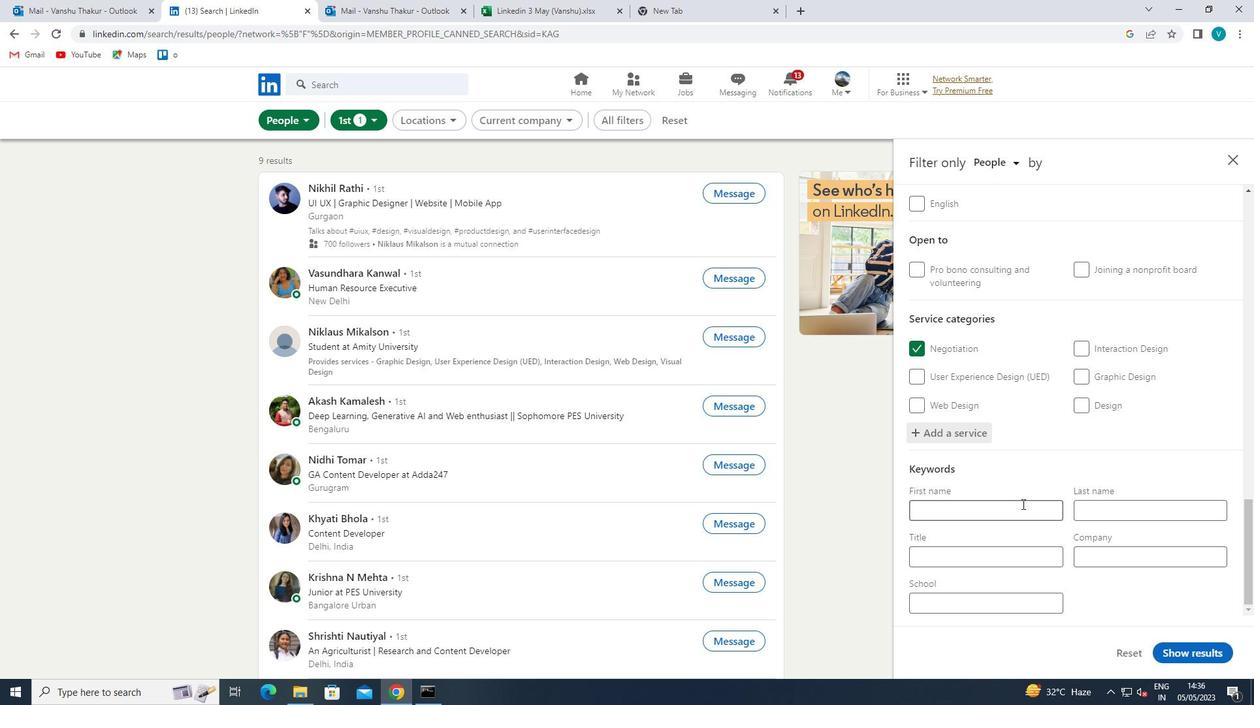 
Action: Mouse pressed left at (1017, 540)
Screenshot: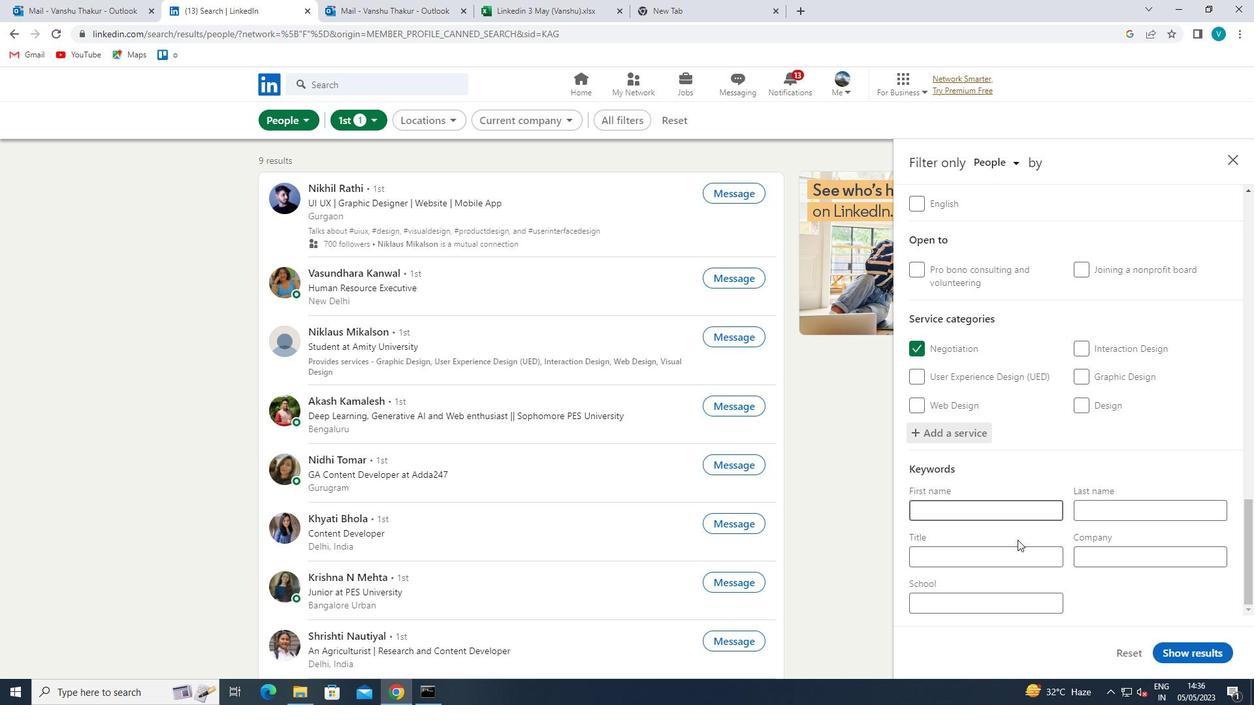
Action: Key pressed <Key.shift>PARKING<Key.space><Key.shift>ATTENDANT
Screenshot: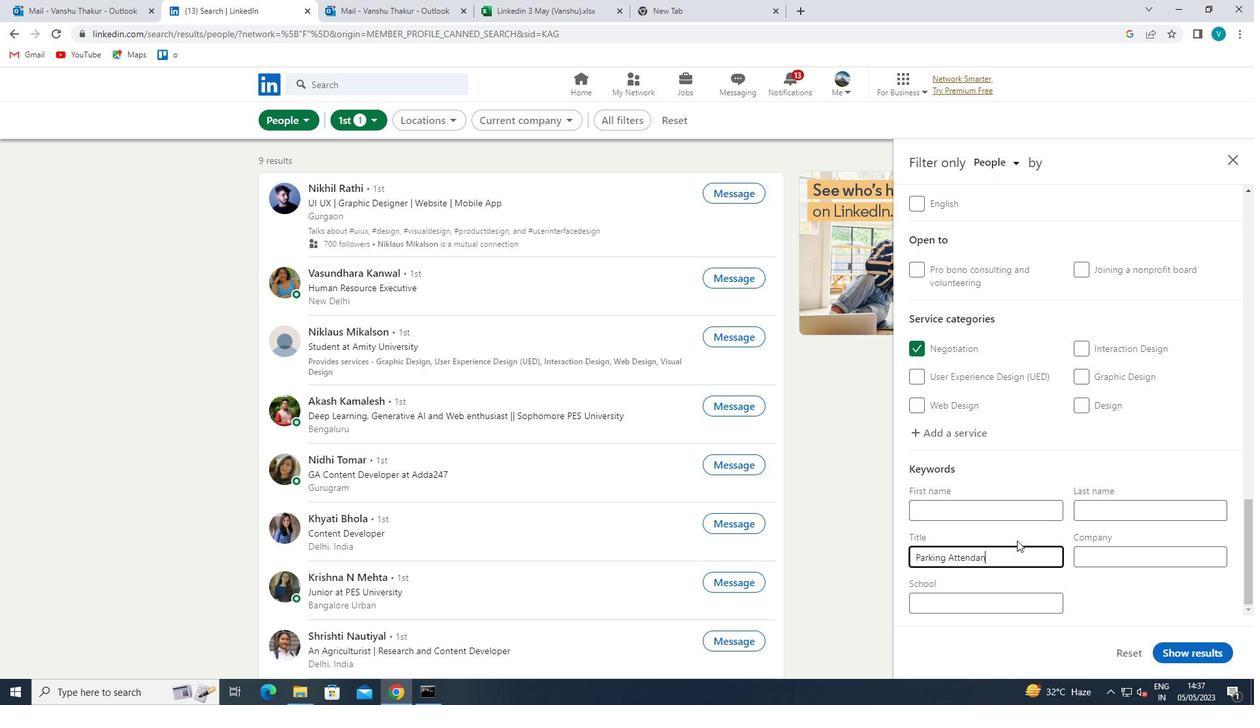 
Action: Mouse moved to (1189, 658)
Screenshot: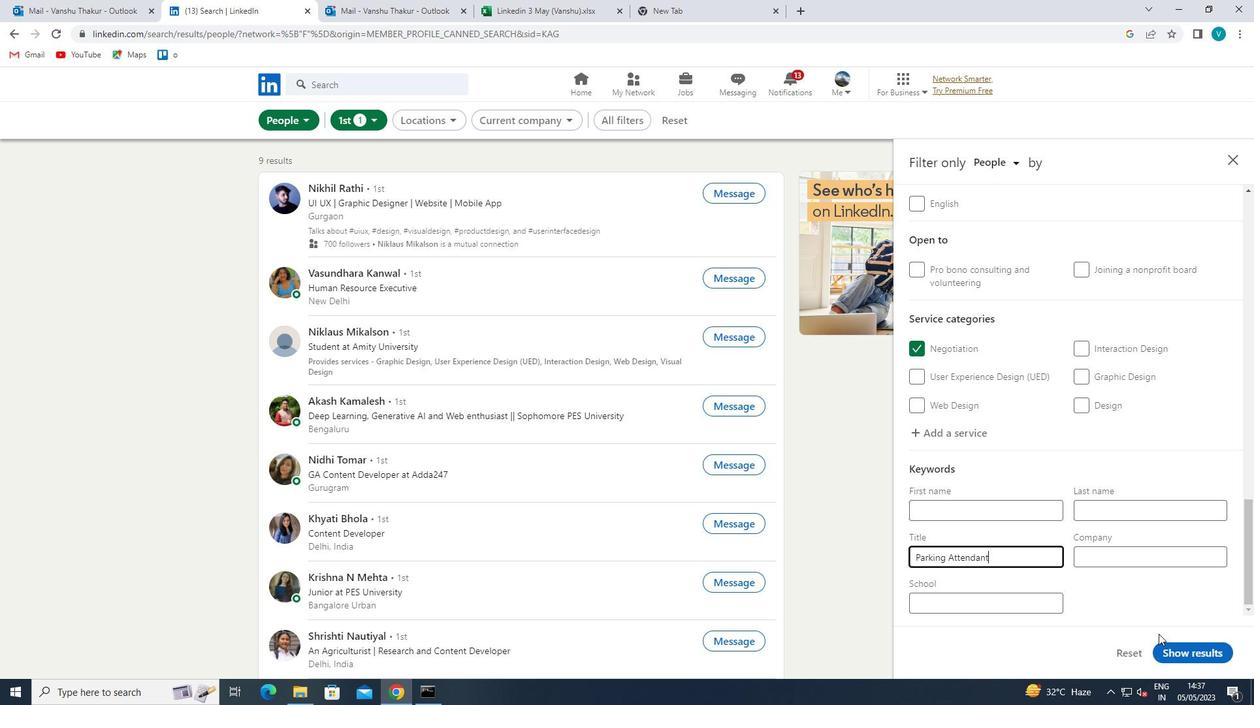 
Action: Mouse pressed left at (1189, 658)
Screenshot: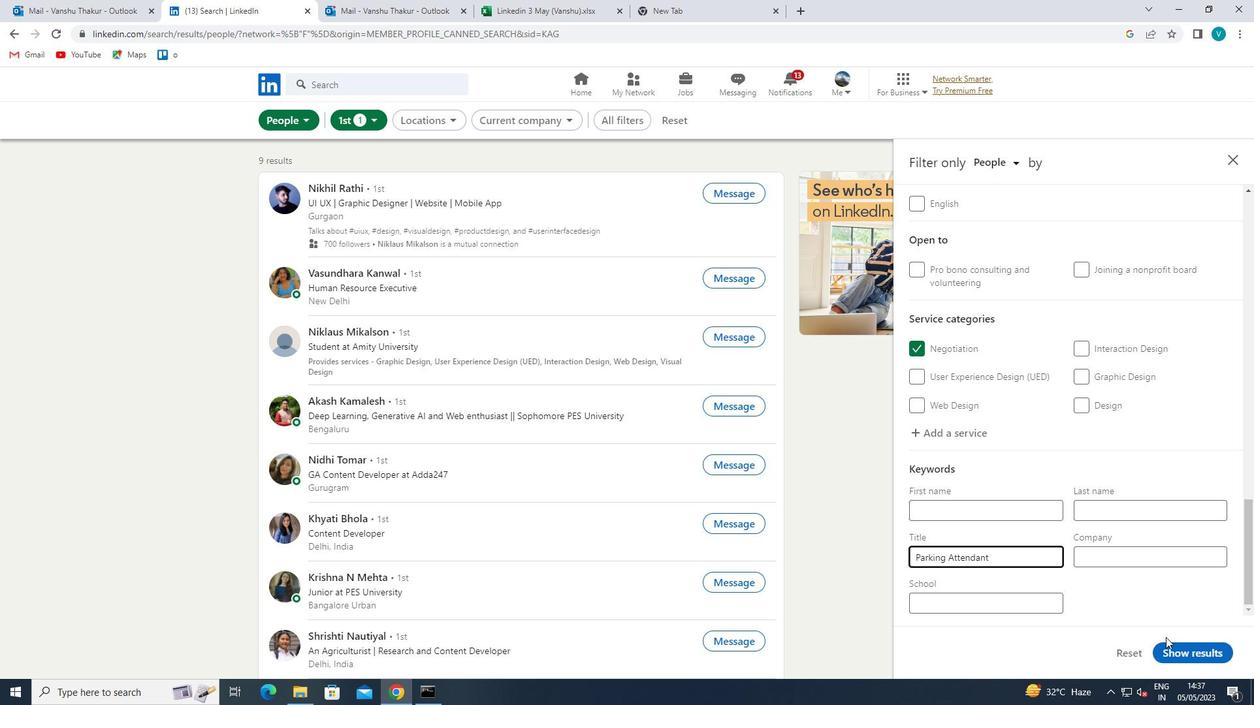 
Action: Mouse moved to (1190, 658)
Screenshot: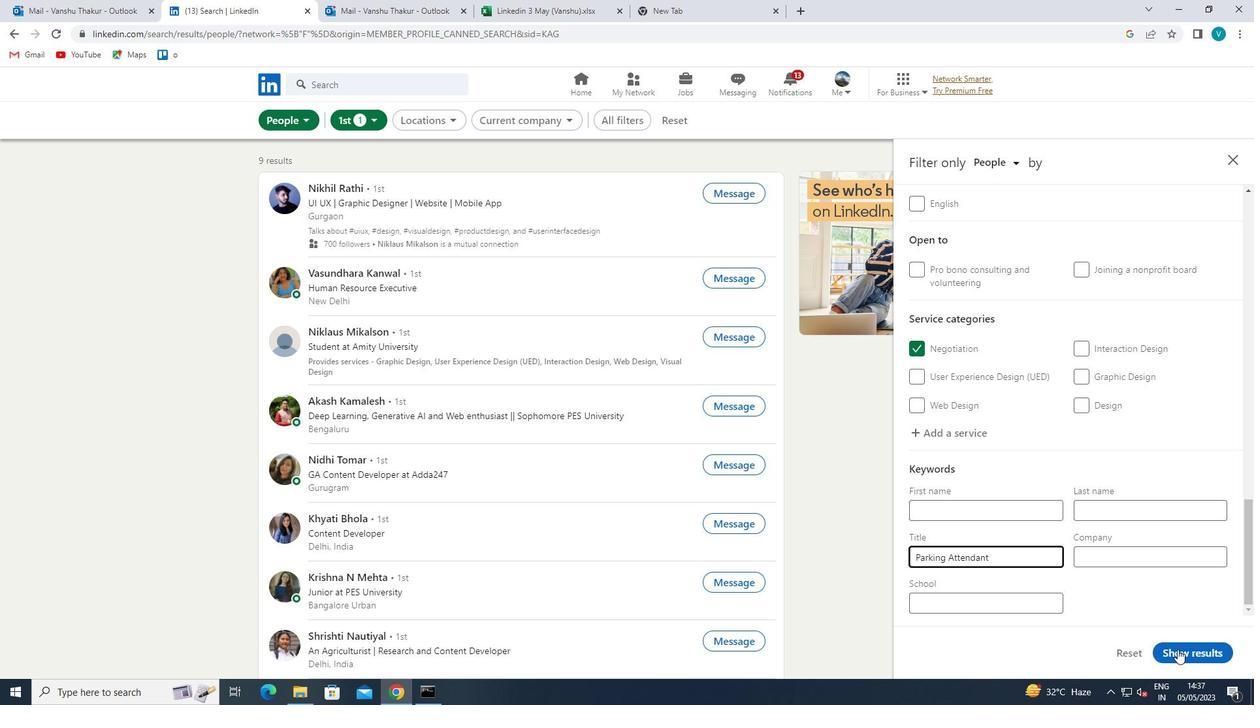 
